 Task: Open a Modern Writer Template save the file as recommendation.docx Remove the following  from template: 'Address' Change the date  '9 June, 2023' change Dear Ms Reader to   Good Evening. Add body to the letter I am writing to inform you about an upcoming event that may be of interest to you. Our organization is hosting a seminar on [topic], and we believe it will provide valuable insights and networking opportunities. I encourage you to attend and share this invitation with others who may benefit.Add Name  'Dwight'. Insert watermark  Relience Apply Font Style in watermark Nunito; font size  123and place the watermark  Diagonally 
Action: Mouse moved to (377, 248)
Screenshot: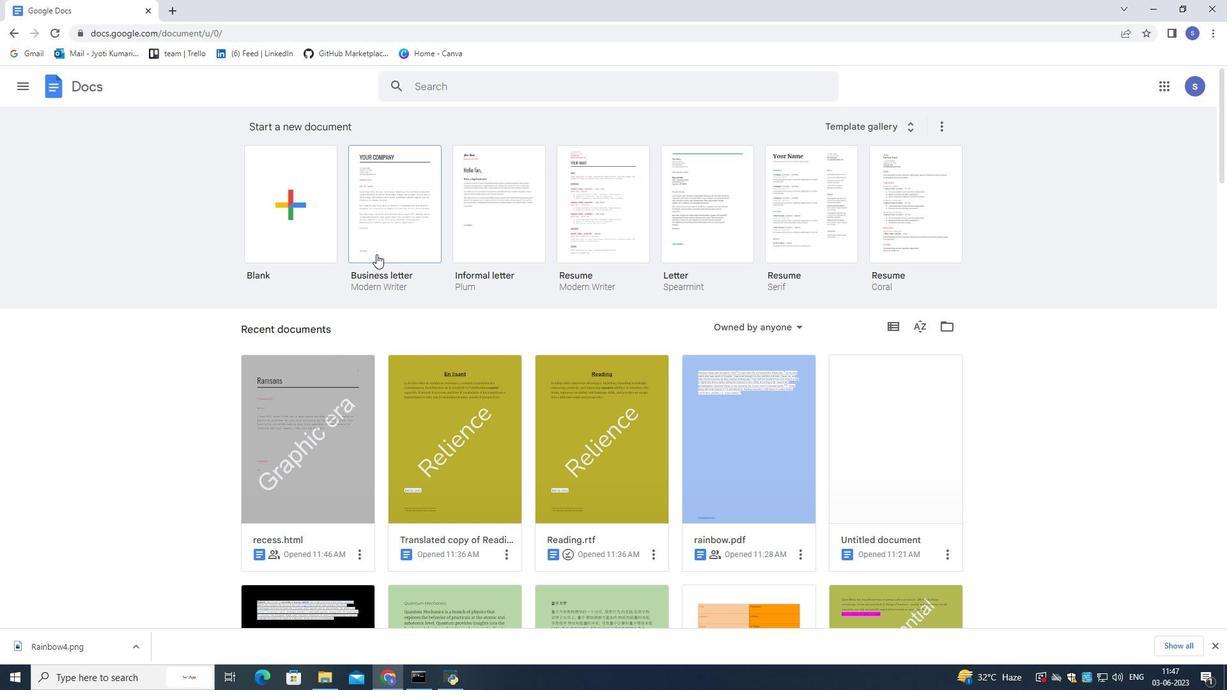 
Action: Mouse pressed left at (377, 248)
Screenshot: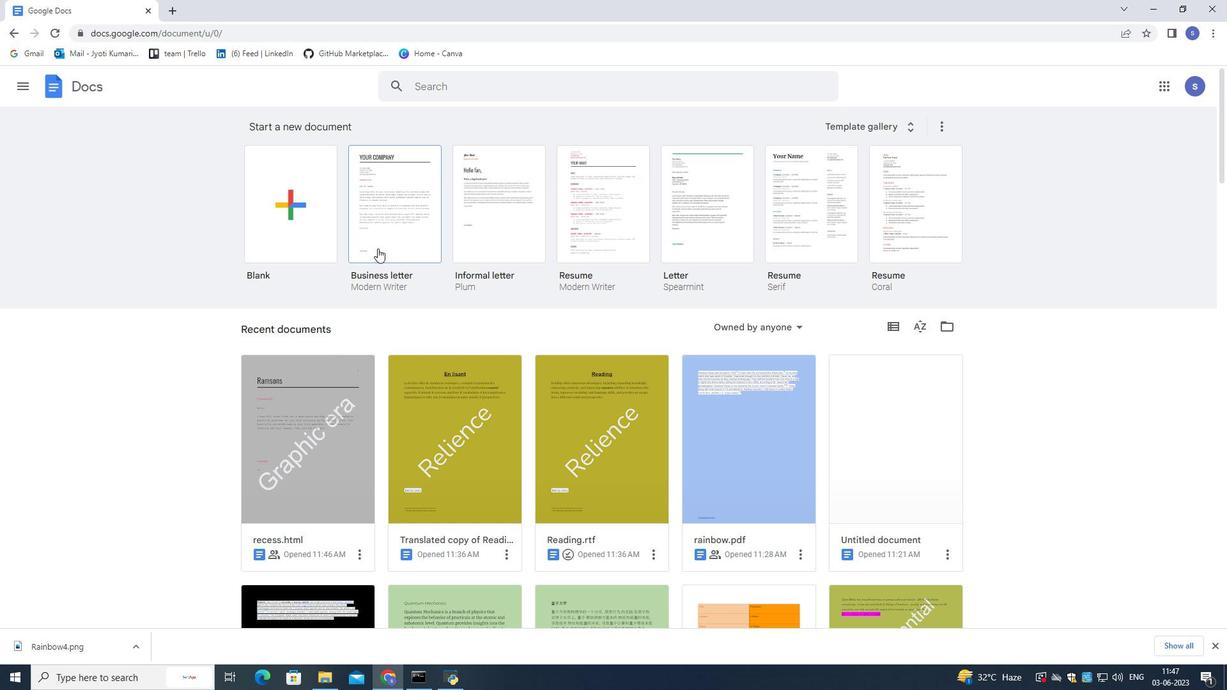 
Action: Mouse pressed left at (377, 248)
Screenshot: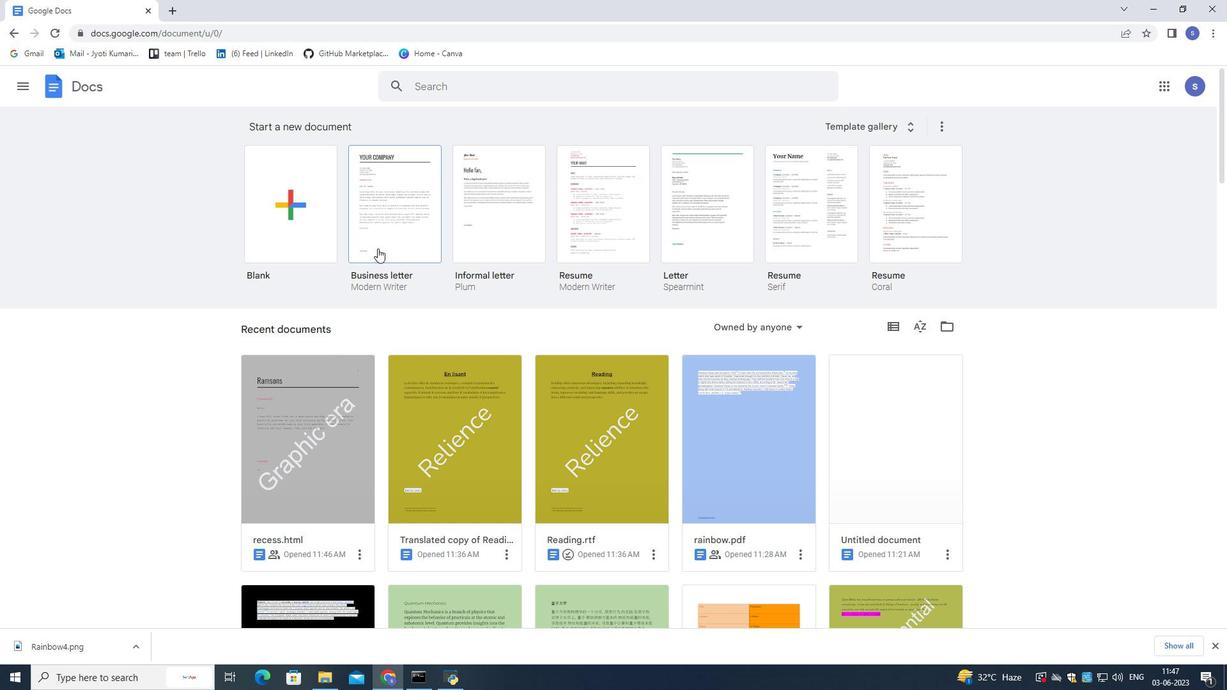 
Action: Mouse pressed left at (377, 248)
Screenshot: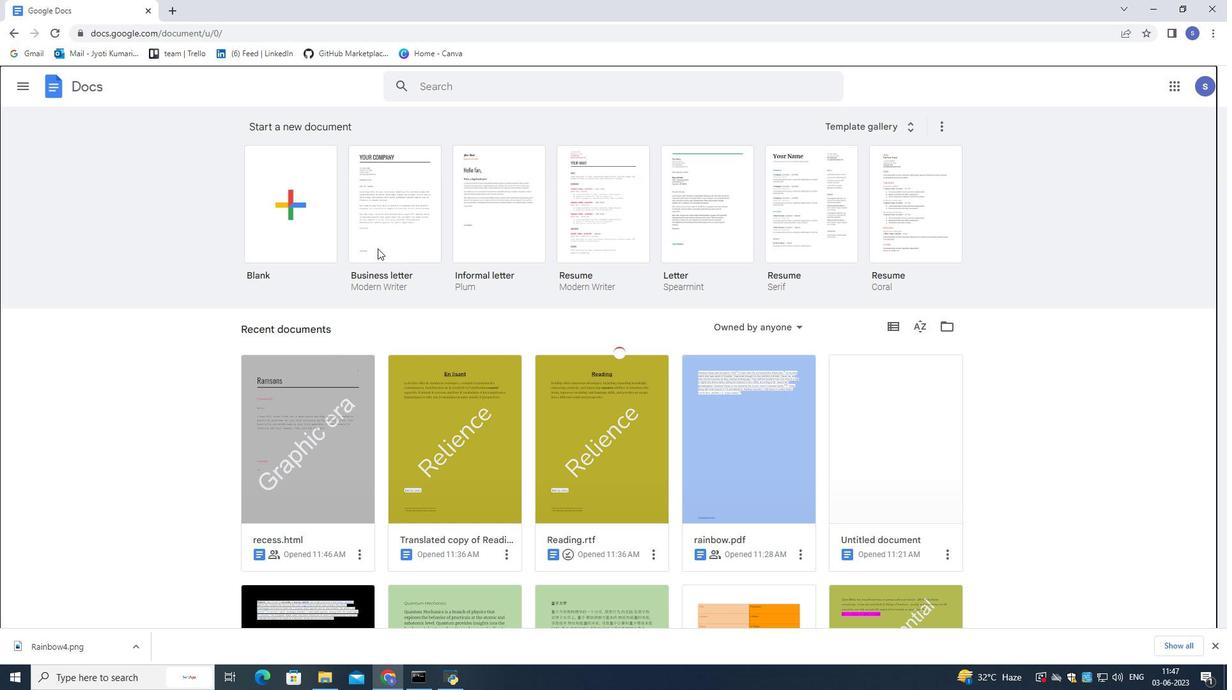 
Action: Mouse moved to (112, 79)
Screenshot: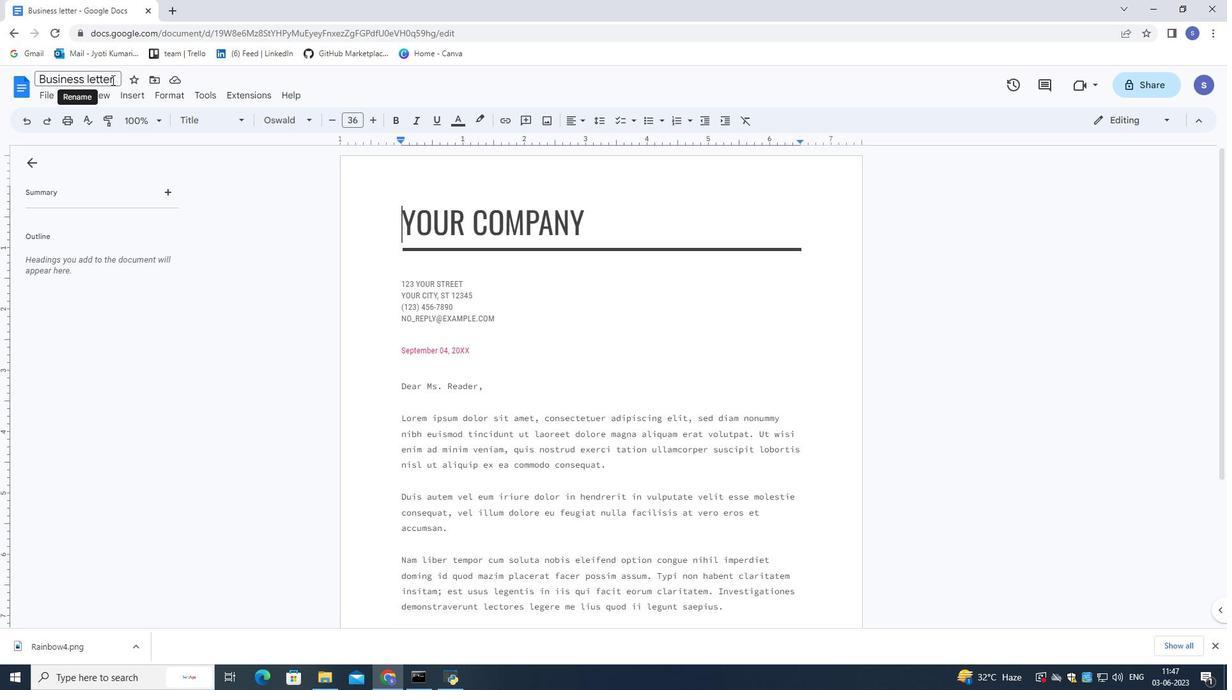 
Action: Mouse pressed left at (112, 79)
Screenshot: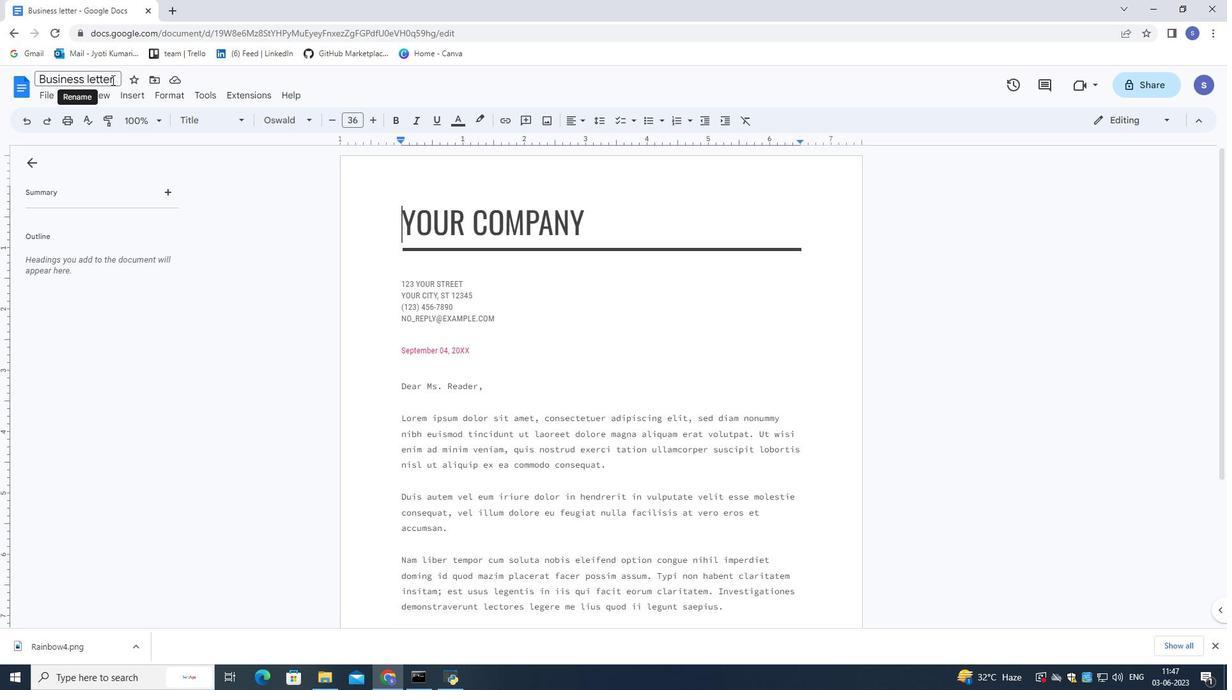 
Action: Mouse moved to (114, 81)
Screenshot: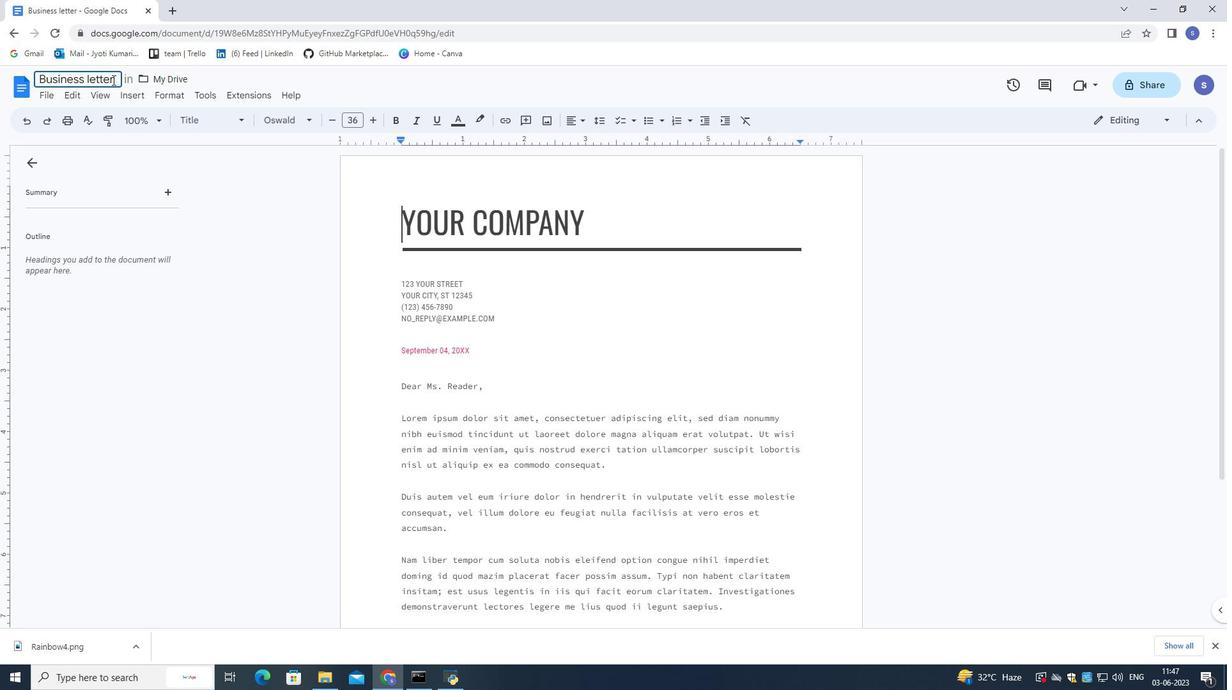 
Action: Mouse pressed left at (114, 81)
Screenshot: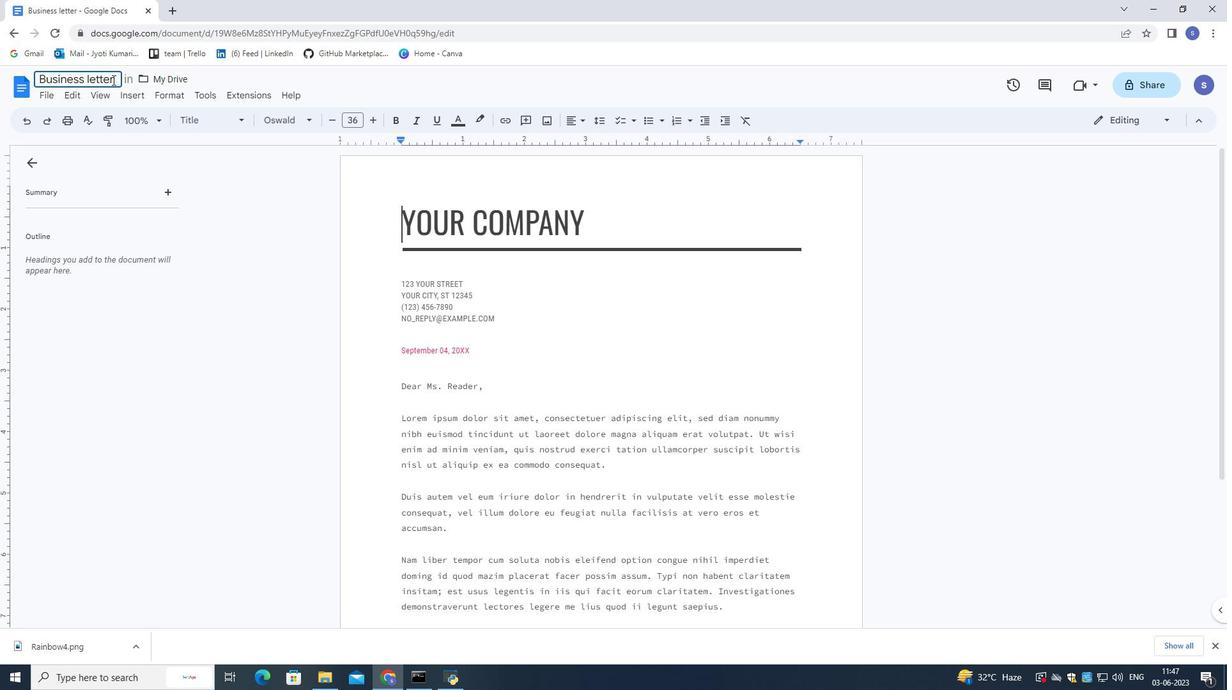 
Action: Mouse moved to (115, 82)
Screenshot: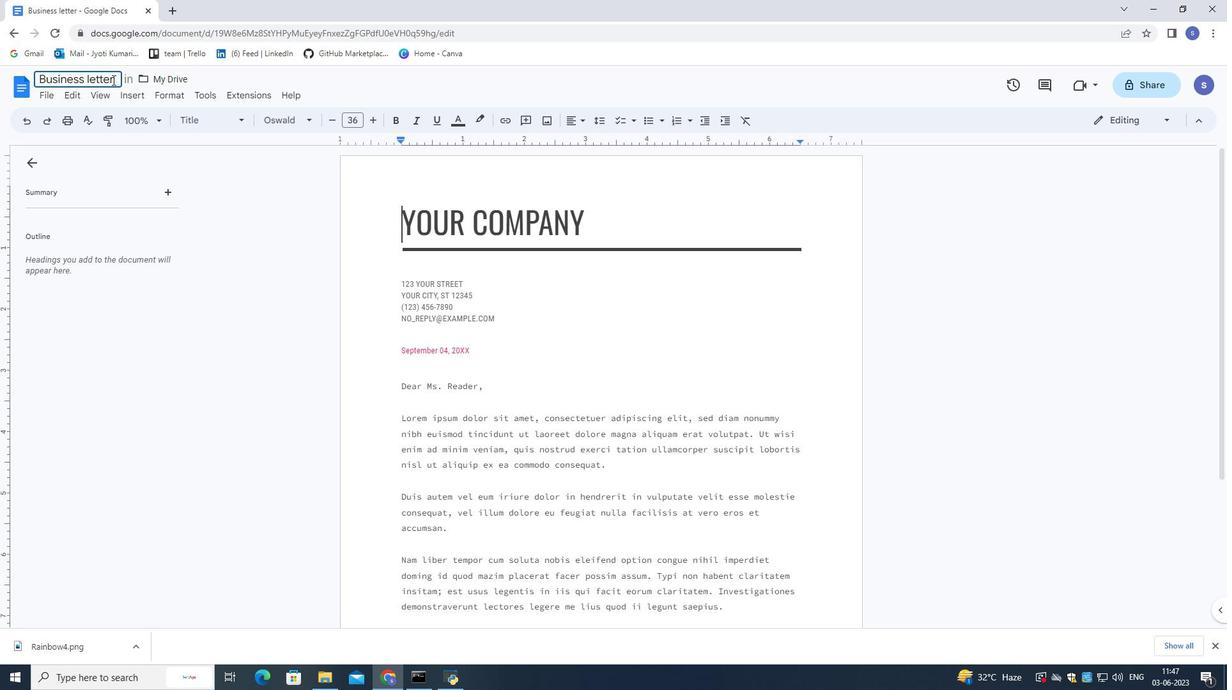 
Action: Mouse pressed left at (115, 82)
Screenshot: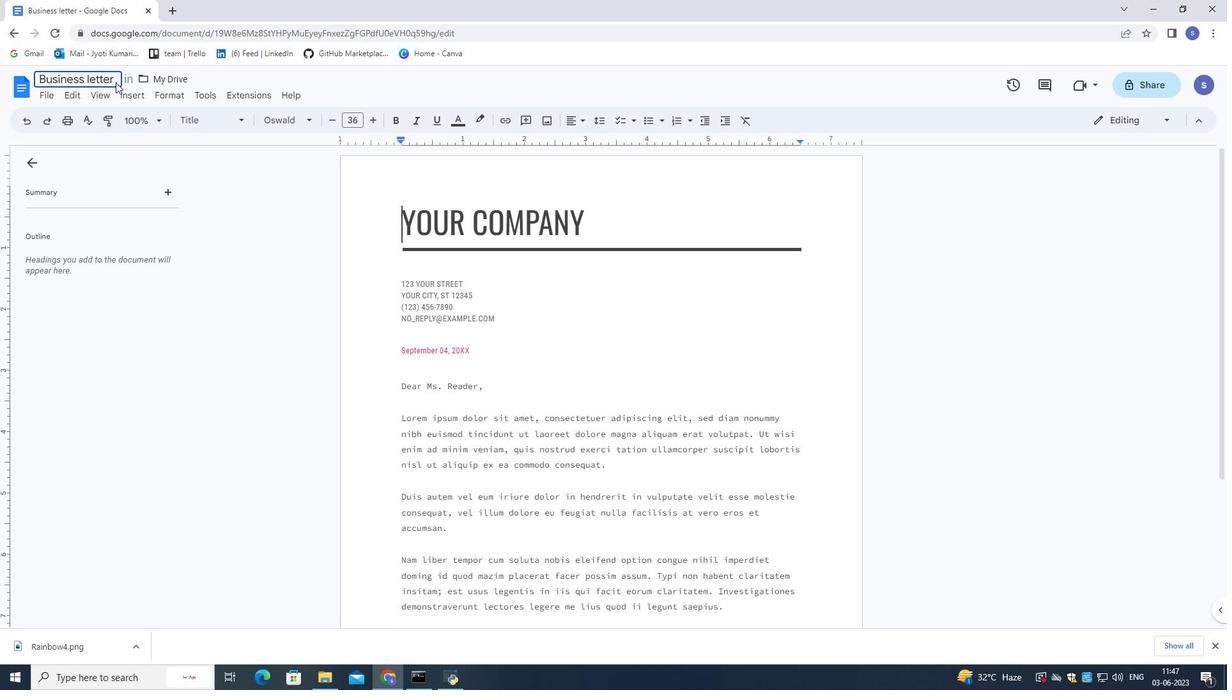 
Action: Mouse pressed left at (115, 82)
Screenshot: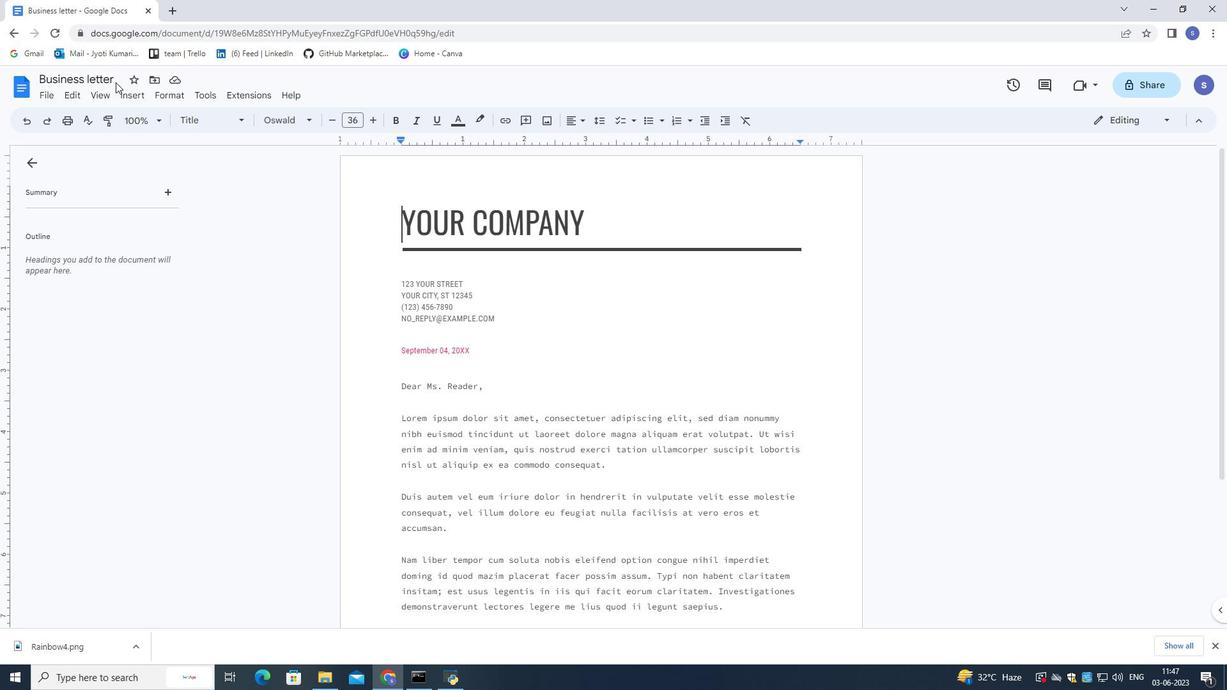 
Action: Mouse moved to (114, 79)
Screenshot: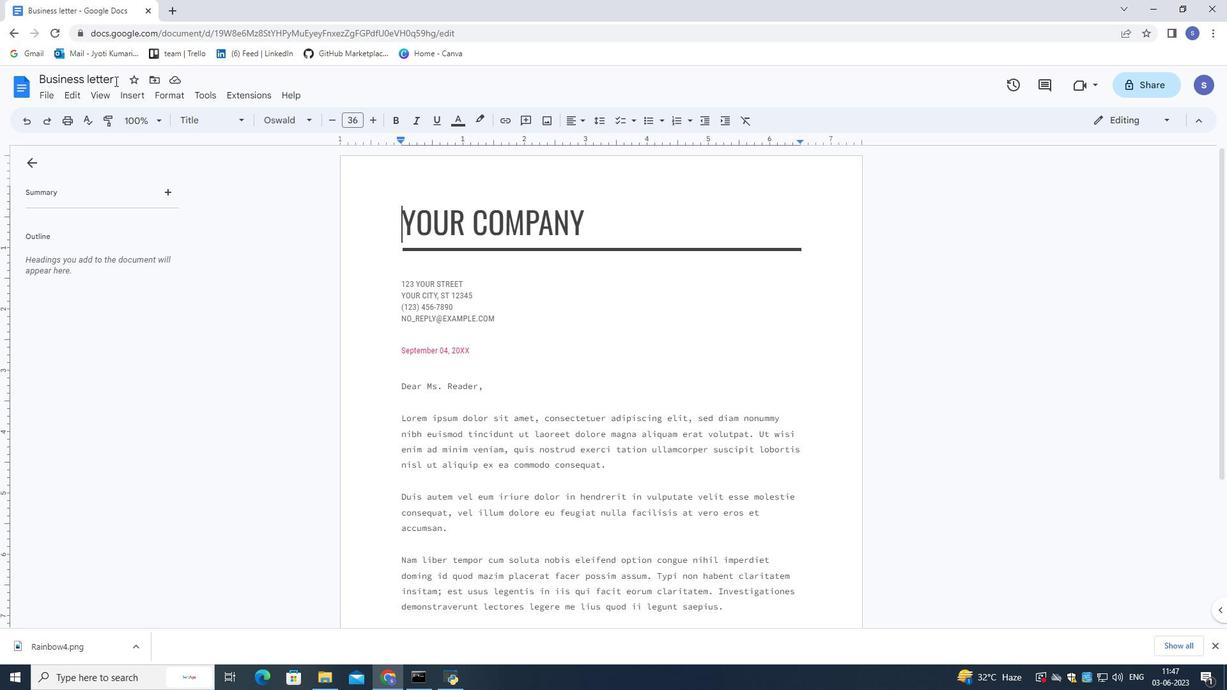 
Action: Mouse pressed left at (114, 79)
Screenshot: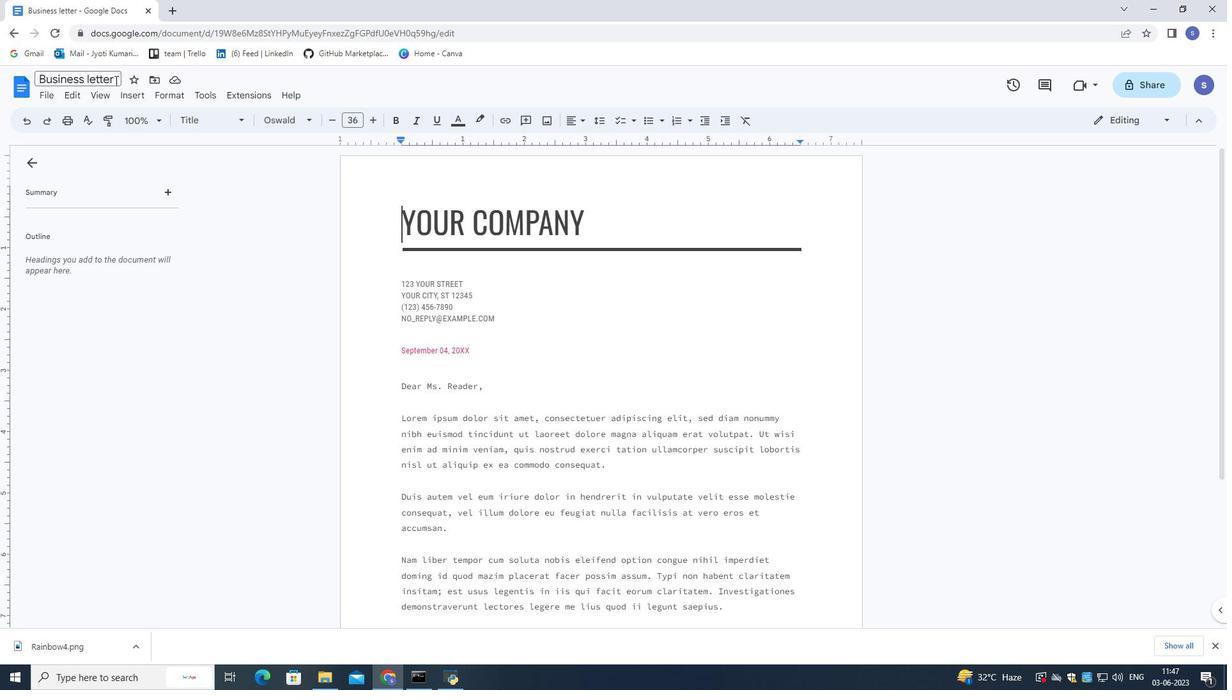 
Action: Mouse pressed left at (114, 79)
Screenshot: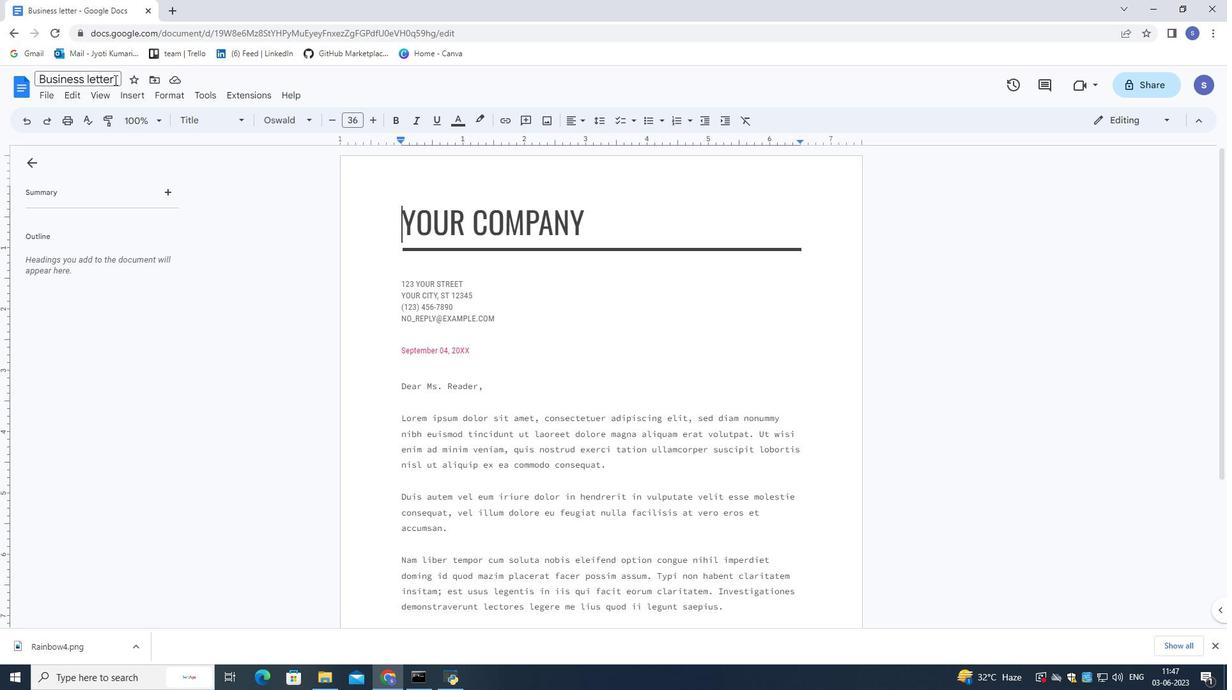 
Action: Mouse pressed left at (114, 79)
Screenshot: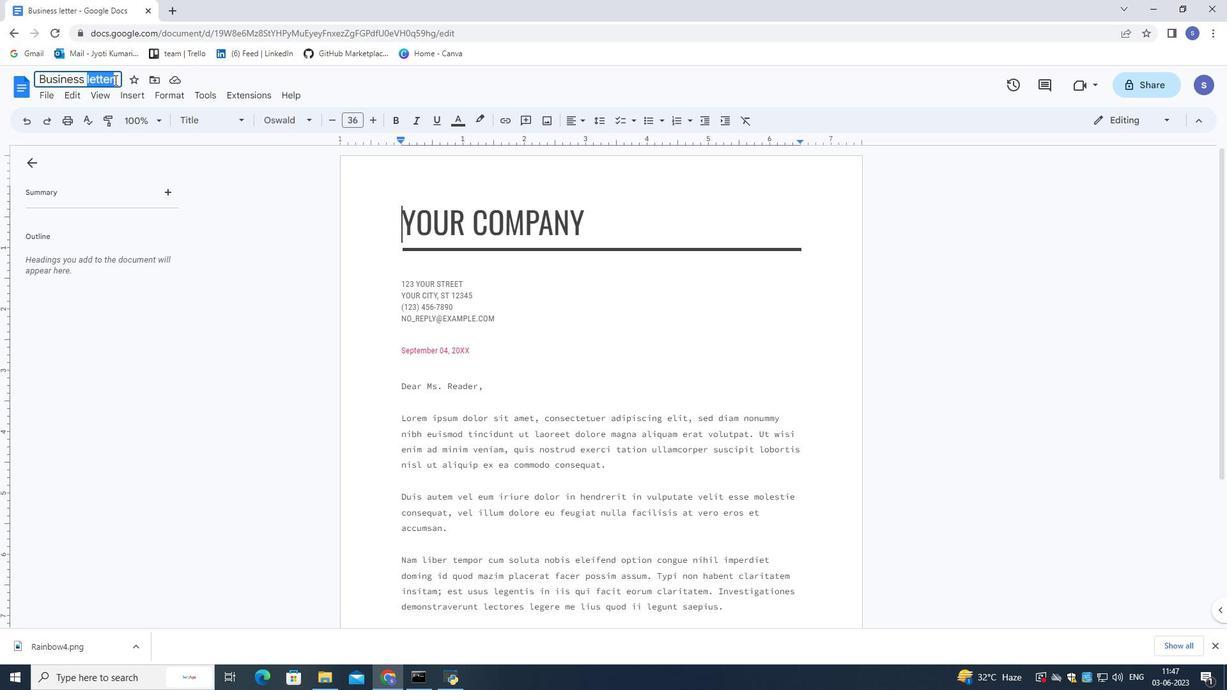 
Action: Mouse moved to (114, 78)
Screenshot: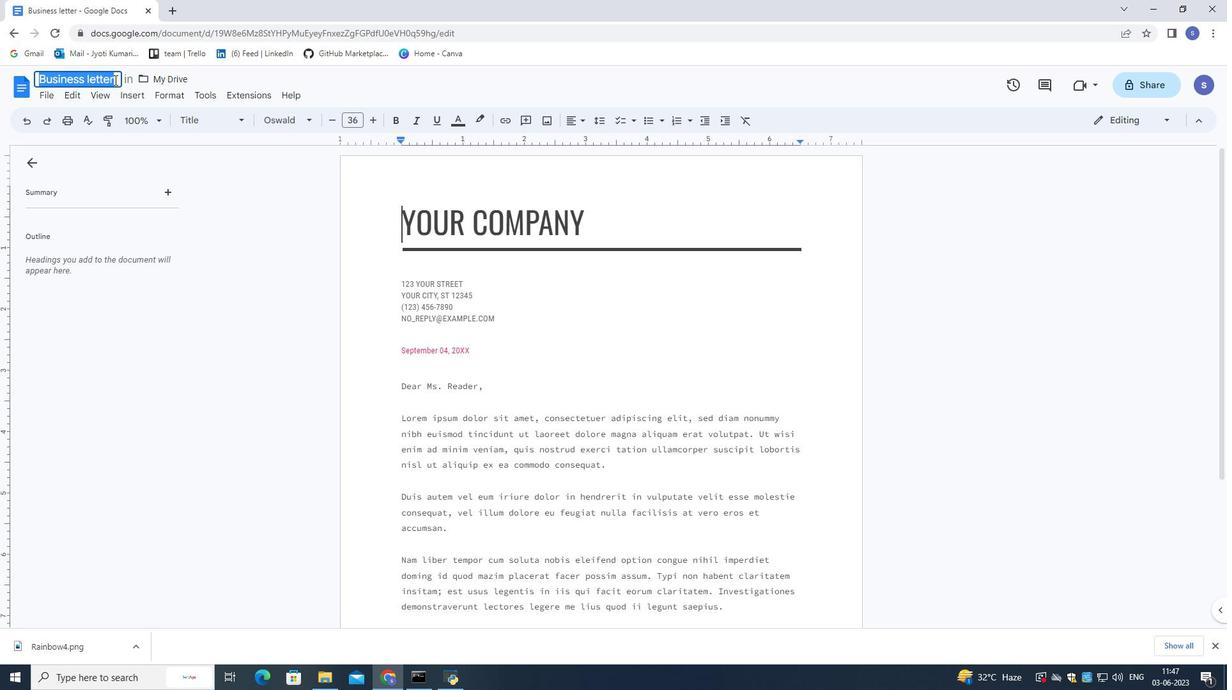 
Action: Key pressed recommendat
Screenshot: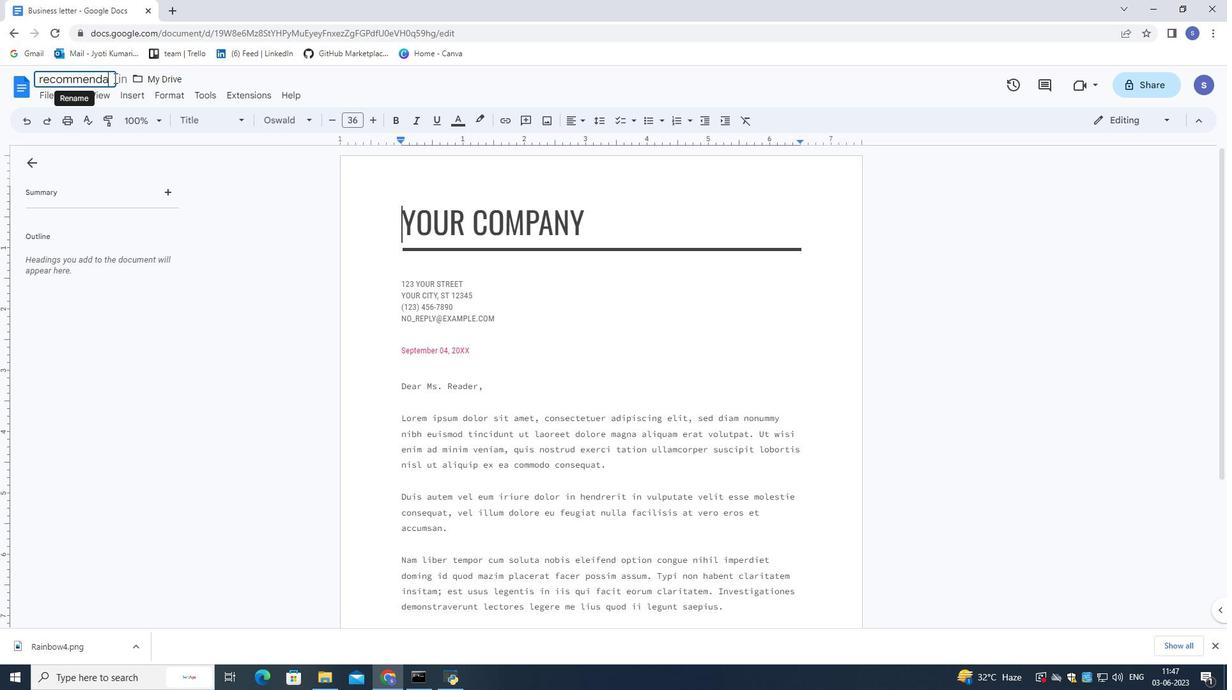 
Action: Mouse moved to (114, 77)
Screenshot: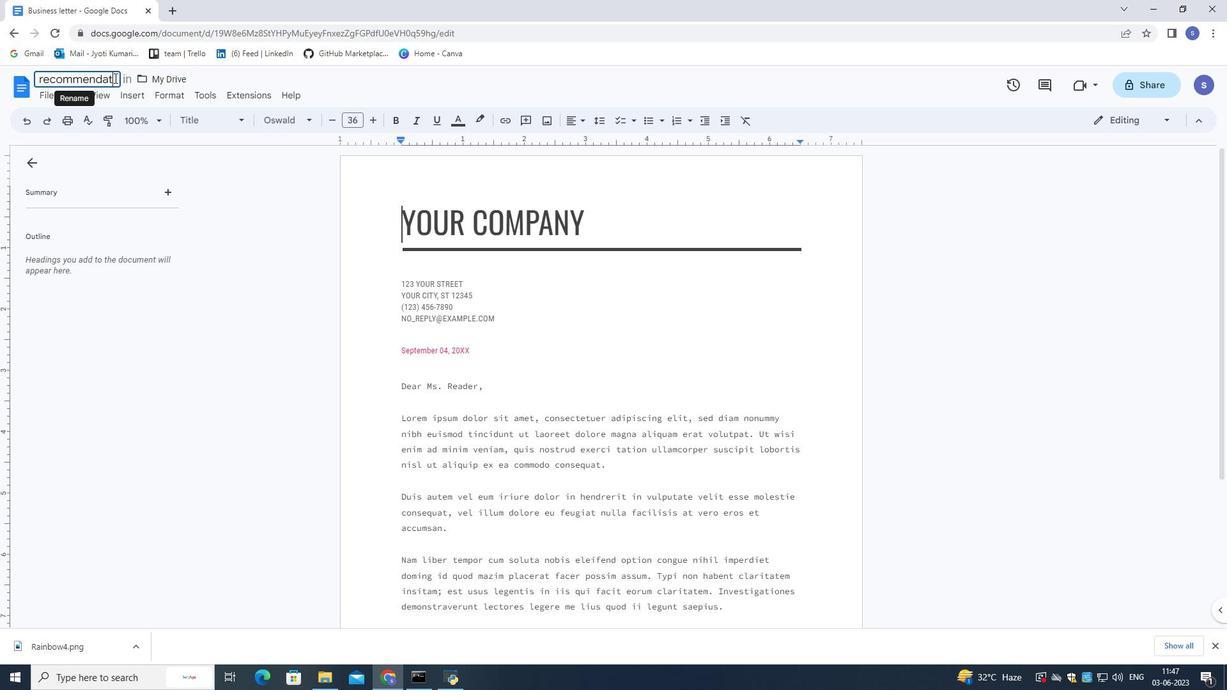 
Action: Key pressed ion.docx<Key.enter>
Screenshot: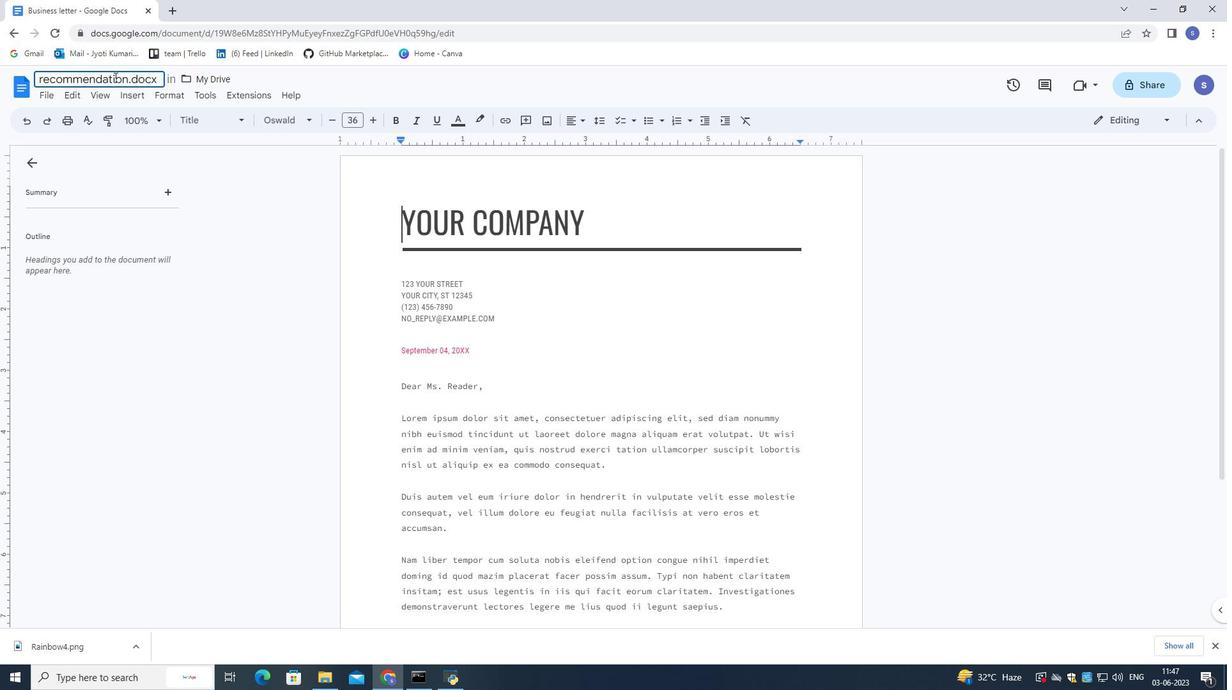 
Action: Mouse moved to (558, 312)
Screenshot: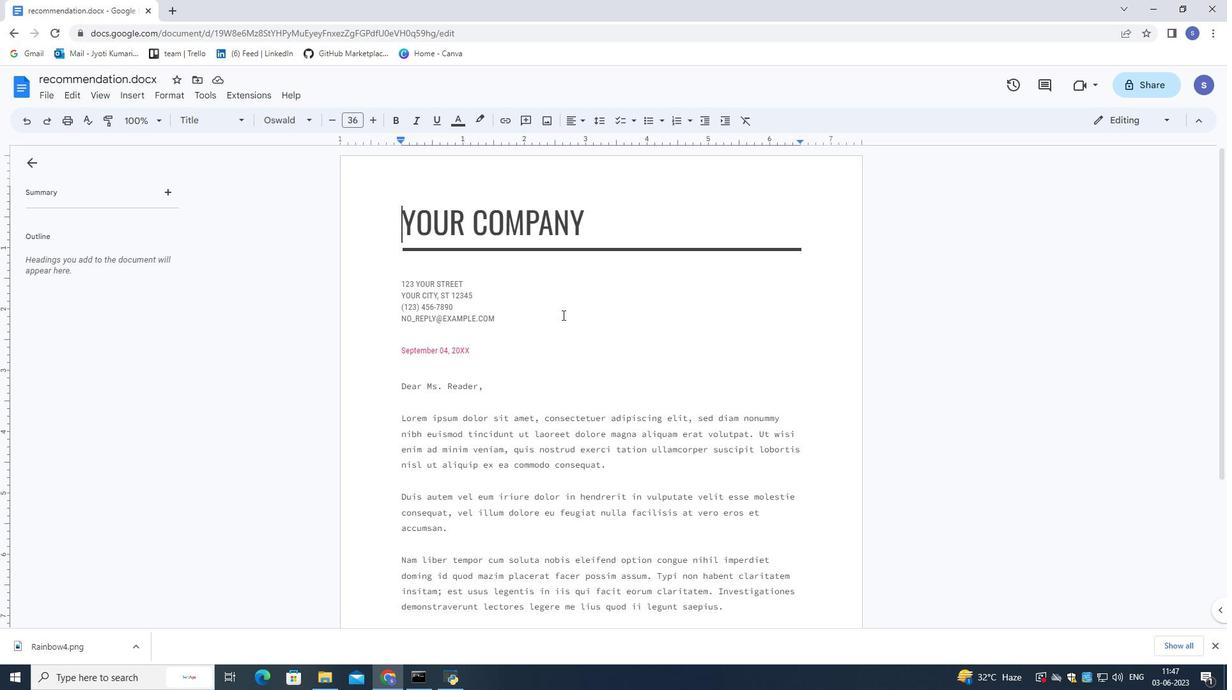 
Action: Mouse pressed left at (558, 312)
Screenshot: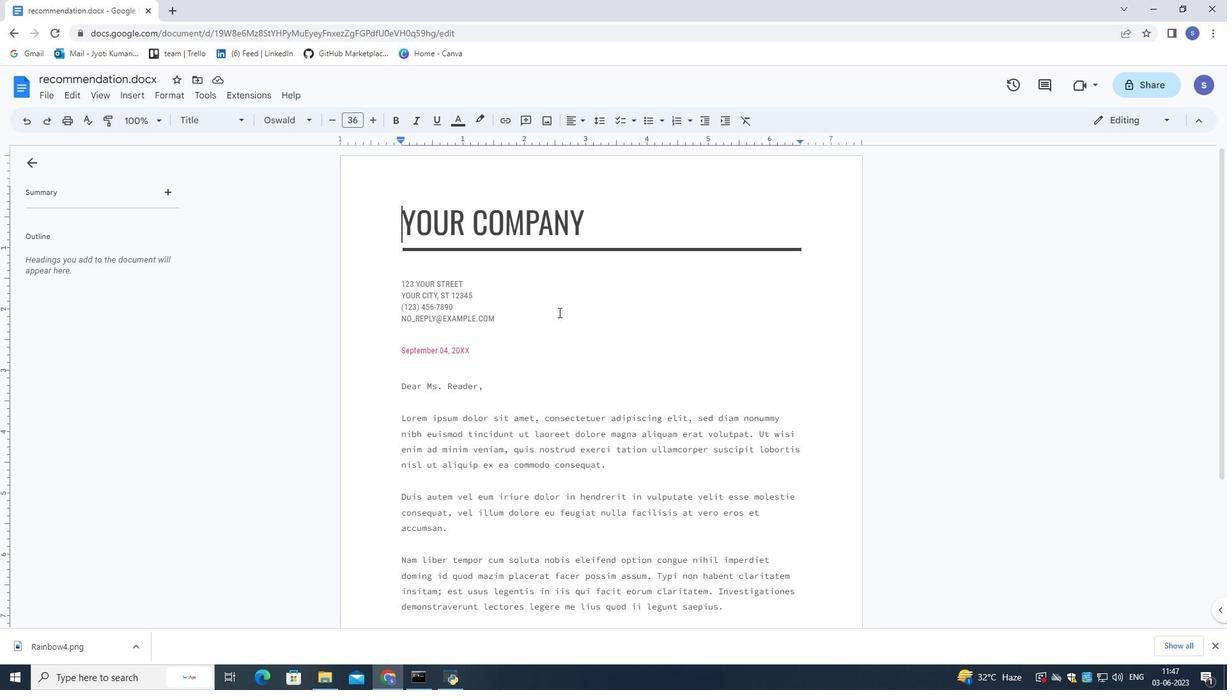 
Action: Mouse moved to (498, 321)
Screenshot: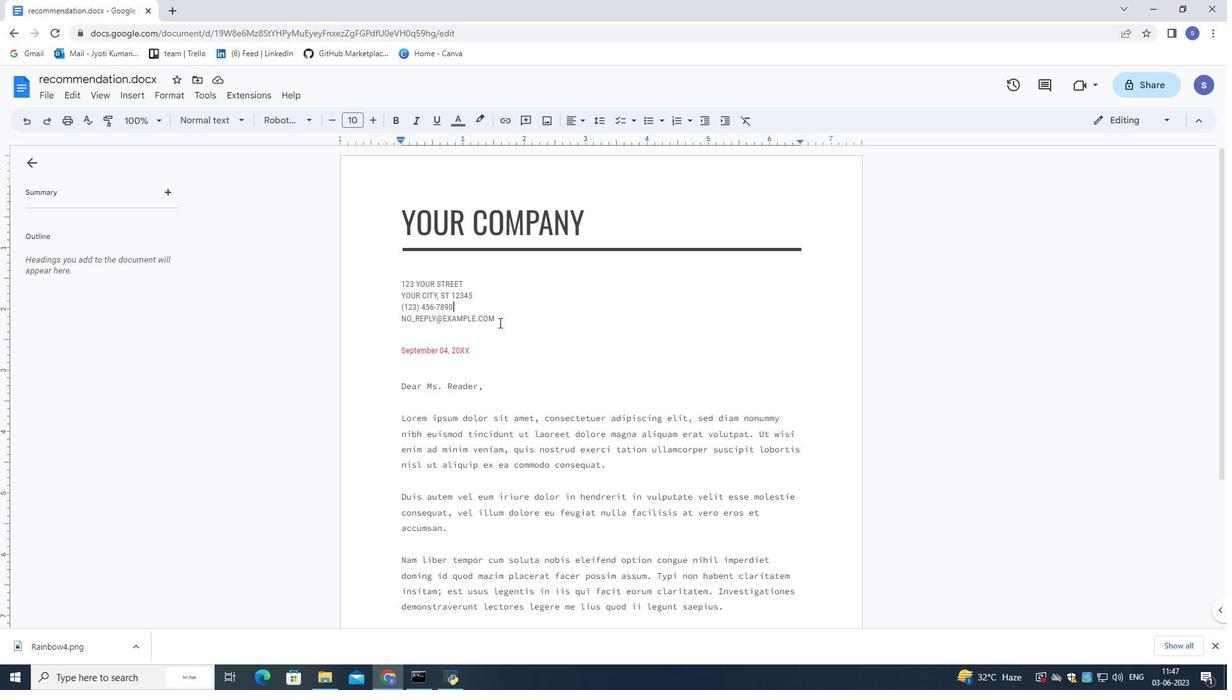 
Action: Mouse pressed left at (498, 321)
Screenshot: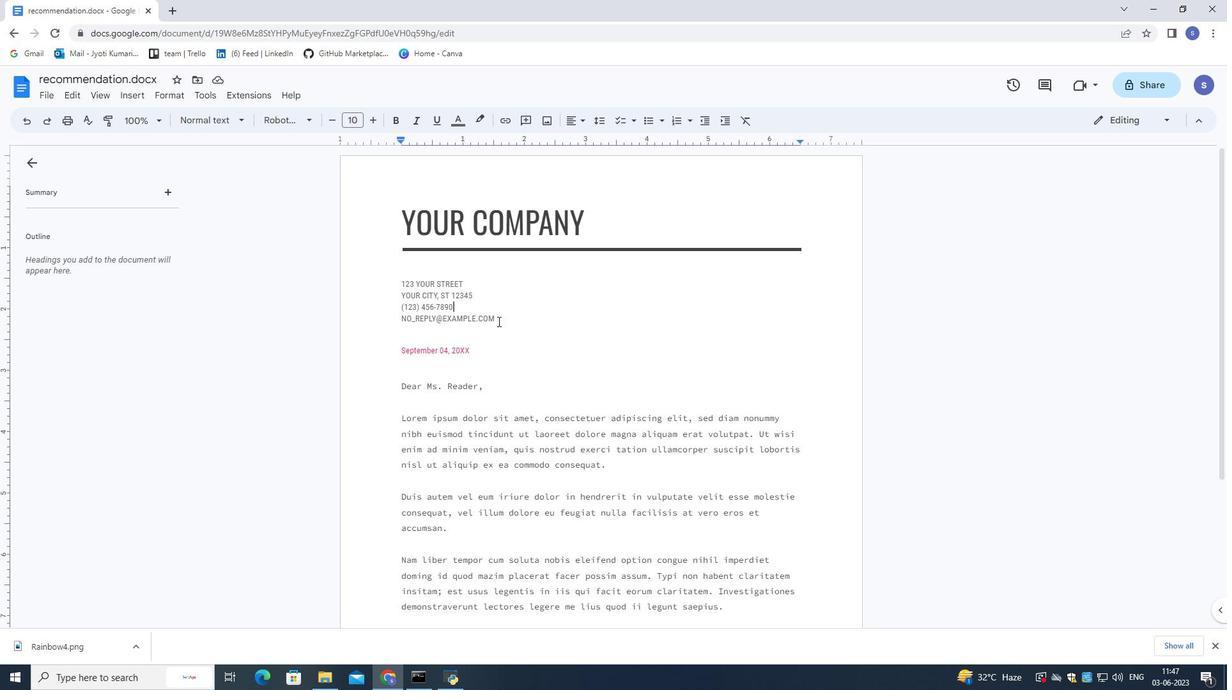 
Action: Mouse moved to (501, 322)
Screenshot: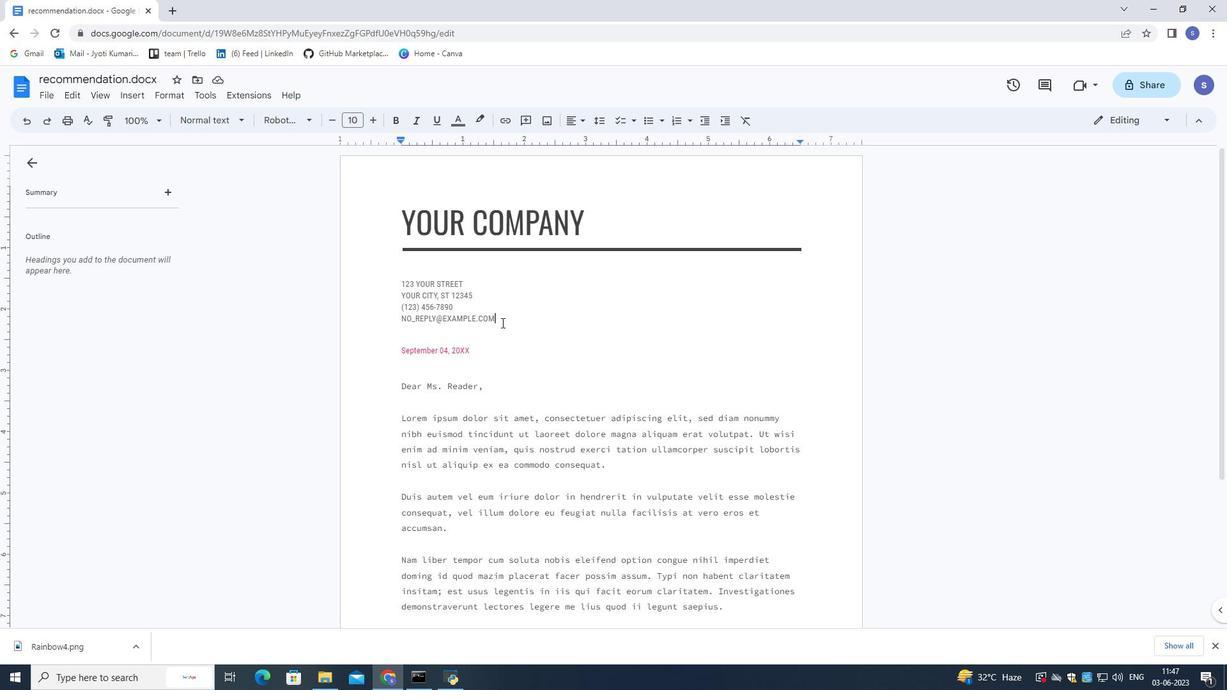 
Action: Mouse pressed left at (501, 322)
Screenshot: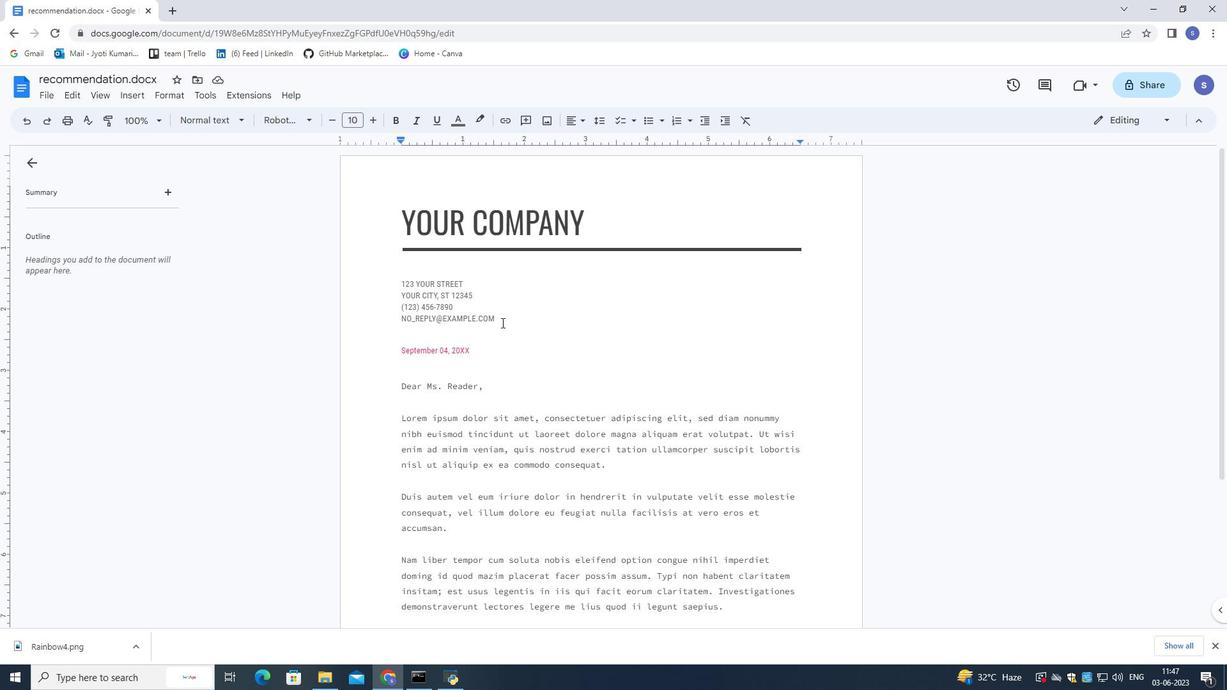 
Action: Mouse moved to (391, 281)
Screenshot: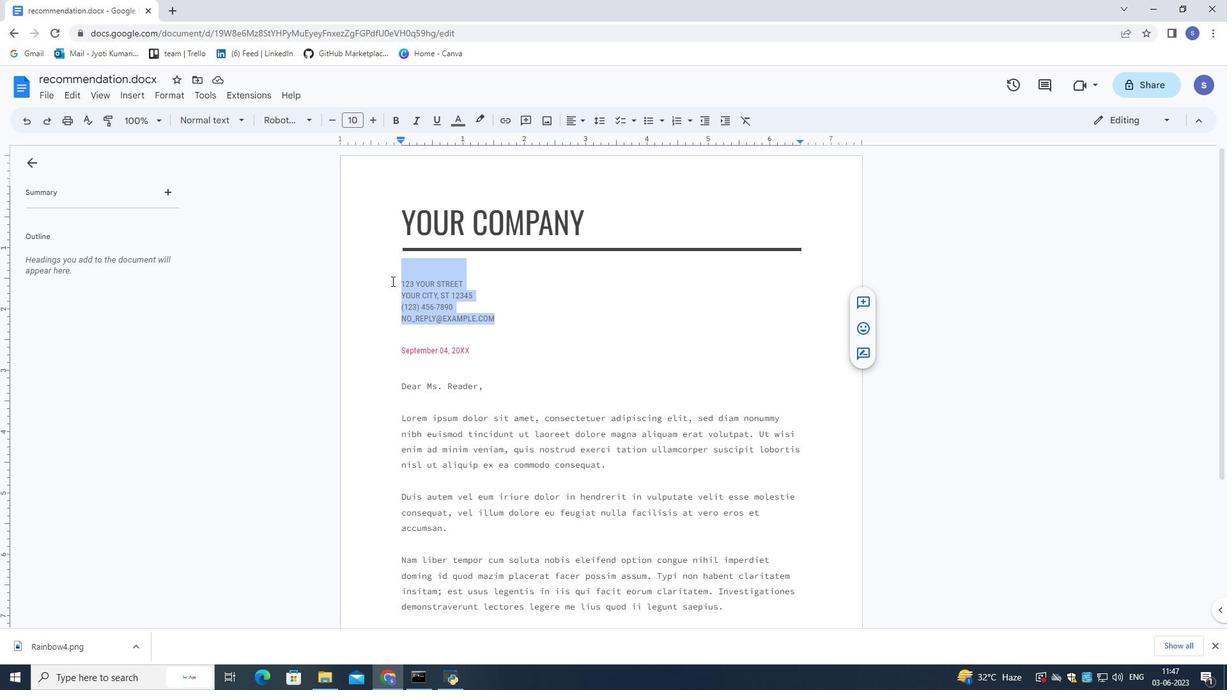 
Action: Key pressed <Key.backspace>
Screenshot: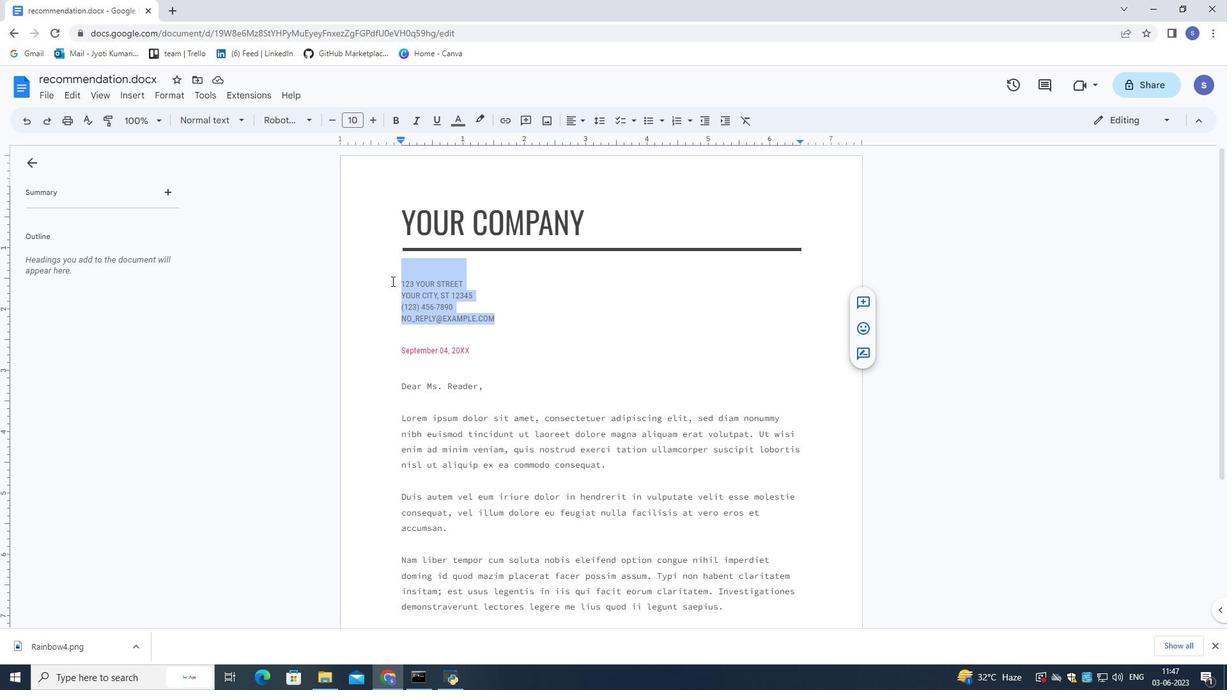 
Action: Mouse moved to (475, 294)
Screenshot: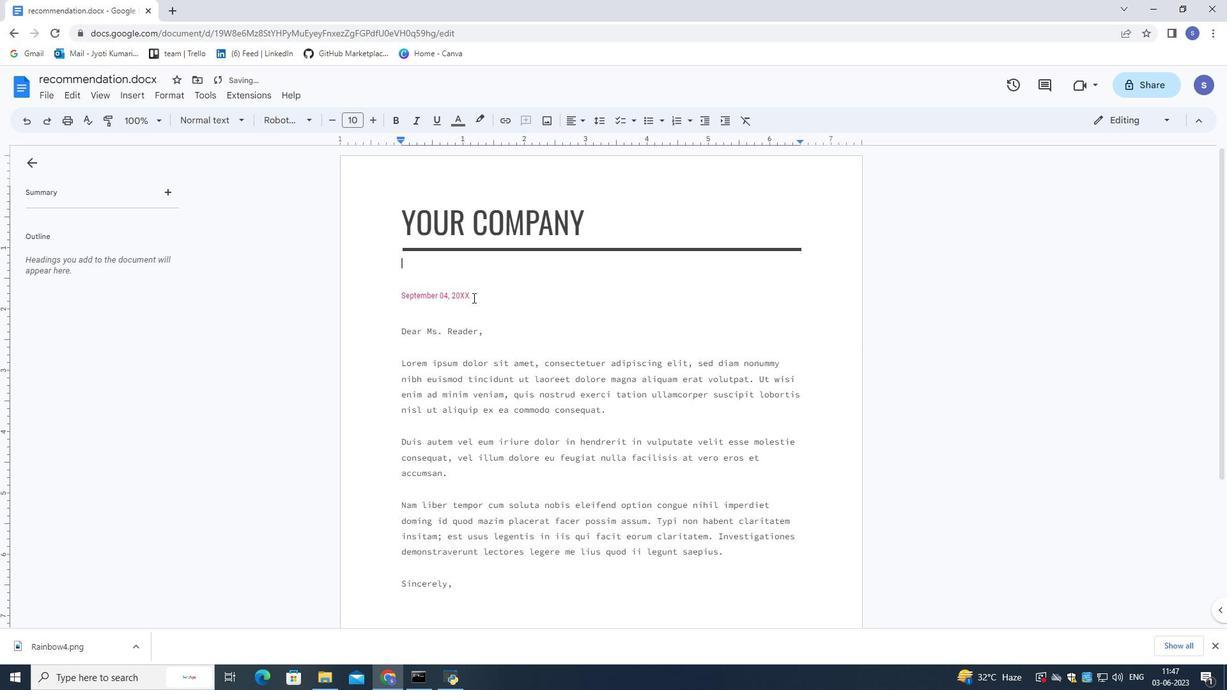 
Action: Mouse pressed left at (475, 294)
Screenshot: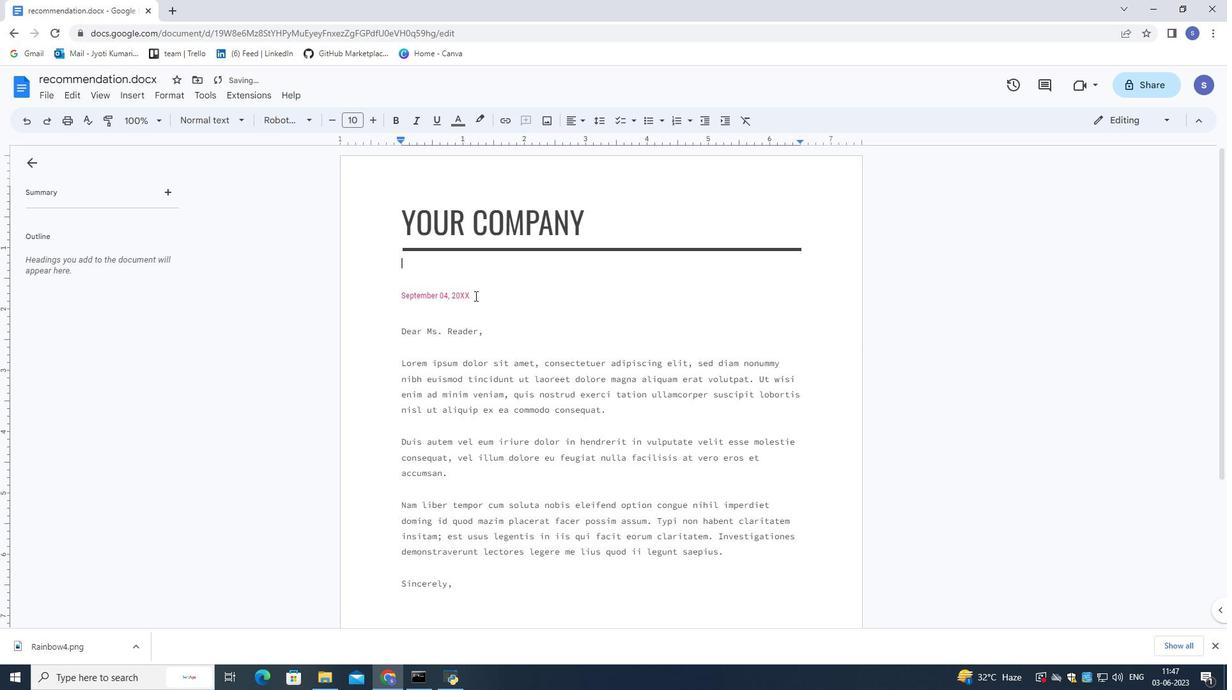 
Action: Mouse moved to (365, 297)
Screenshot: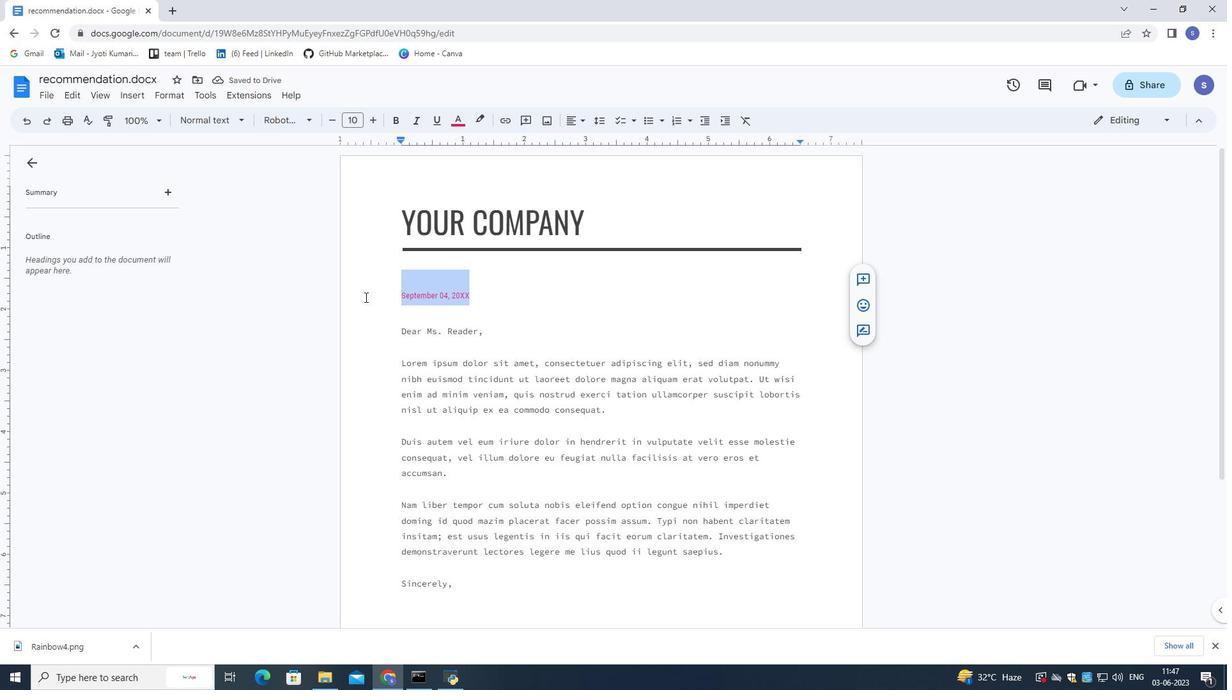 
Action: Key pressed 9<Key.space><Key.shift>June,<Key.space>2023
Screenshot: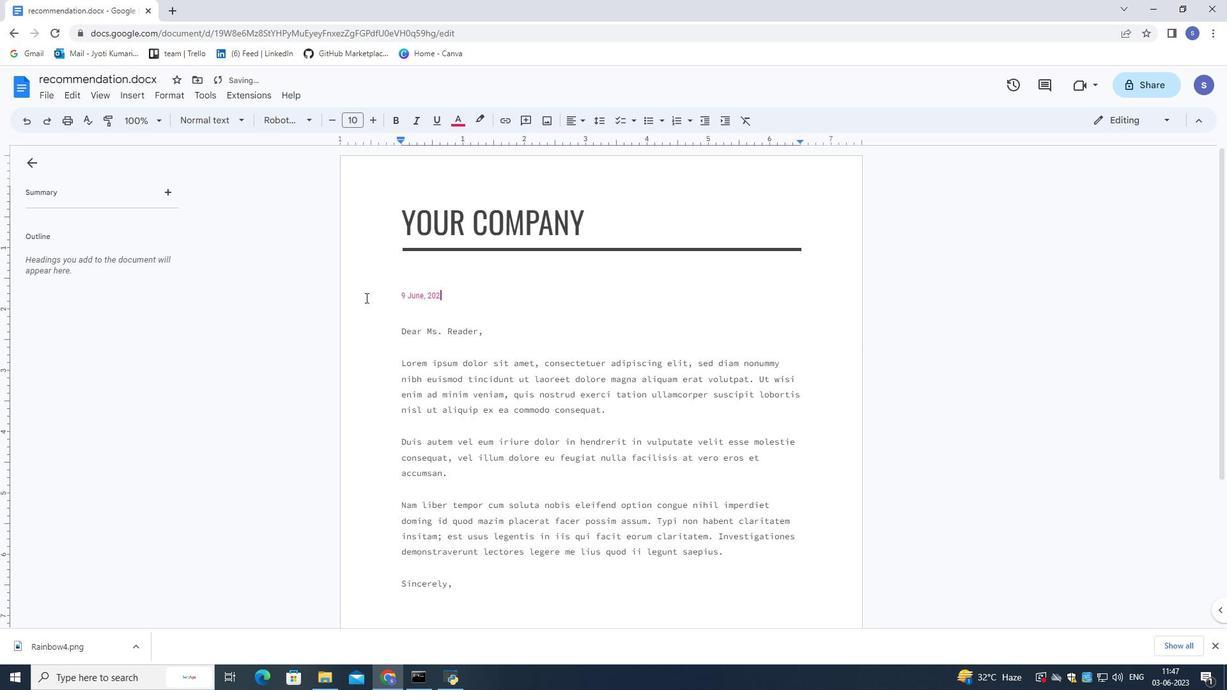 
Action: Mouse moved to (499, 331)
Screenshot: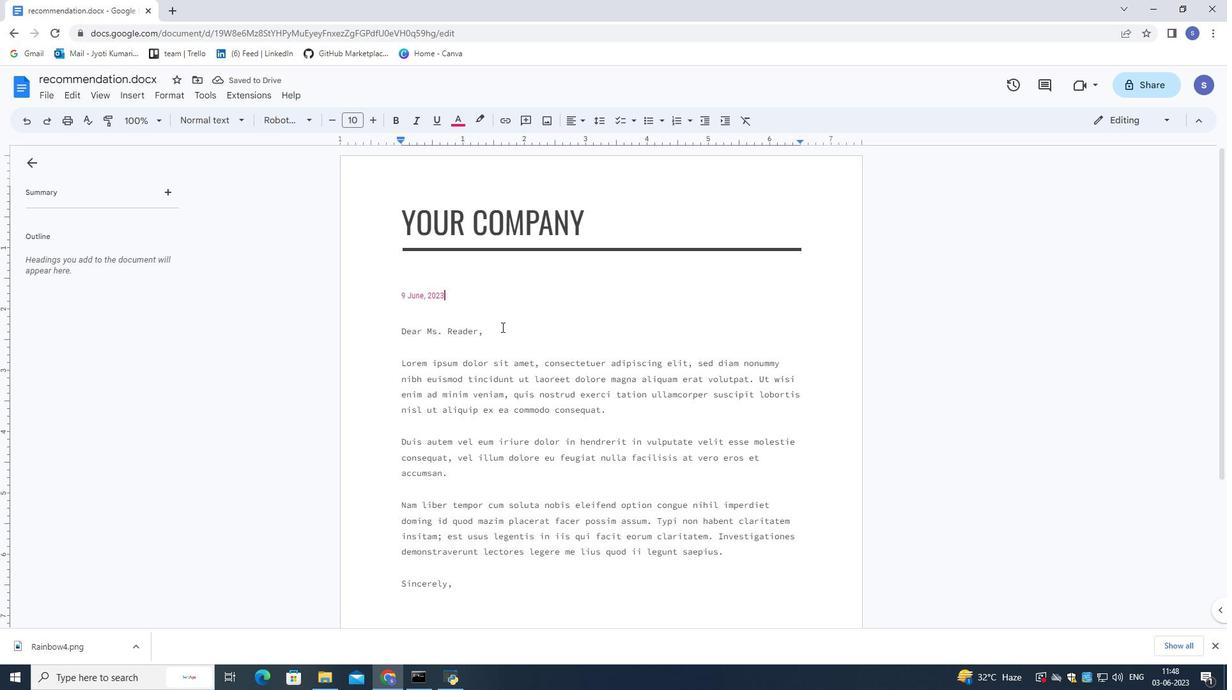 
Action: Mouse pressed left at (499, 331)
Screenshot: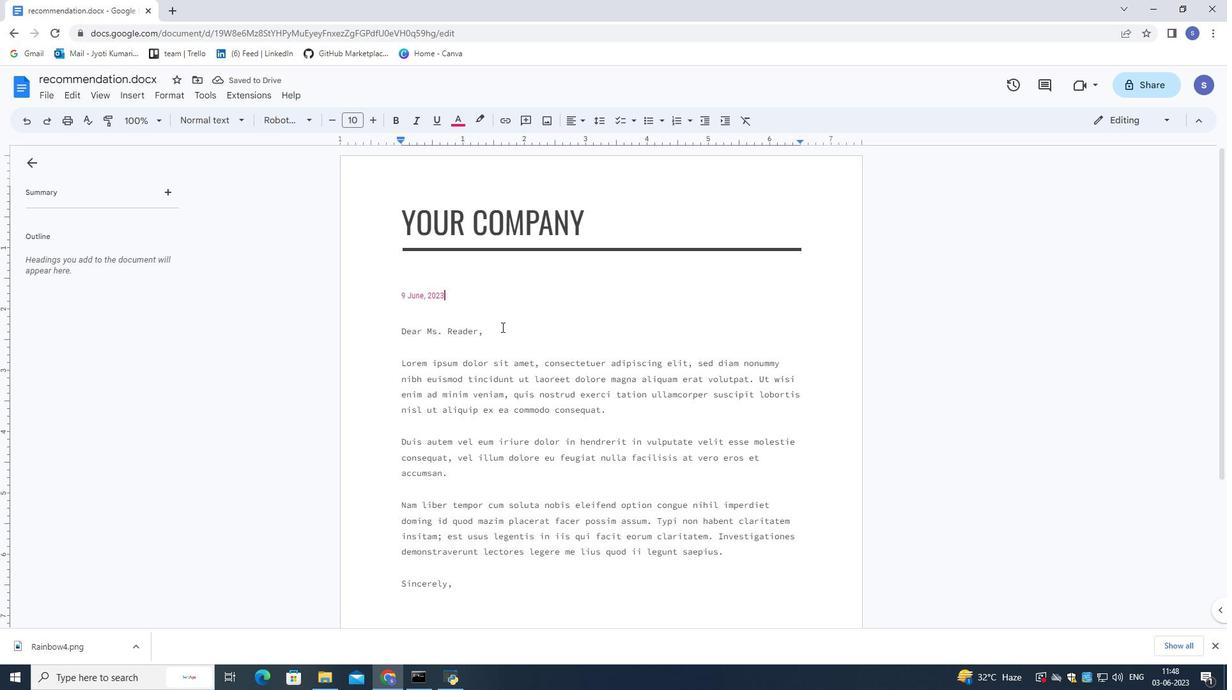 
Action: Mouse moved to (391, 335)
Screenshot: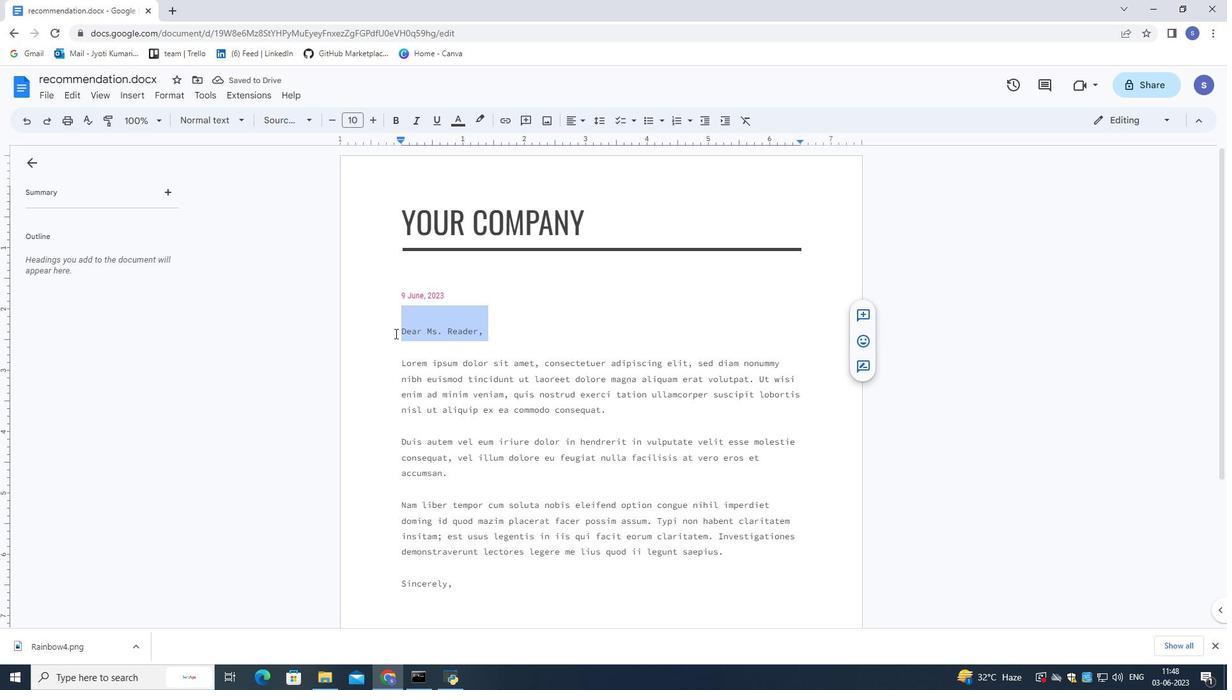 
Action: Key pressed <Key.shift>Good<Key.space><Key.shift>Evening,
Screenshot: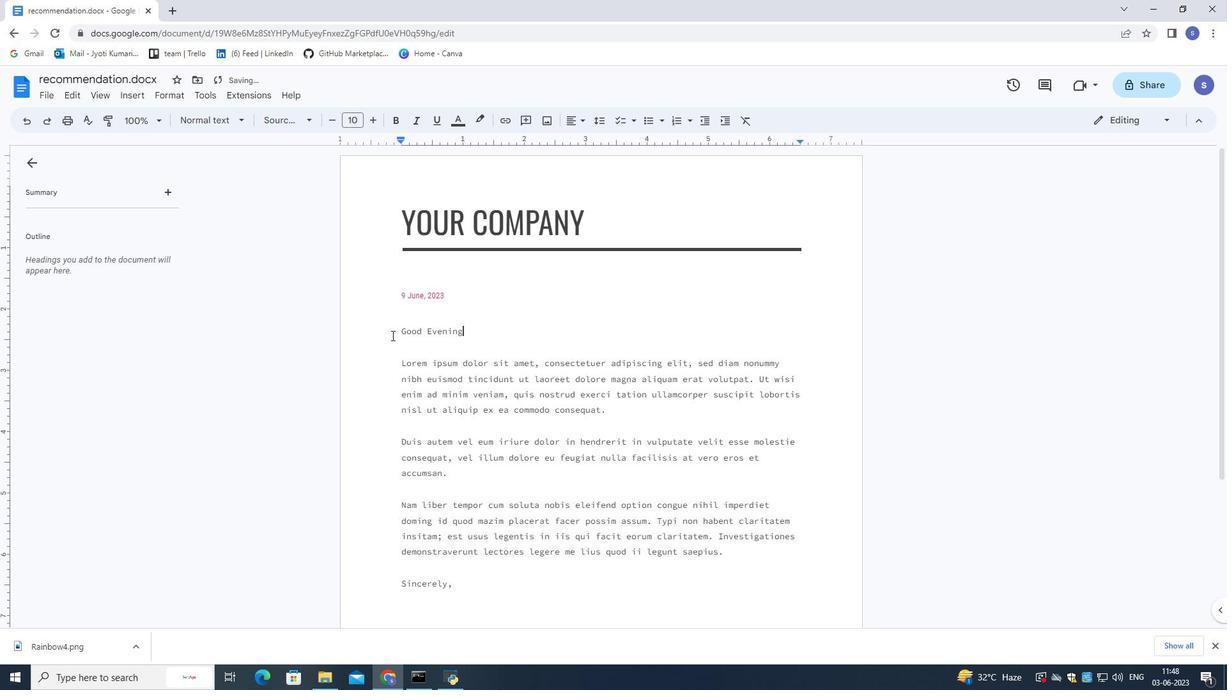 
Action: Mouse moved to (456, 588)
Screenshot: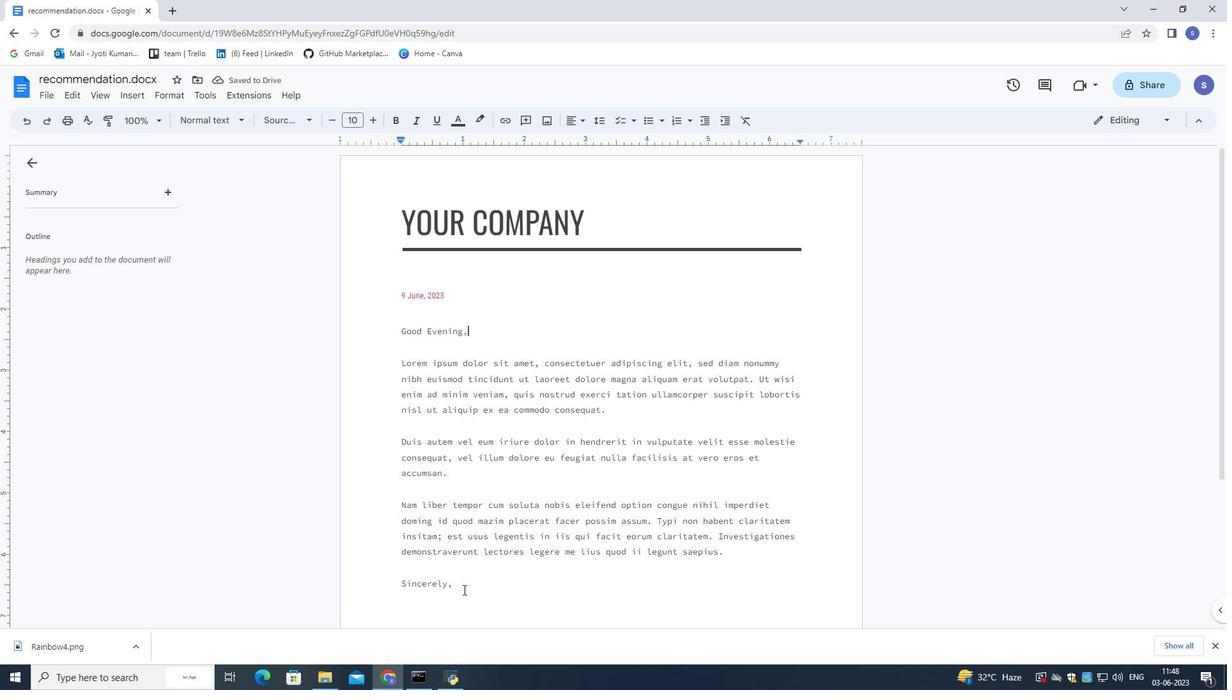 
Action: Mouse pressed left at (456, 588)
Screenshot: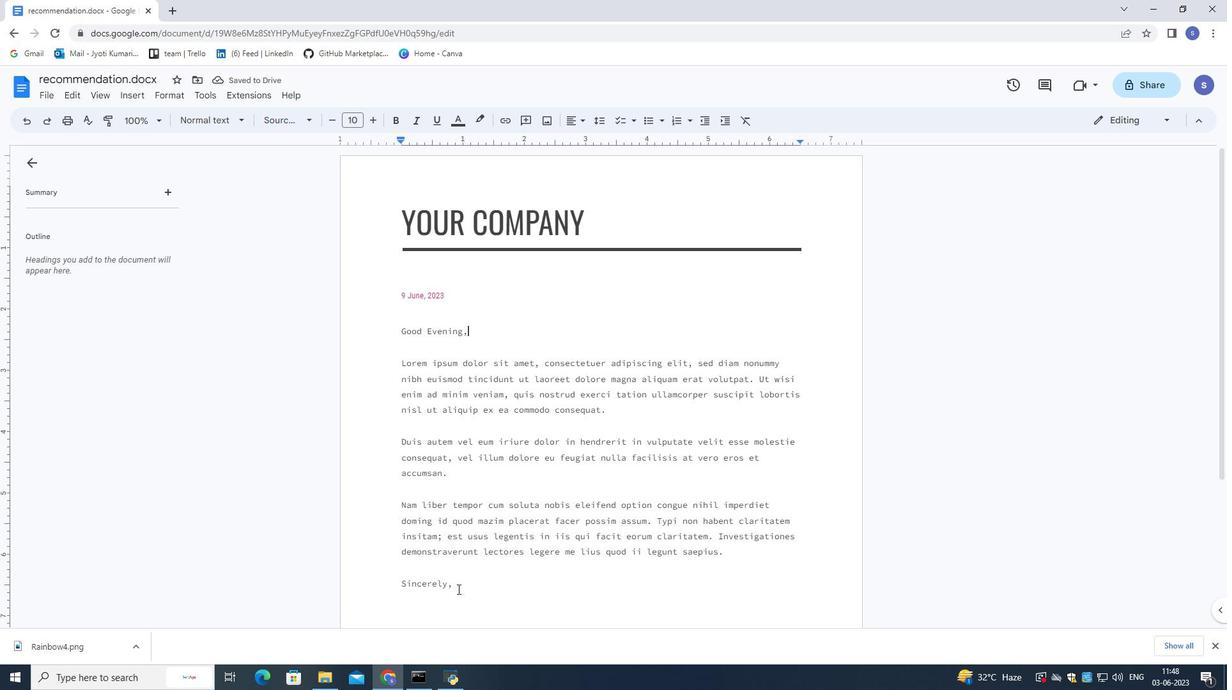 
Action: Mouse moved to (394, 382)
Screenshot: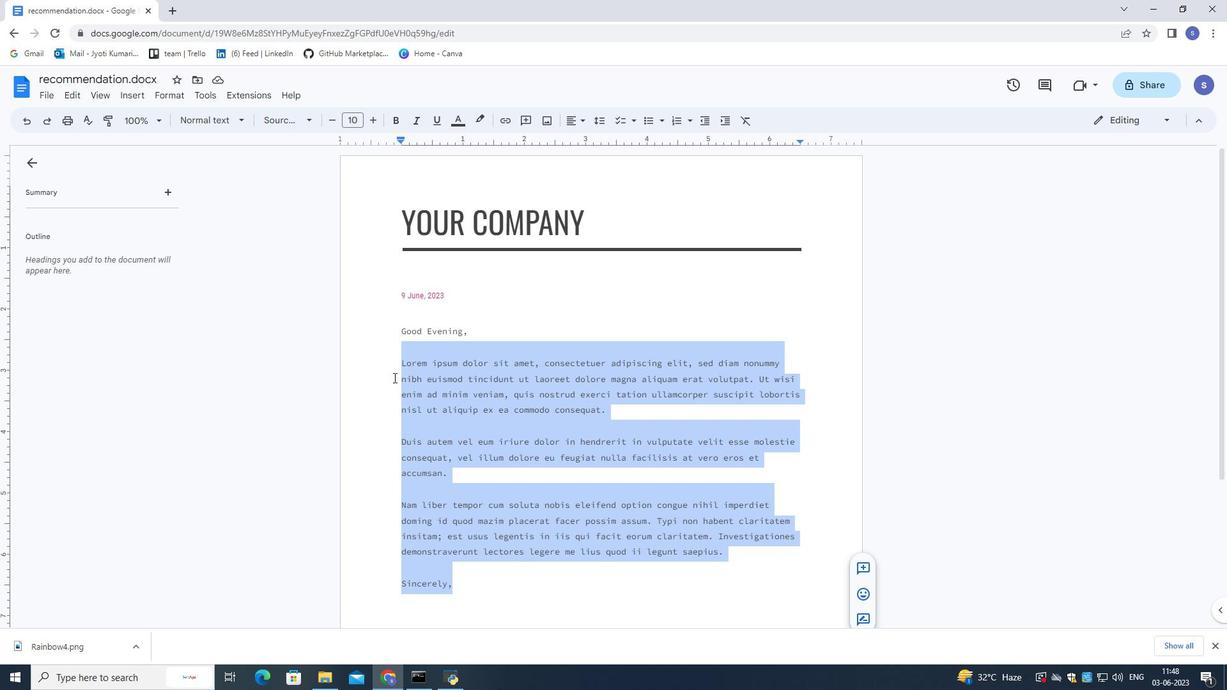 
Action: Key pressed <Key.shift>I<Key.space>am<Key.space>writing<Key.space>to<Key.space>inform<Key.space>you<Key.space>about<Key.space>an<Key.space>upcoming<Key.space>event<Key.space>that<Key.space>may<Key.space>be<Key.space>f<Key.backspace>of<Key.space>interest<Key.space>to<Key.space>you.<Key.space><Key.shift>Our<Key.space>organization<Key.space>is<Key.space>hosting<Key.space>a<Key.space>seminar<Key.space>on<Key.space>[<Key.space>topic]<Key.space>,<Key.space>and<Key.space>we<Key.space>believe<Key.space>it<Key.space>will<Key.space>provide<Key.space>valuable<Key.space>insights<Key.space>and<Key.space>networking<Key.space>opportunity<Key.space>.<Key.space><Key.shift>I<Key.space>encourage<Key.space>you<Key.space>to<Key.space>attend<Key.space>and<Key.space>share<Key.space>this<Key.space>invitation<Key.space>with<Key.space>others<Key.space>who<Key.space>may<Key.space>benefit.
Screenshot: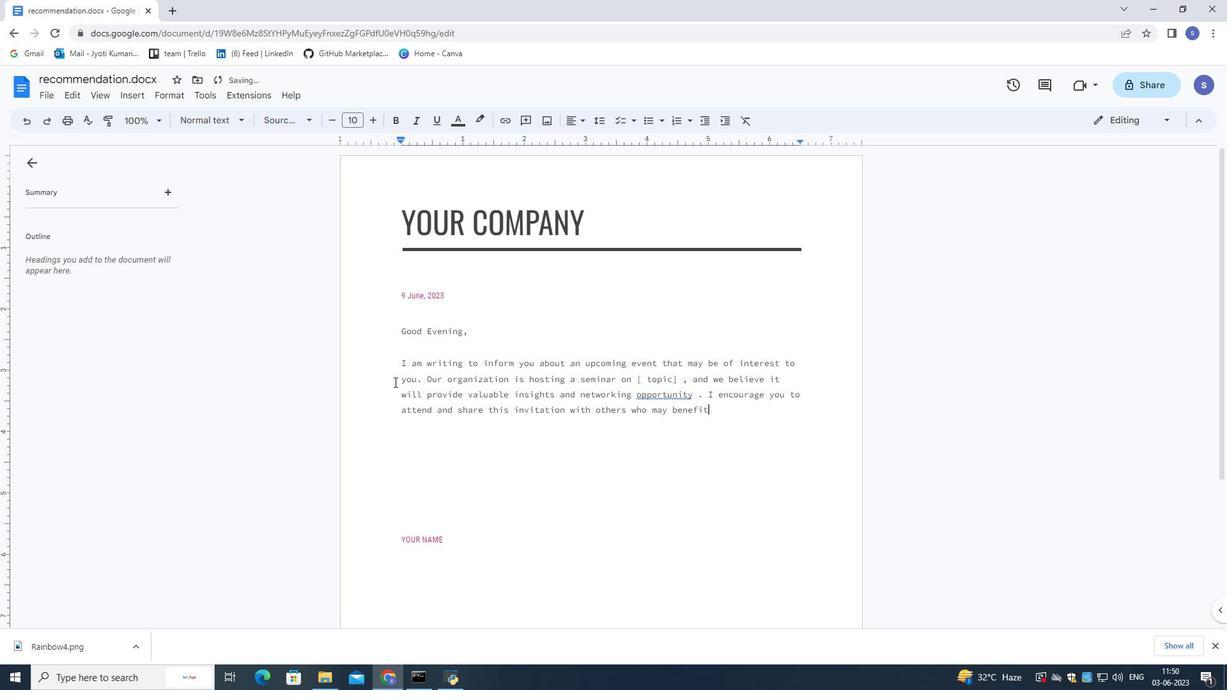 
Action: Mouse moved to (657, 393)
Screenshot: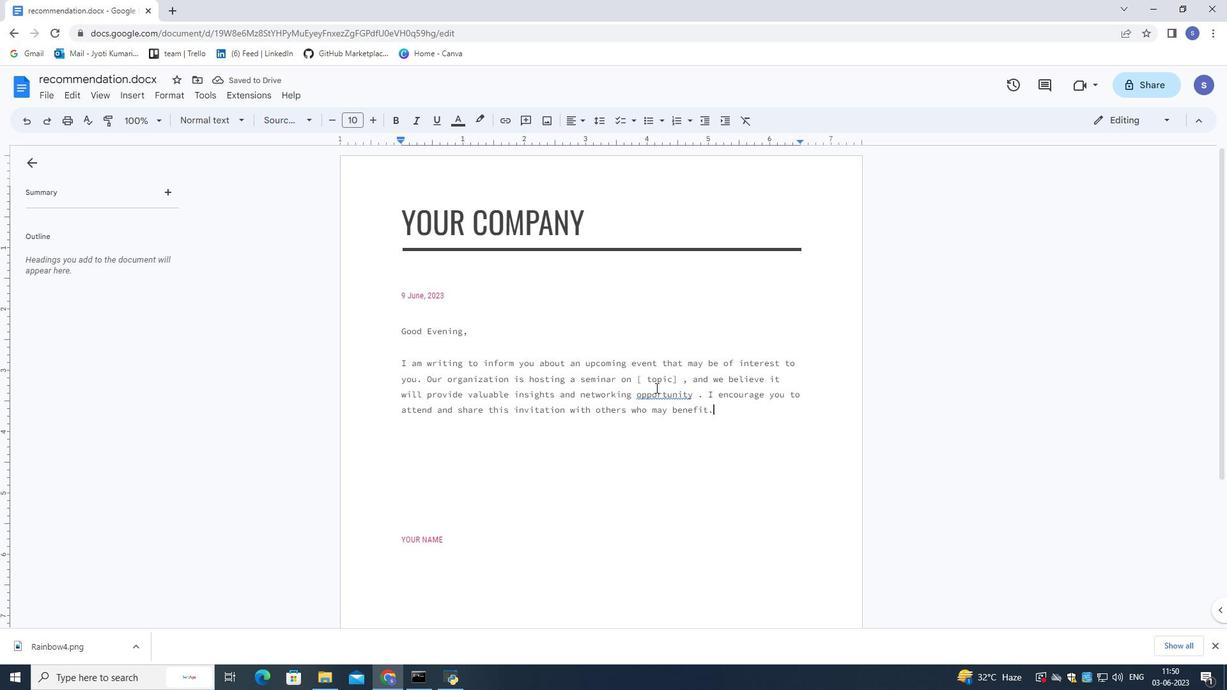 
Action: Mouse pressed left at (657, 393)
Screenshot: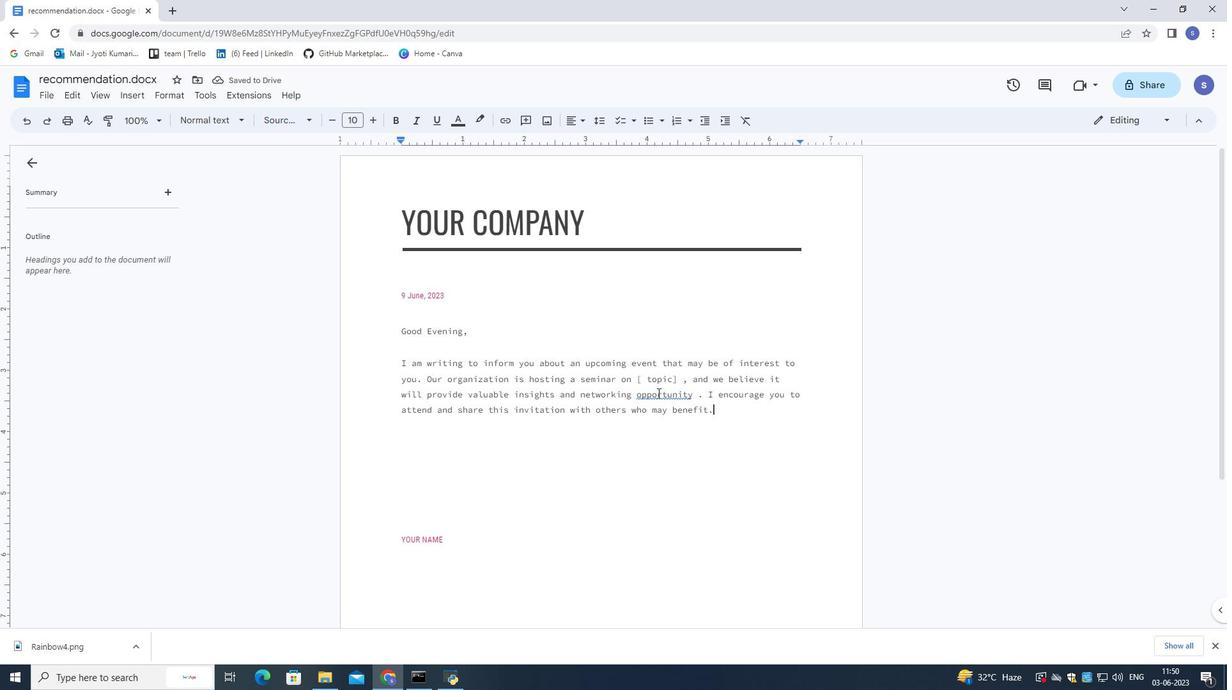 
Action: Mouse moved to (666, 384)
Screenshot: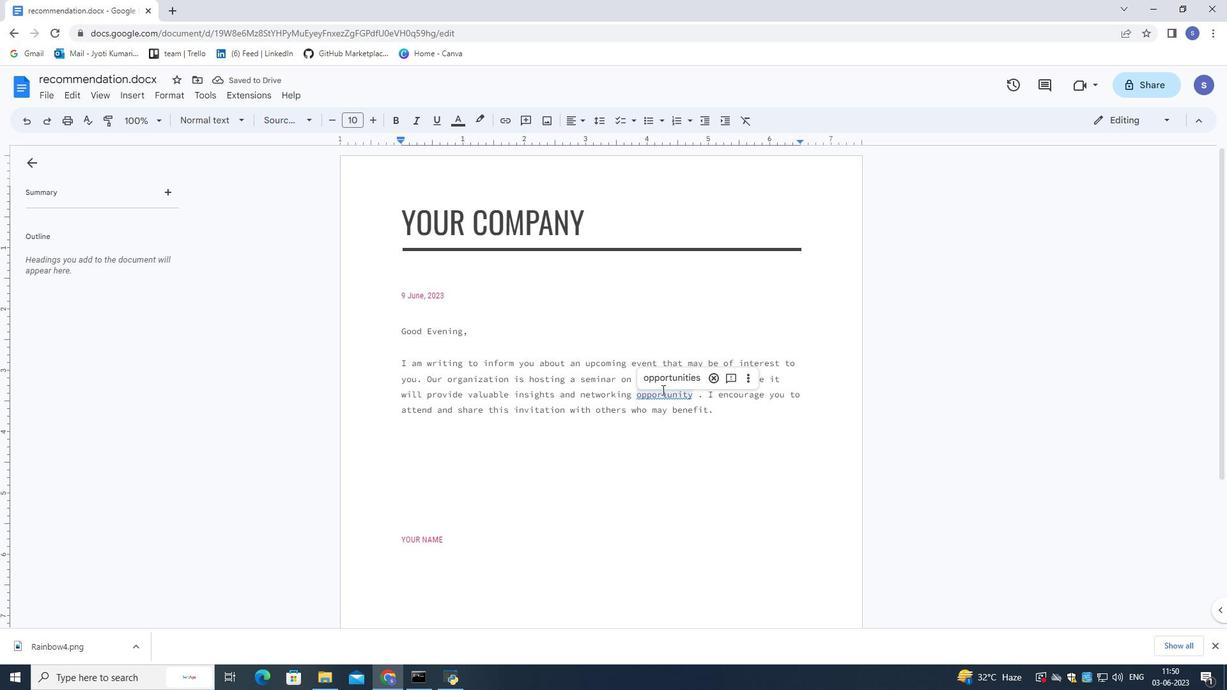 
Action: Mouse pressed left at (666, 384)
Screenshot: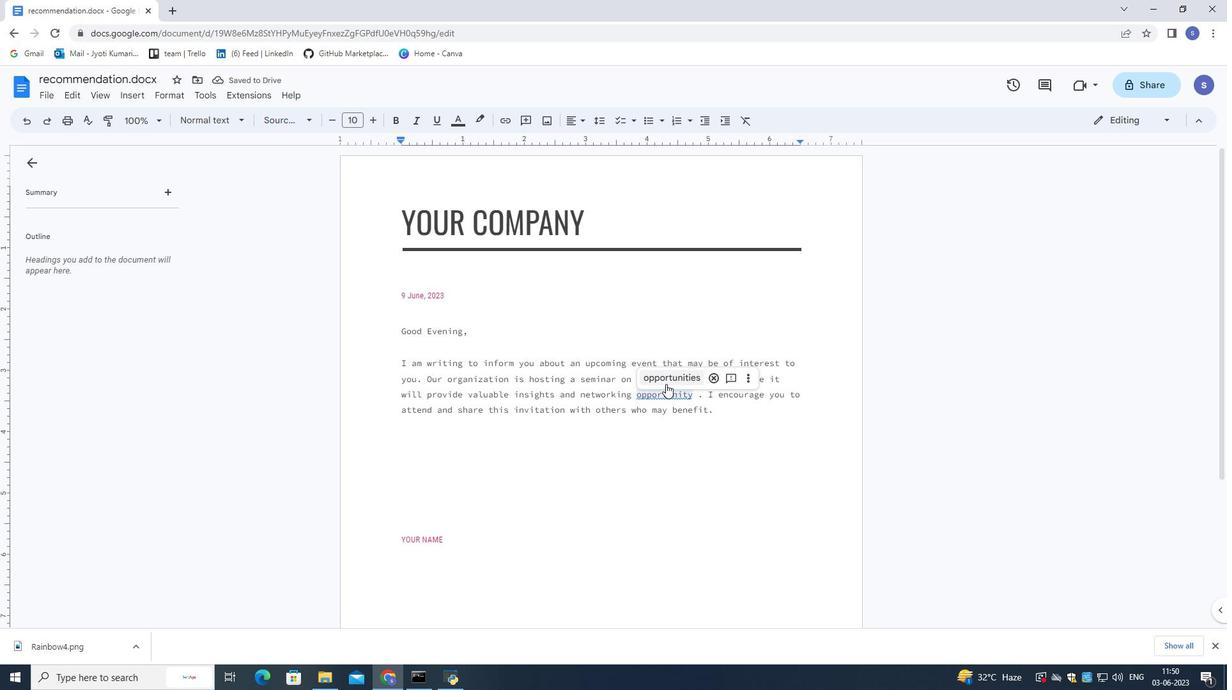 
Action: Mouse moved to (748, 413)
Screenshot: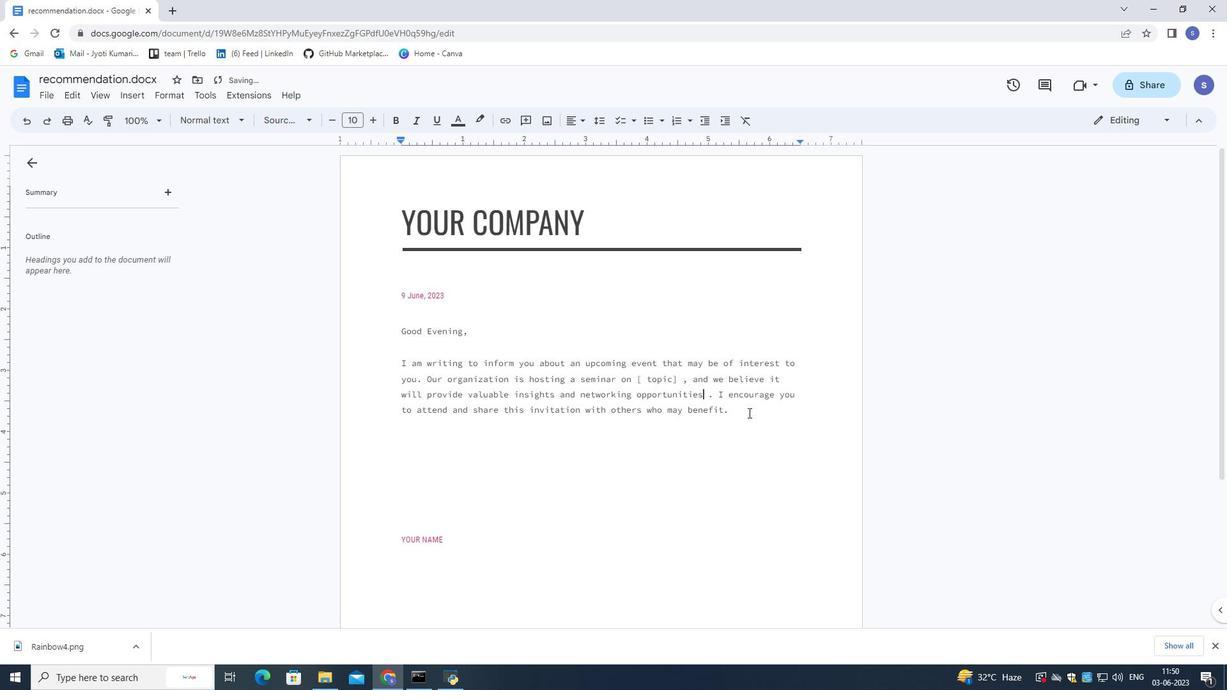 
Action: Mouse pressed left at (748, 413)
Screenshot: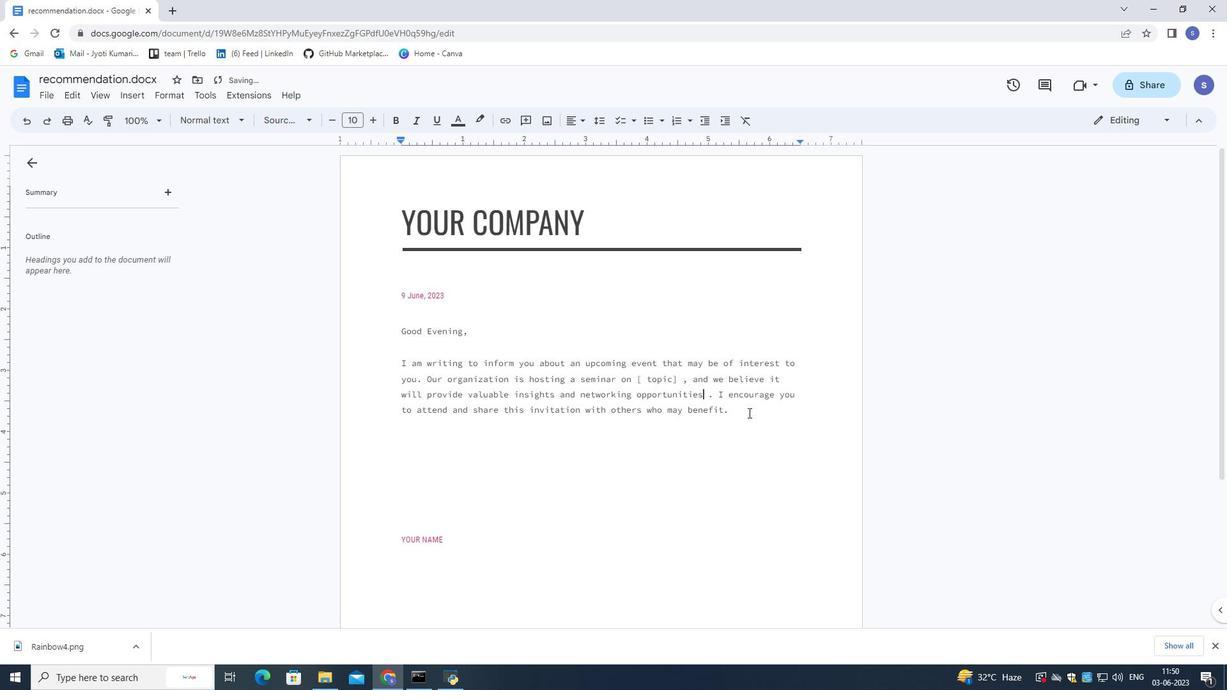 
Action: Mouse moved to (451, 540)
Screenshot: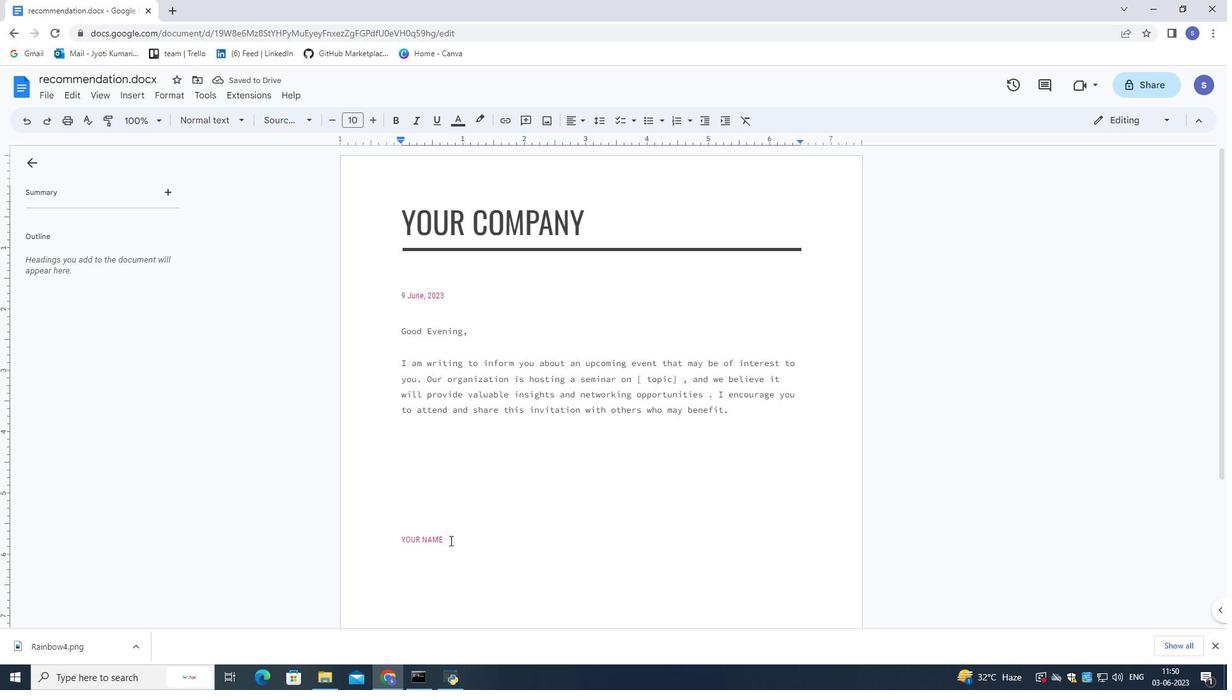 
Action: Mouse pressed left at (451, 540)
Screenshot: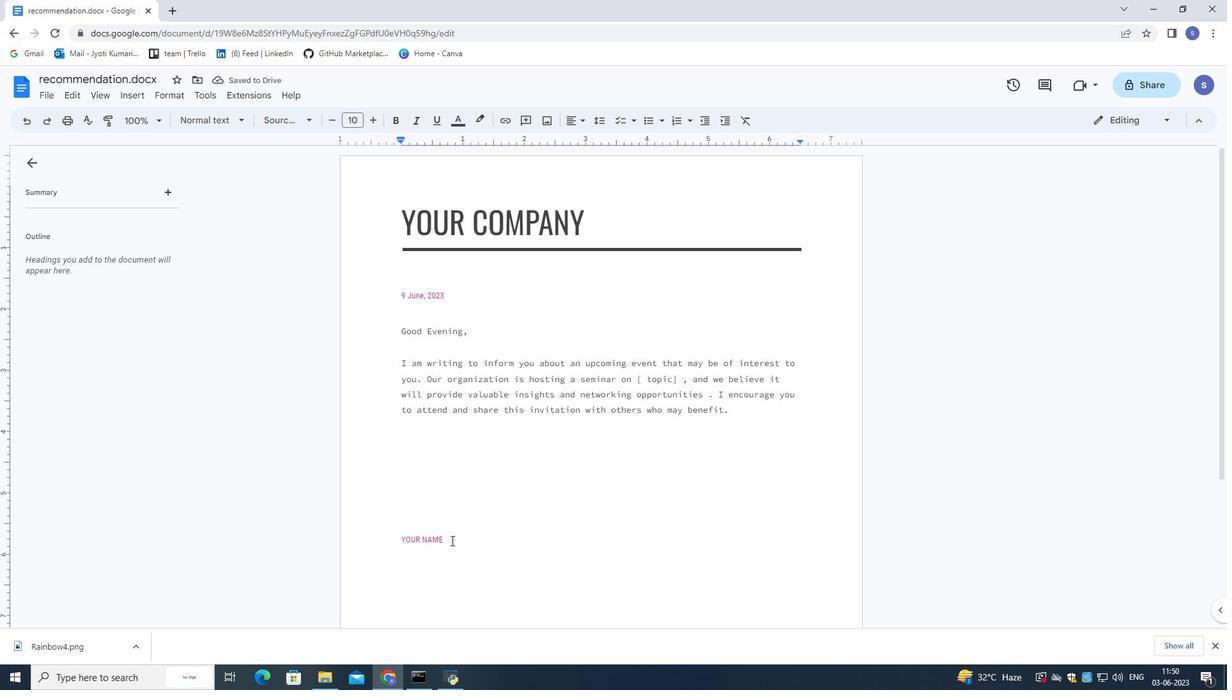 
Action: Mouse moved to (470, 549)
Screenshot: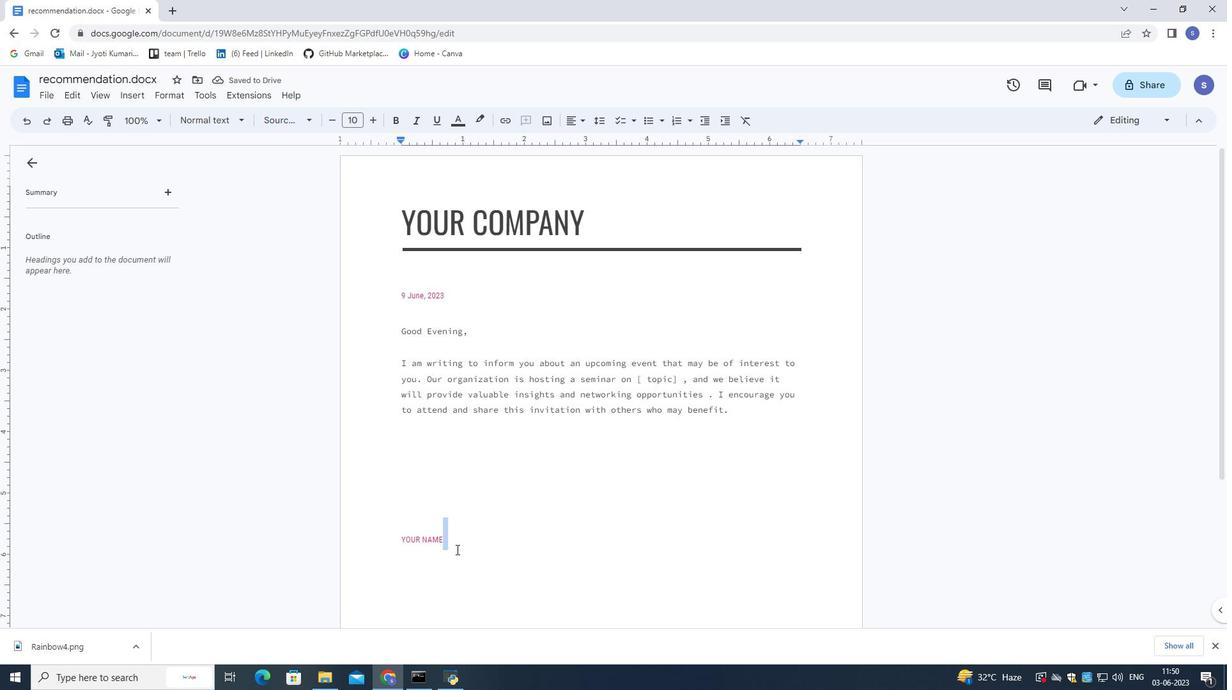 
Action: Key pressed <Key.enter>
Screenshot: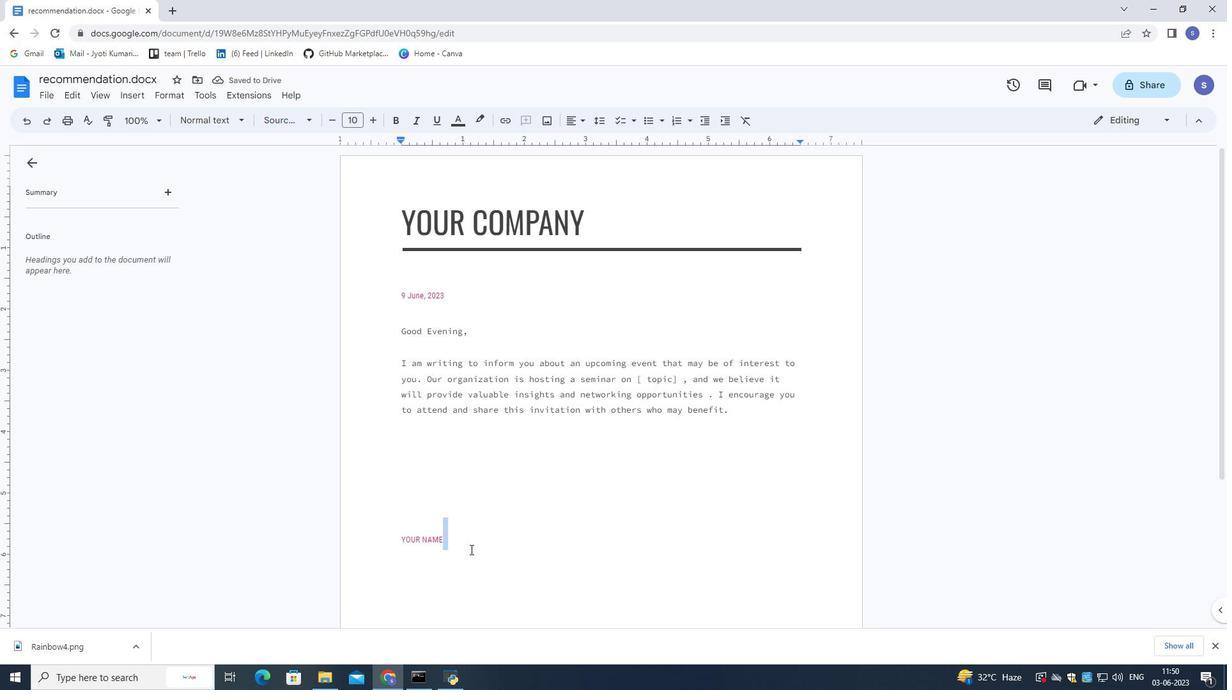 
Action: Mouse moved to (471, 549)
Screenshot: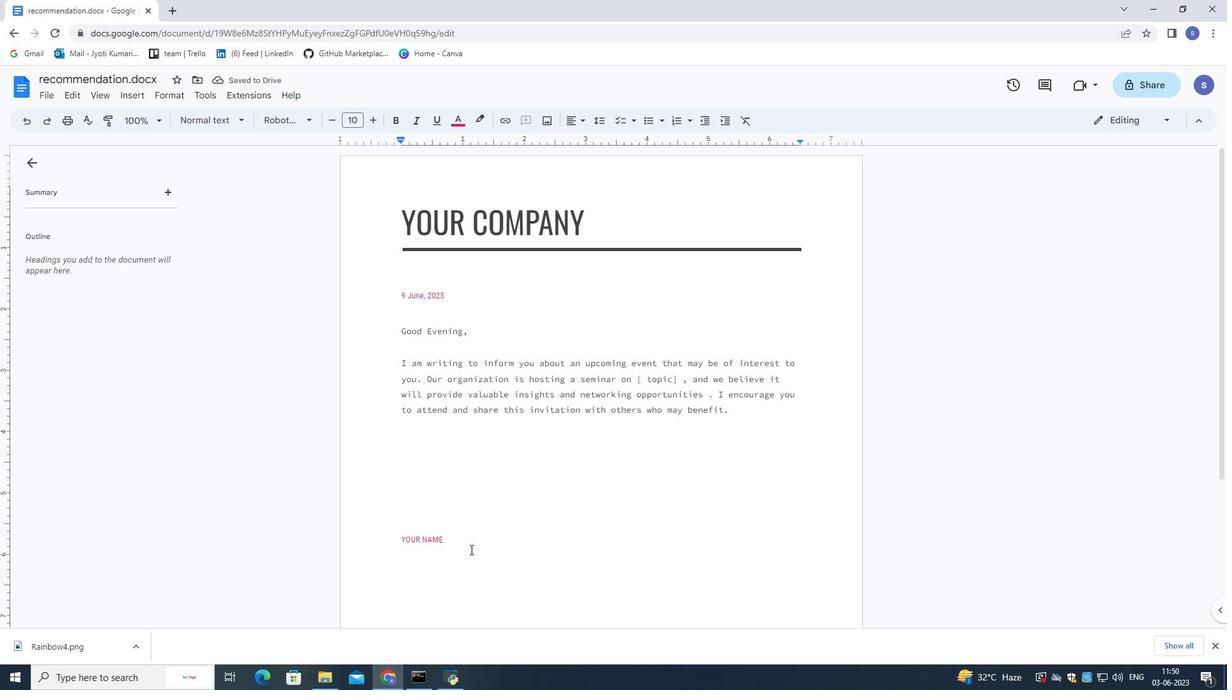 
Action: Key pressed <Key.shift><Key.shift><Key.shift><Key.shift><Key.shift><Key.shift>dwight<Key.left><Key.left><Key.left><Key.left><Key.left><Key.left><Key.right><Key.backspace><Key.shift>D<Key.right><Key.right><Key.right><Key.right><Key.right><Key.right><Key.right><Key.right><Key.right><Key.right>
Screenshot: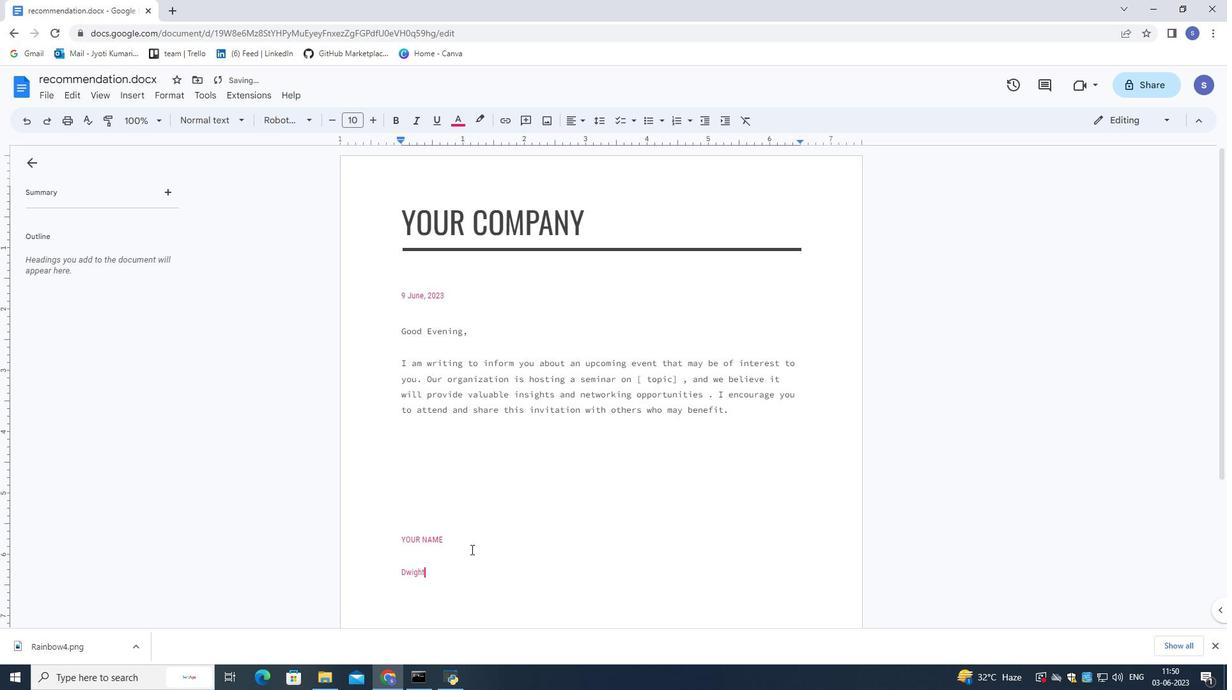 
Action: Mouse moved to (143, 93)
Screenshot: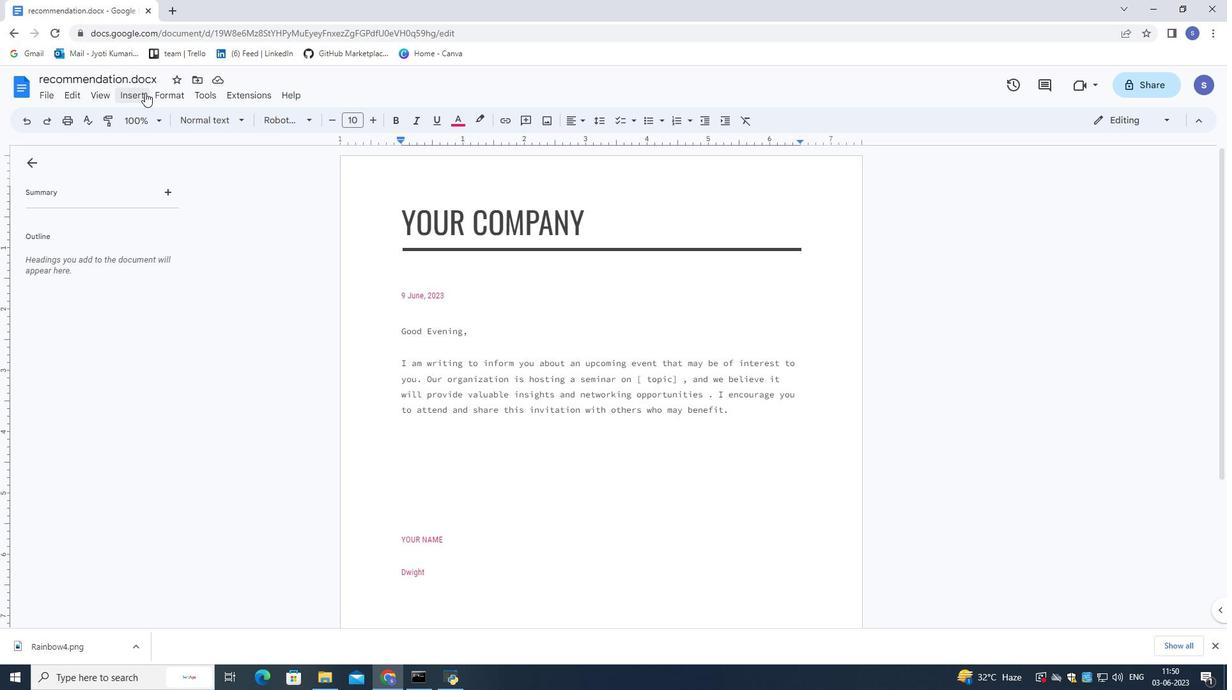 
Action: Mouse pressed left at (143, 93)
Screenshot: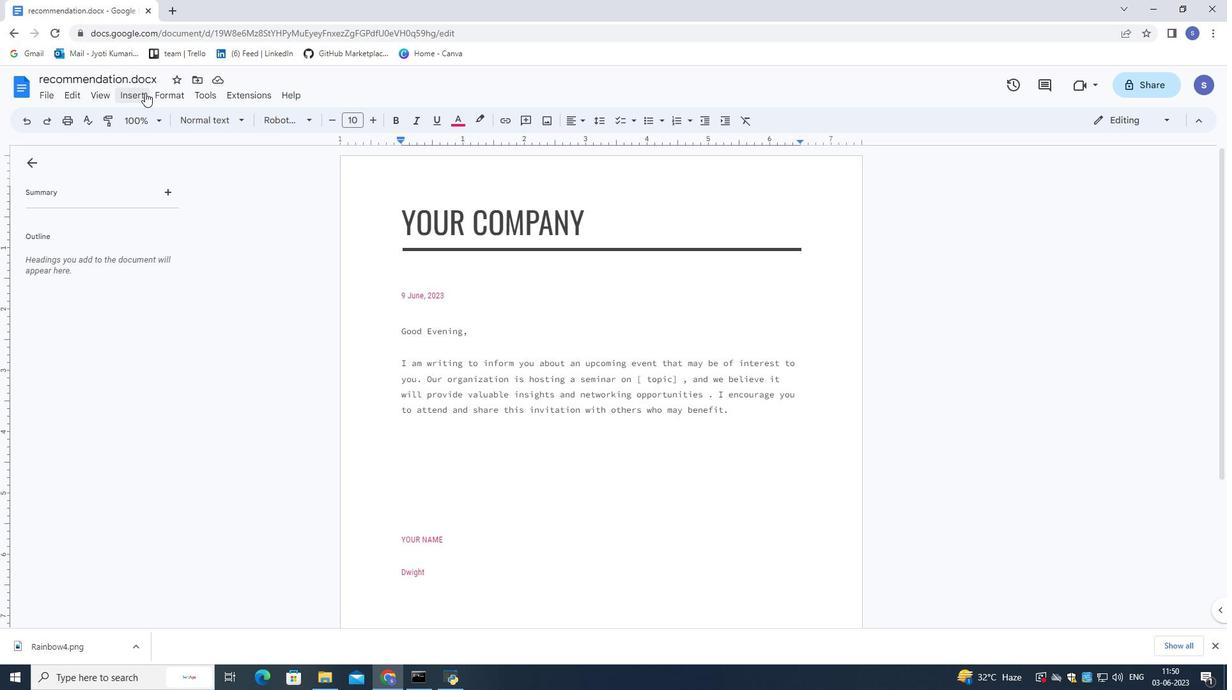 
Action: Mouse moved to (187, 392)
Screenshot: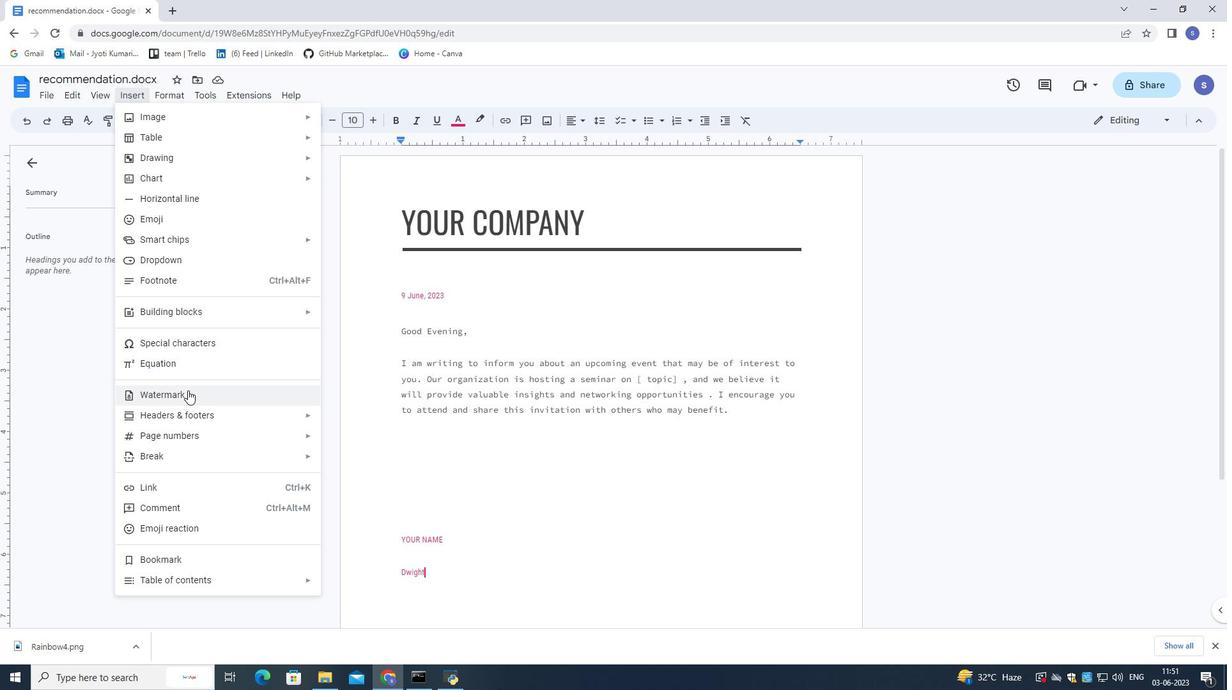 
Action: Mouse pressed left at (187, 392)
Screenshot: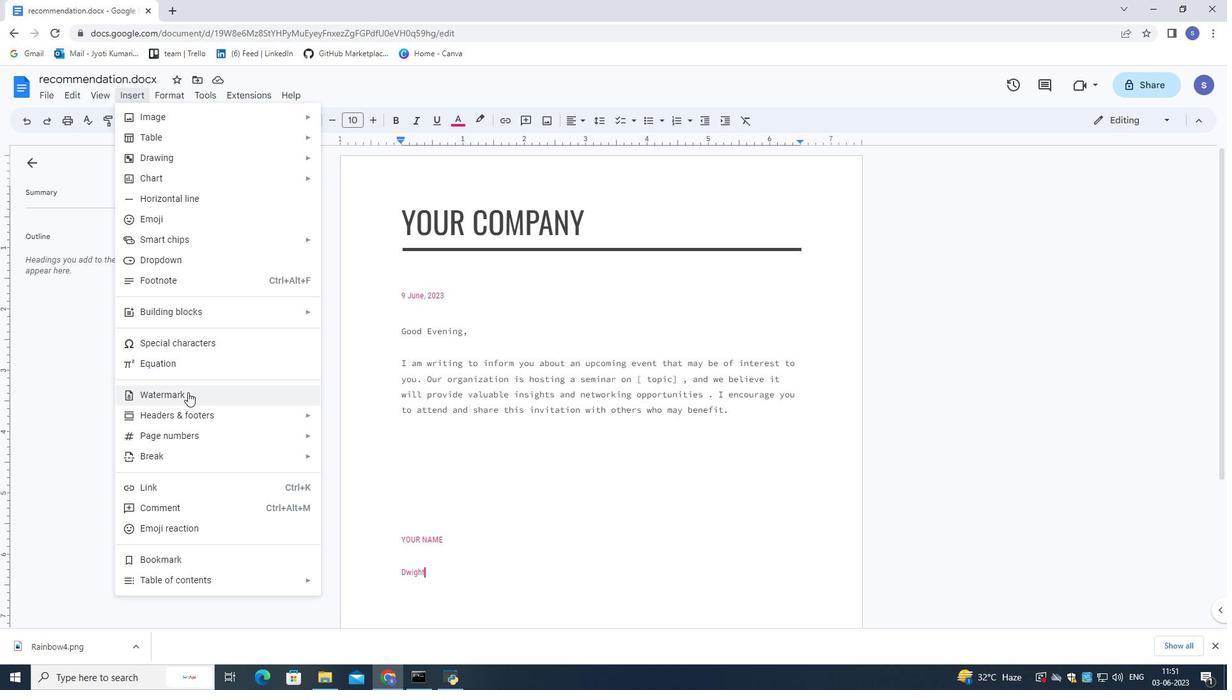
Action: Mouse moved to (1170, 161)
Screenshot: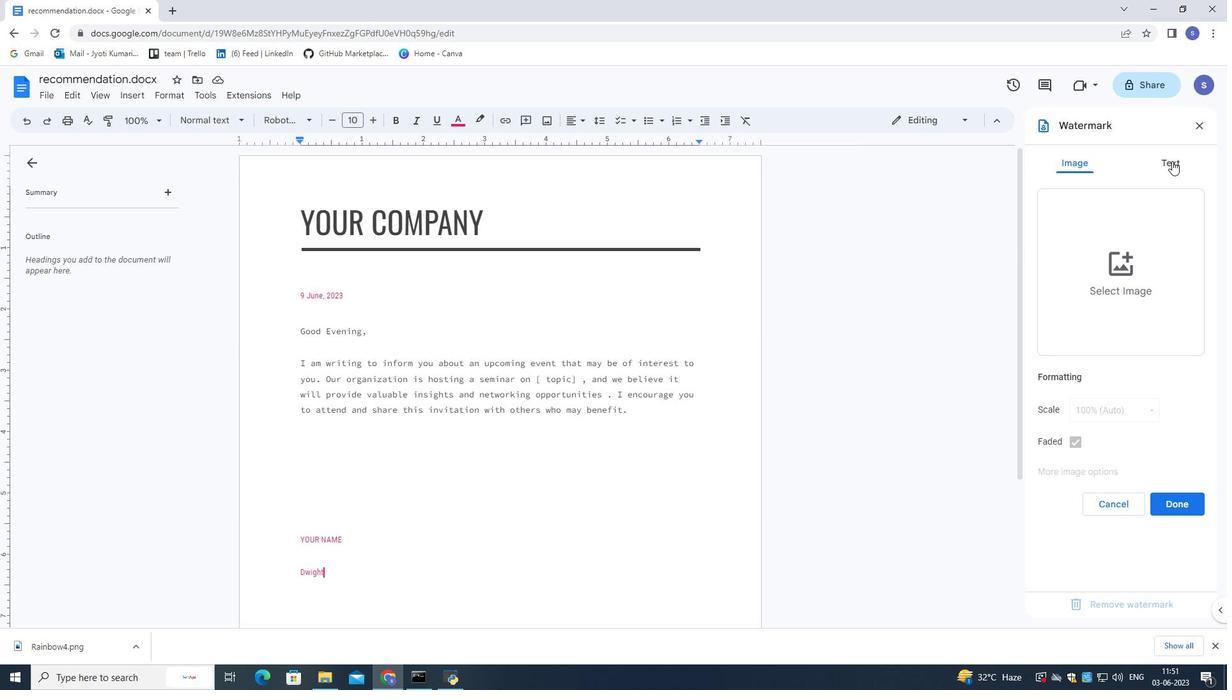 
Action: Mouse pressed left at (1170, 161)
Screenshot: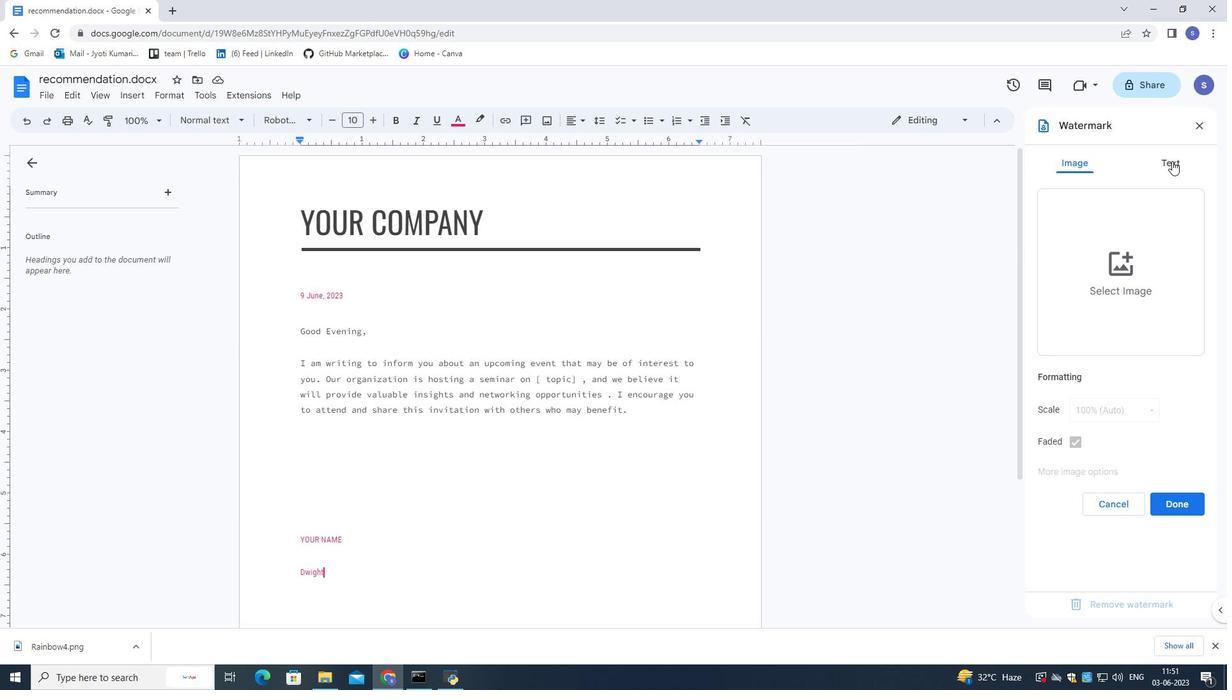 
Action: Mouse moved to (1157, 193)
Screenshot: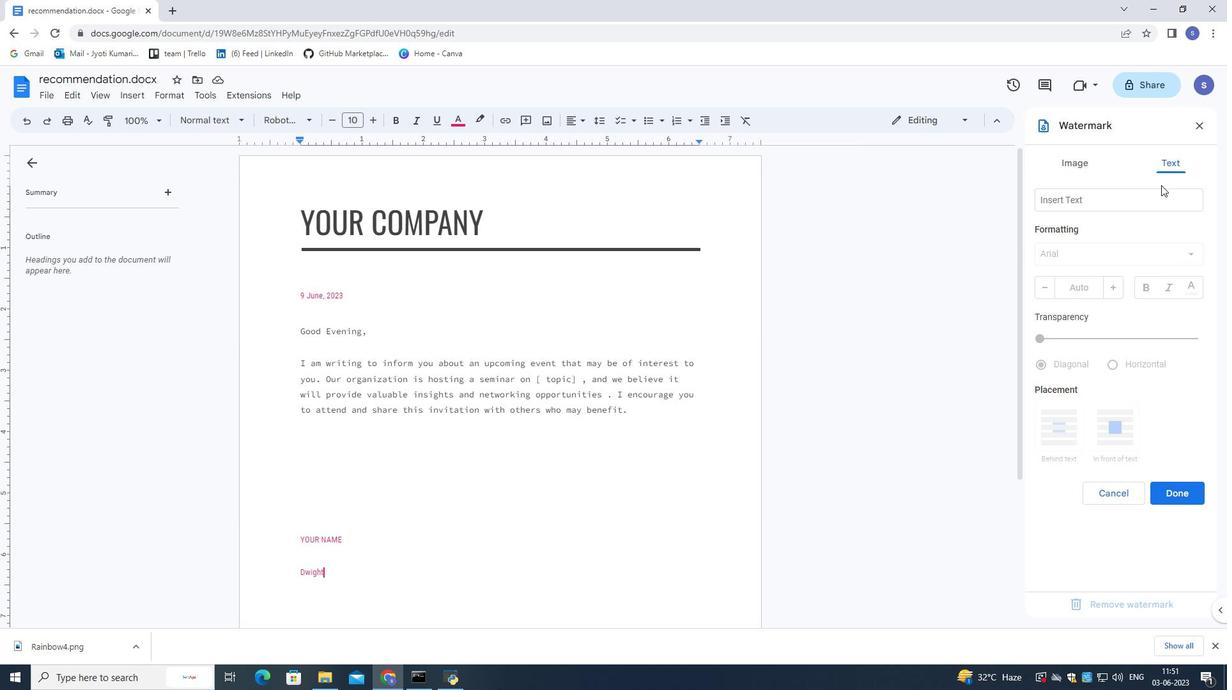 
Action: Mouse pressed left at (1157, 193)
Screenshot: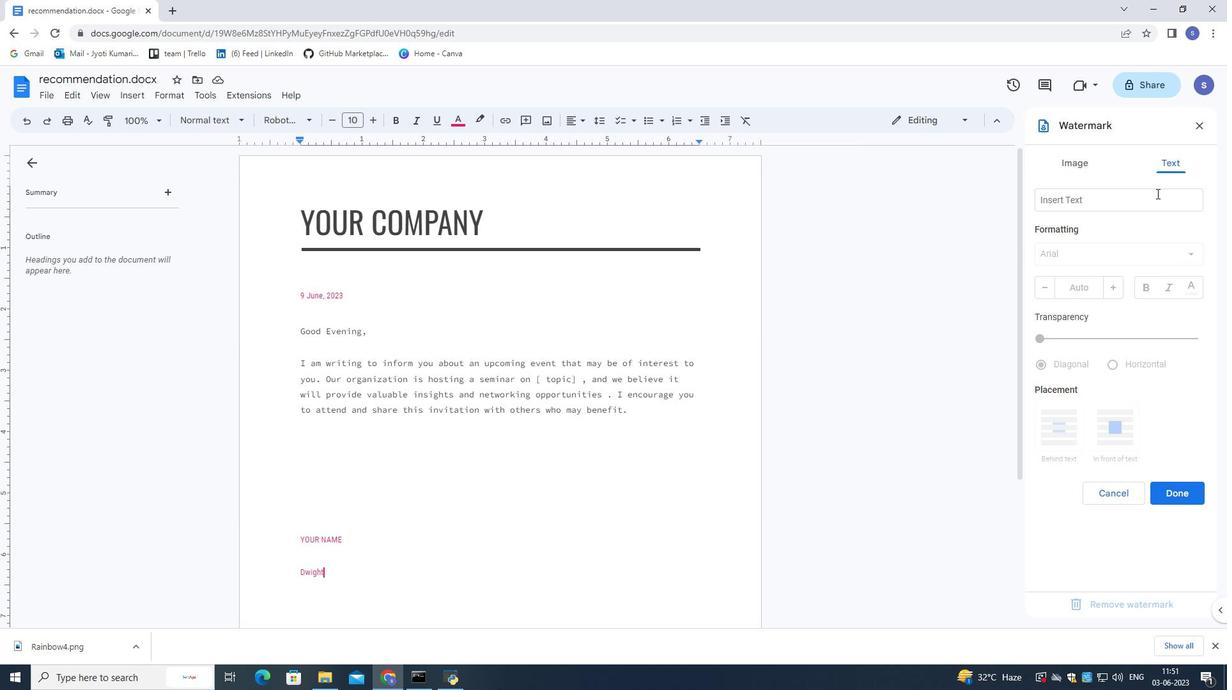 
Action: Mouse moved to (1142, 200)
Screenshot: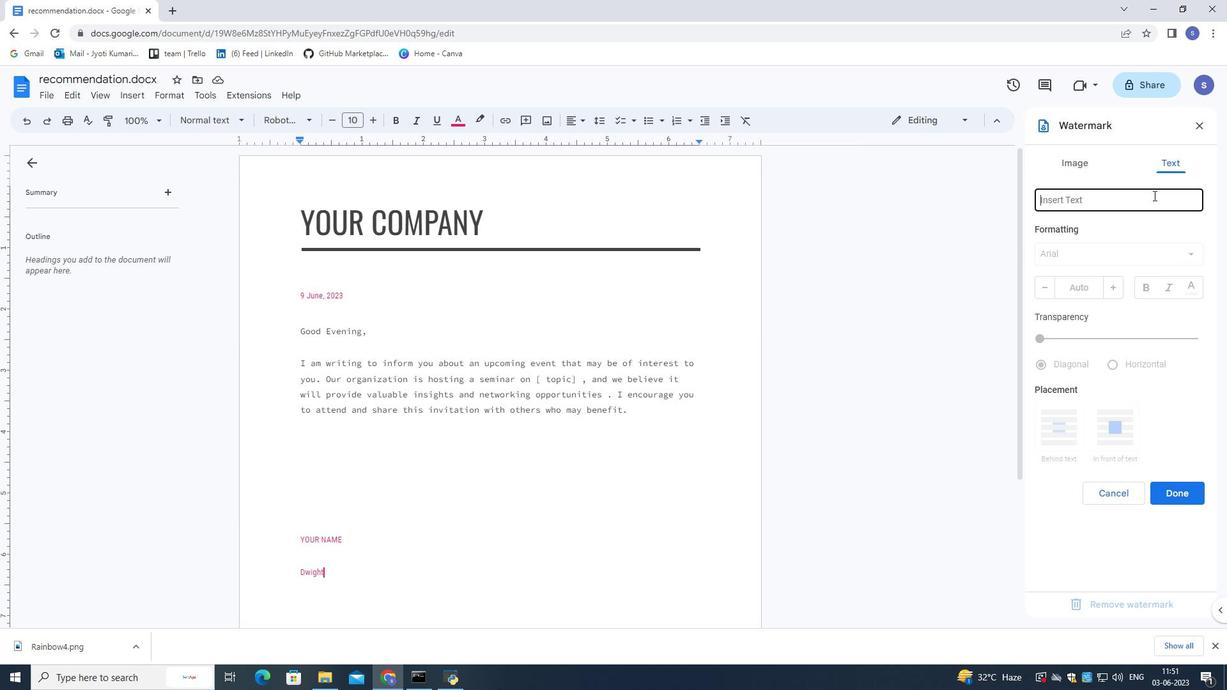 
Action: Key pressed <Key.shift>Relience
Screenshot: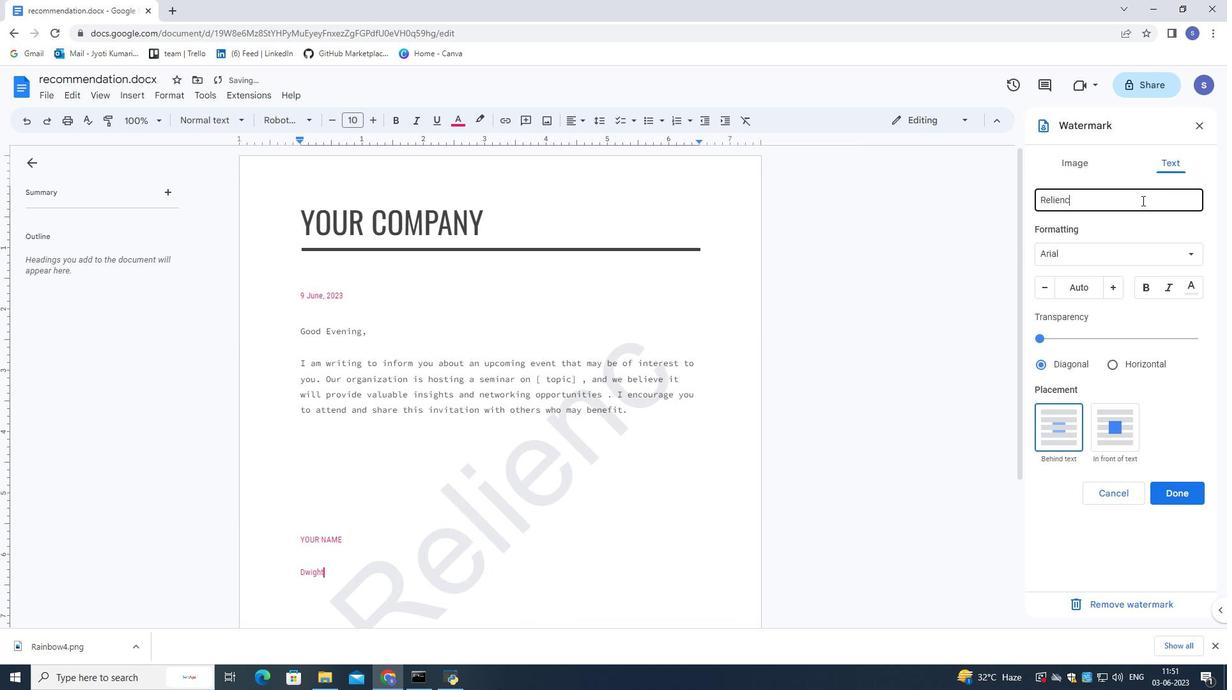 
Action: Mouse moved to (1113, 289)
Screenshot: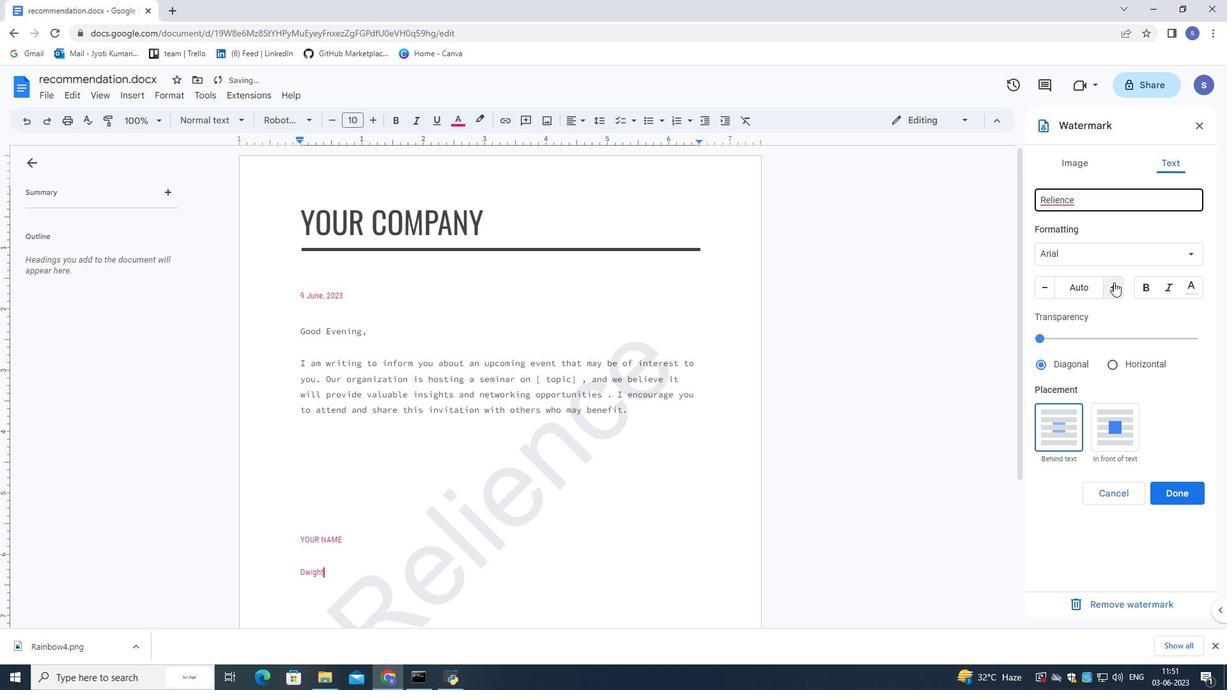 
Action: Mouse pressed left at (1113, 289)
Screenshot: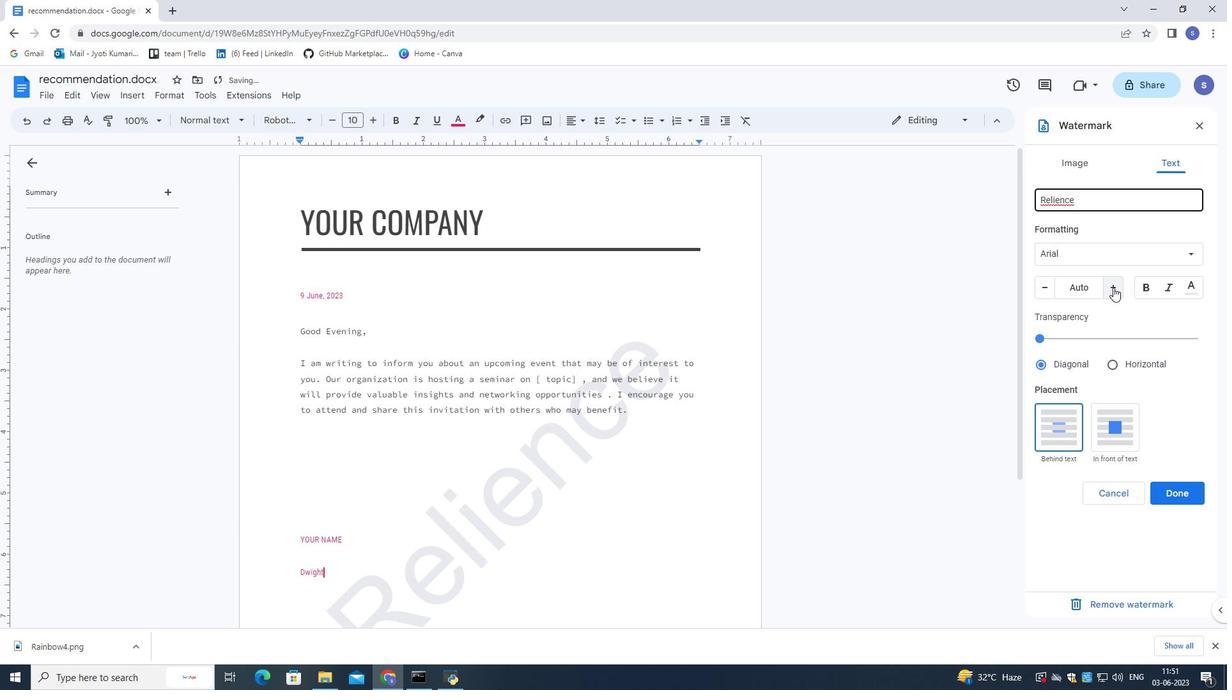 
Action: Mouse moved to (1044, 294)
Screenshot: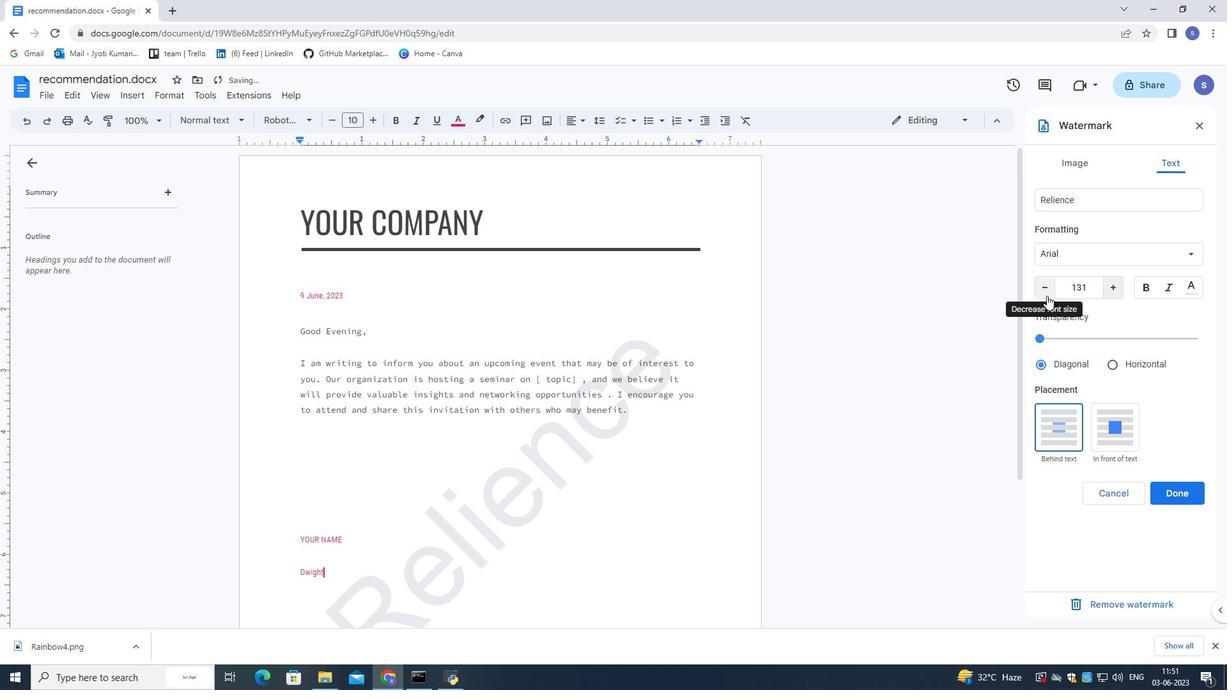 
Action: Mouse pressed left at (1044, 294)
Screenshot: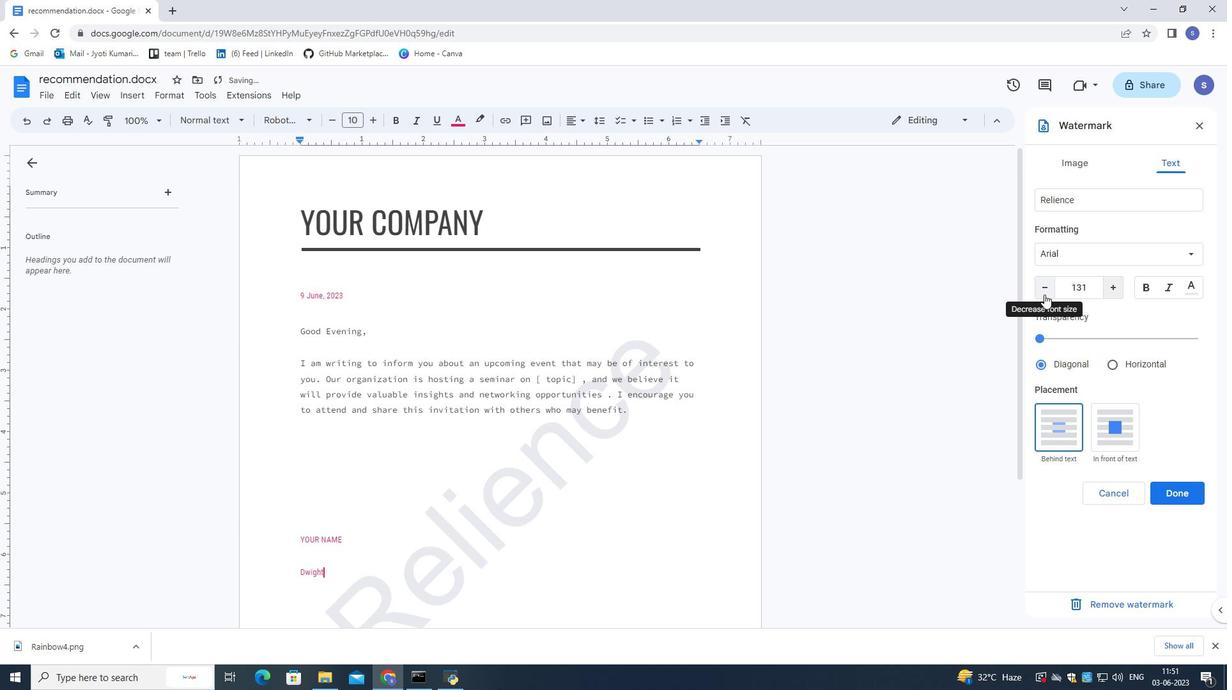 
Action: Mouse pressed left at (1044, 294)
Screenshot: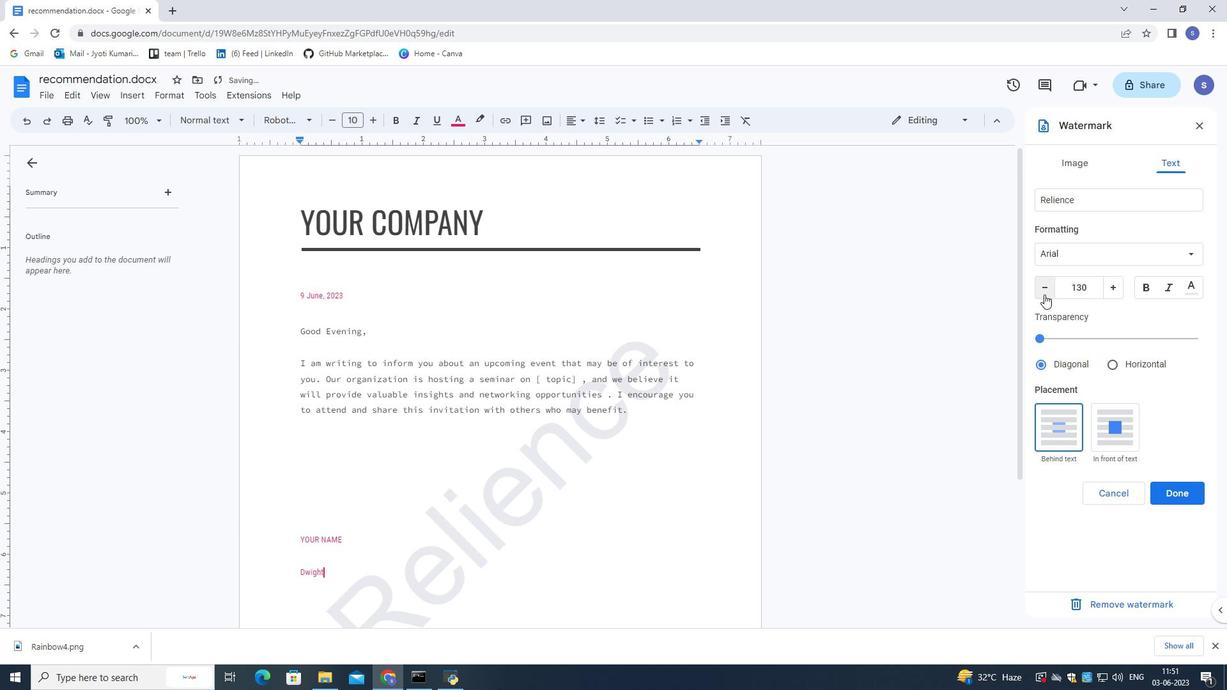 
Action: Mouse pressed left at (1044, 294)
Screenshot: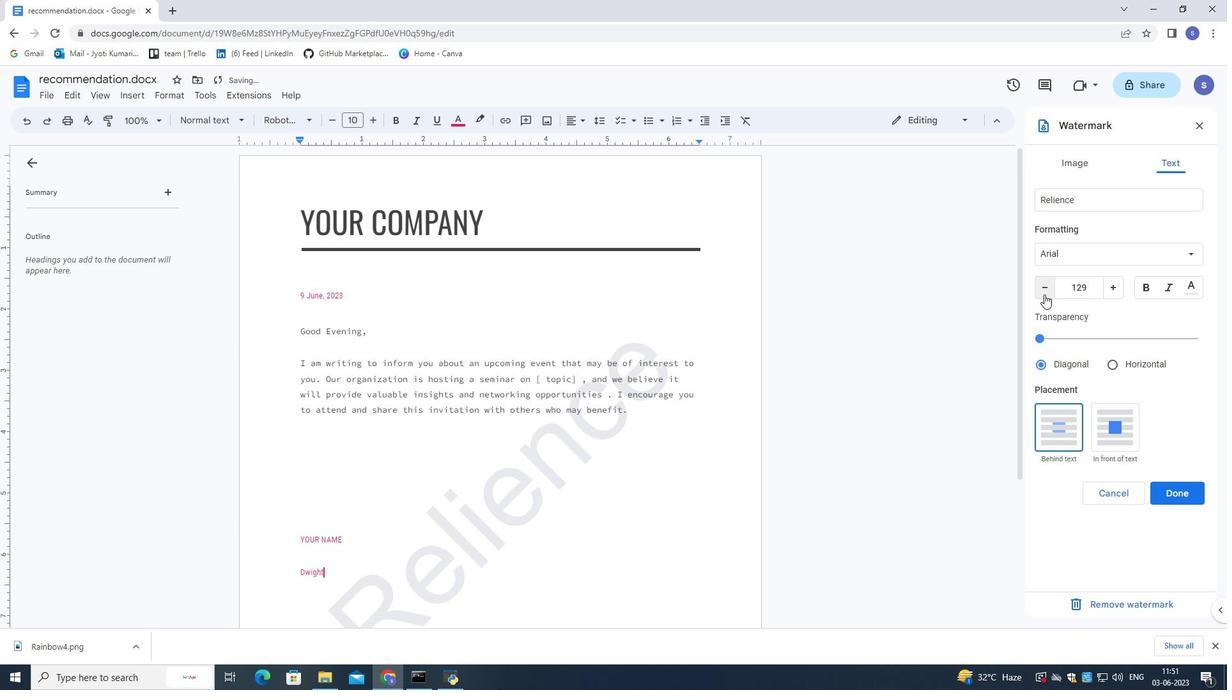 
Action: Mouse pressed left at (1044, 294)
Screenshot: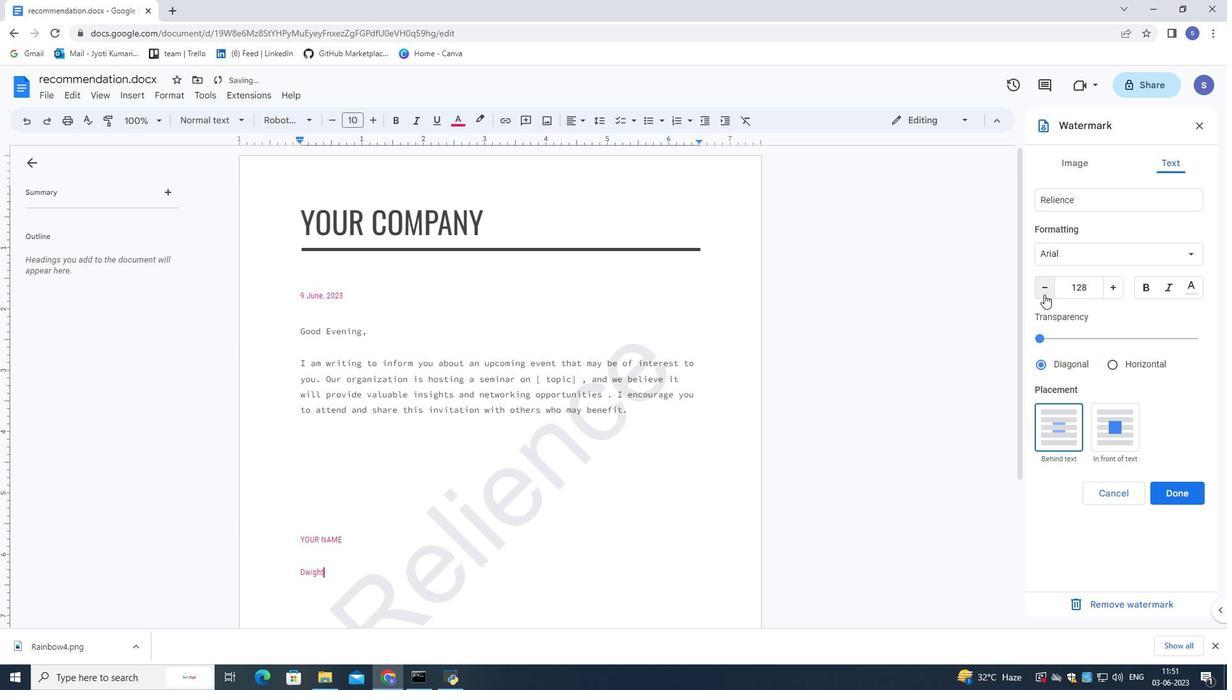 
Action: Mouse pressed left at (1044, 294)
Screenshot: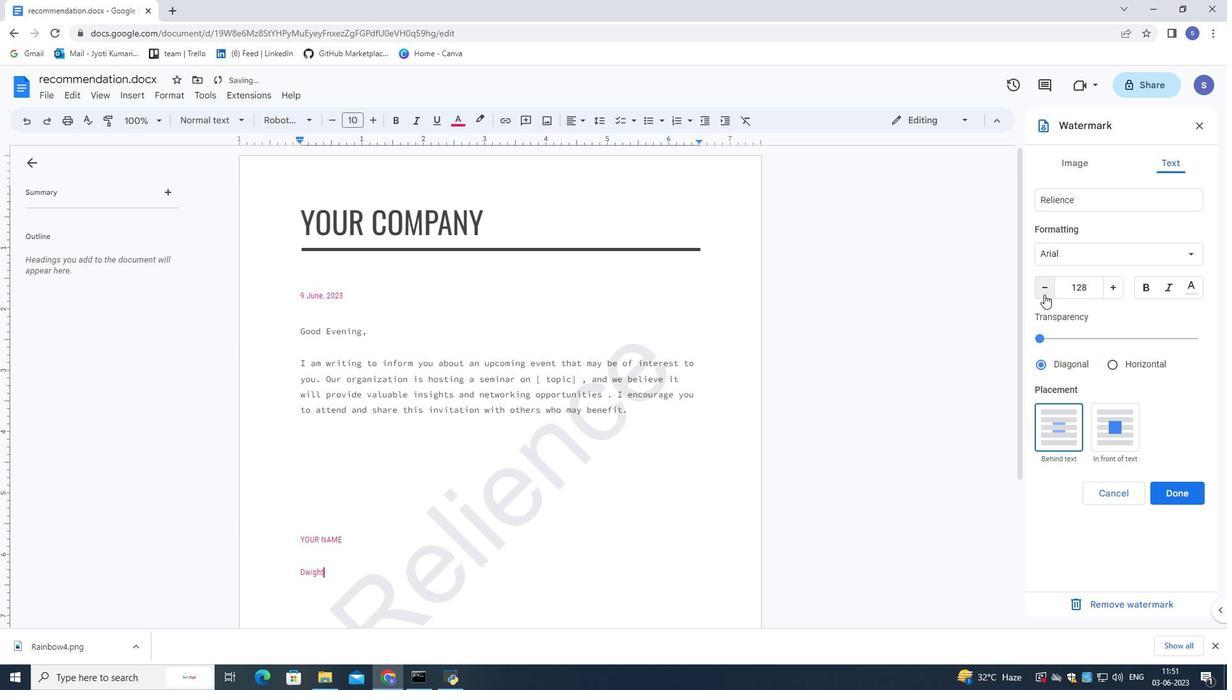 
Action: Mouse pressed left at (1044, 294)
Screenshot: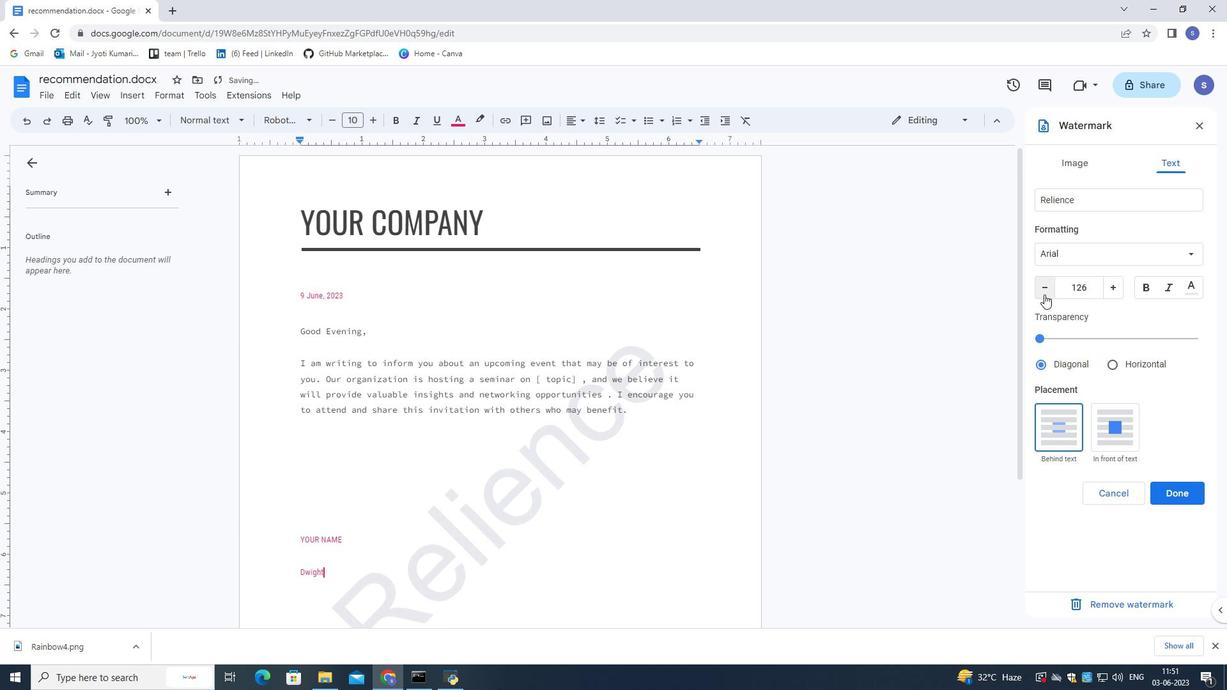 
Action: Mouse pressed left at (1044, 294)
Screenshot: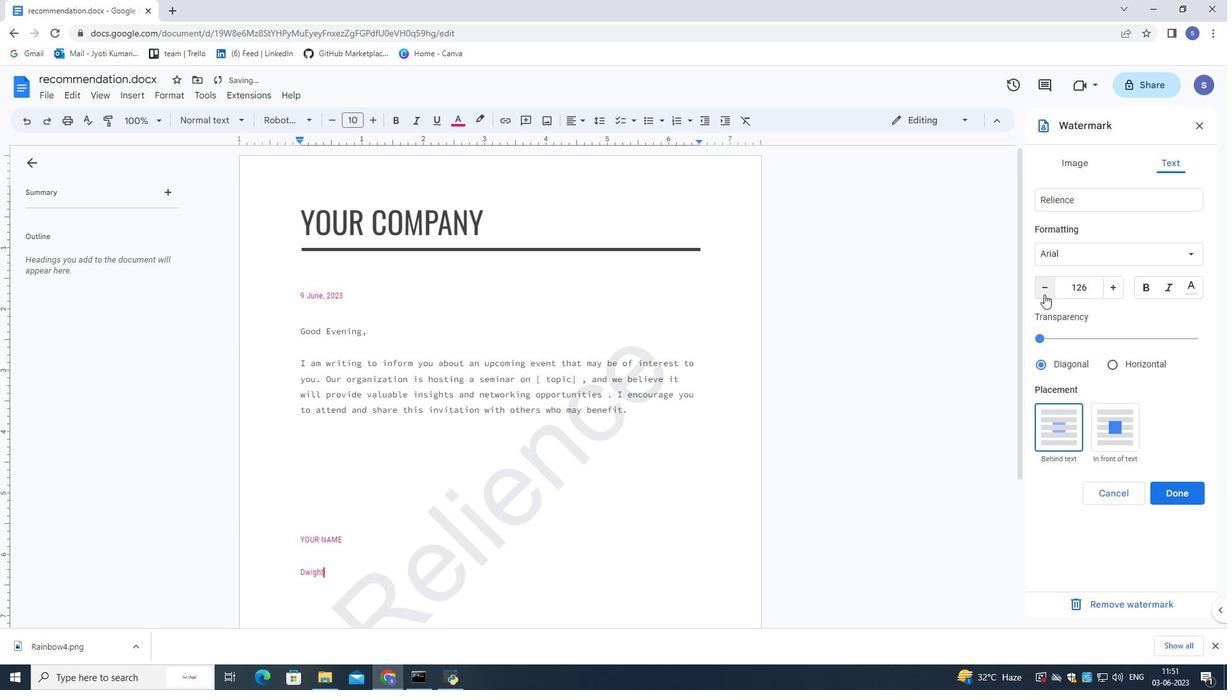 
Action: Mouse pressed left at (1044, 294)
Screenshot: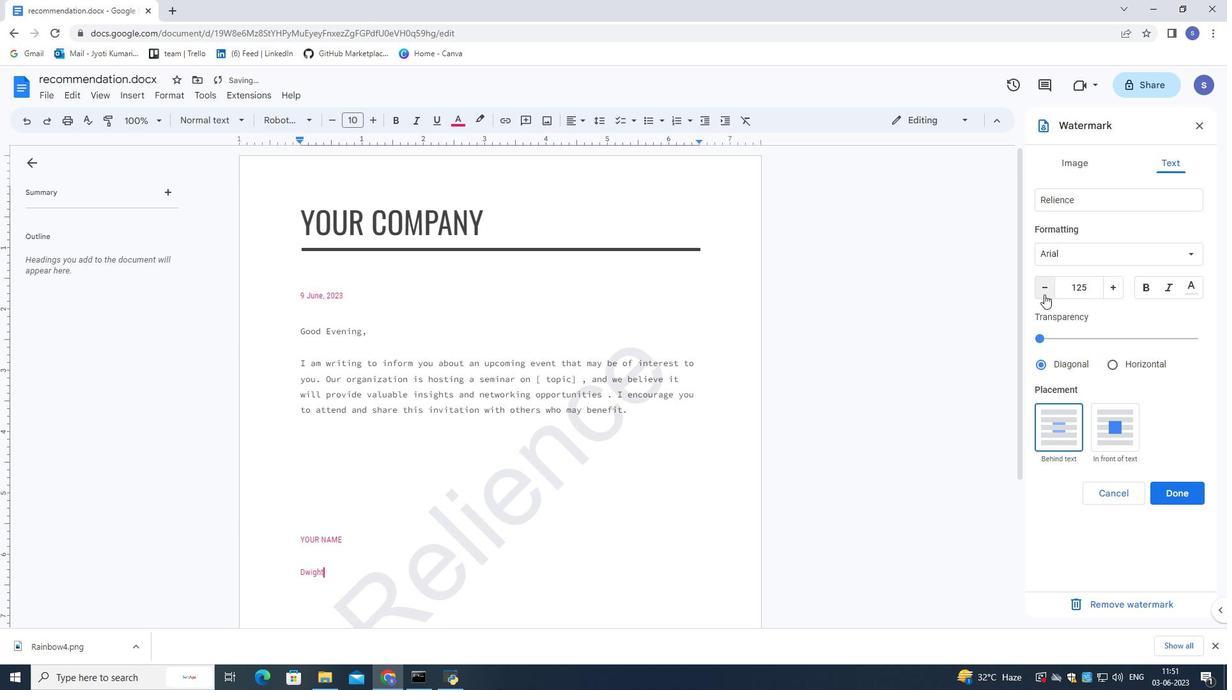 
Action: Mouse moved to (1065, 364)
Screenshot: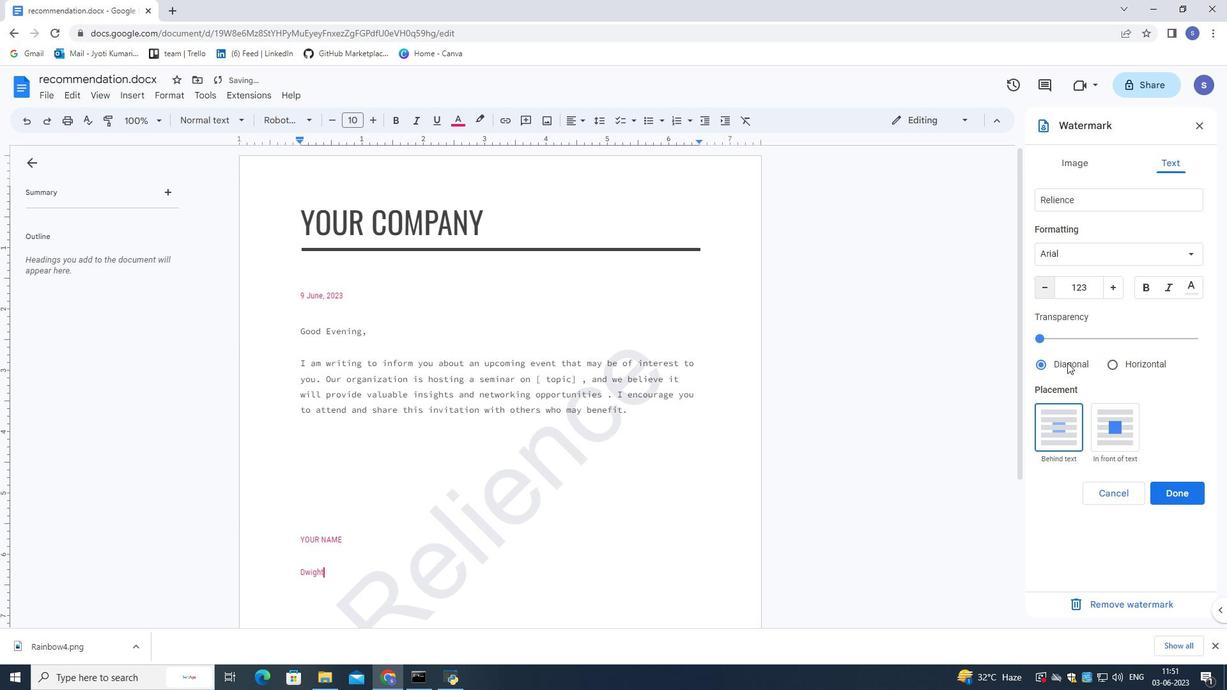 
Action: Mouse pressed left at (1065, 364)
Screenshot: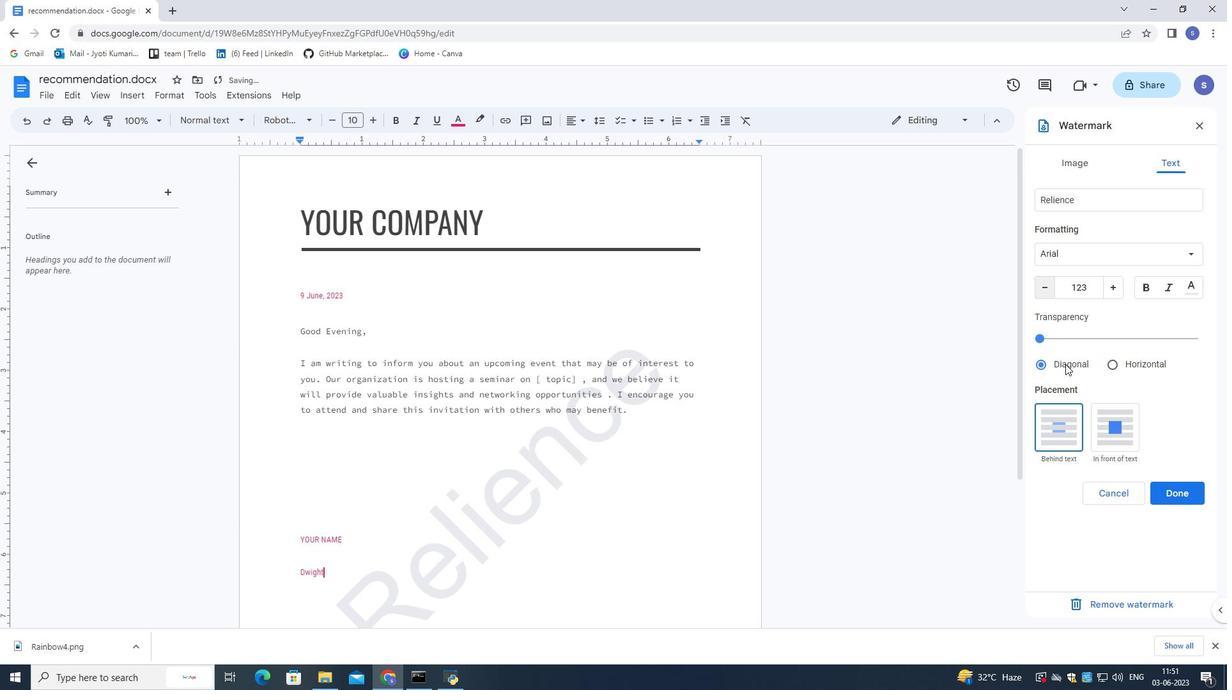 
Action: Mouse moved to (1103, 249)
Screenshot: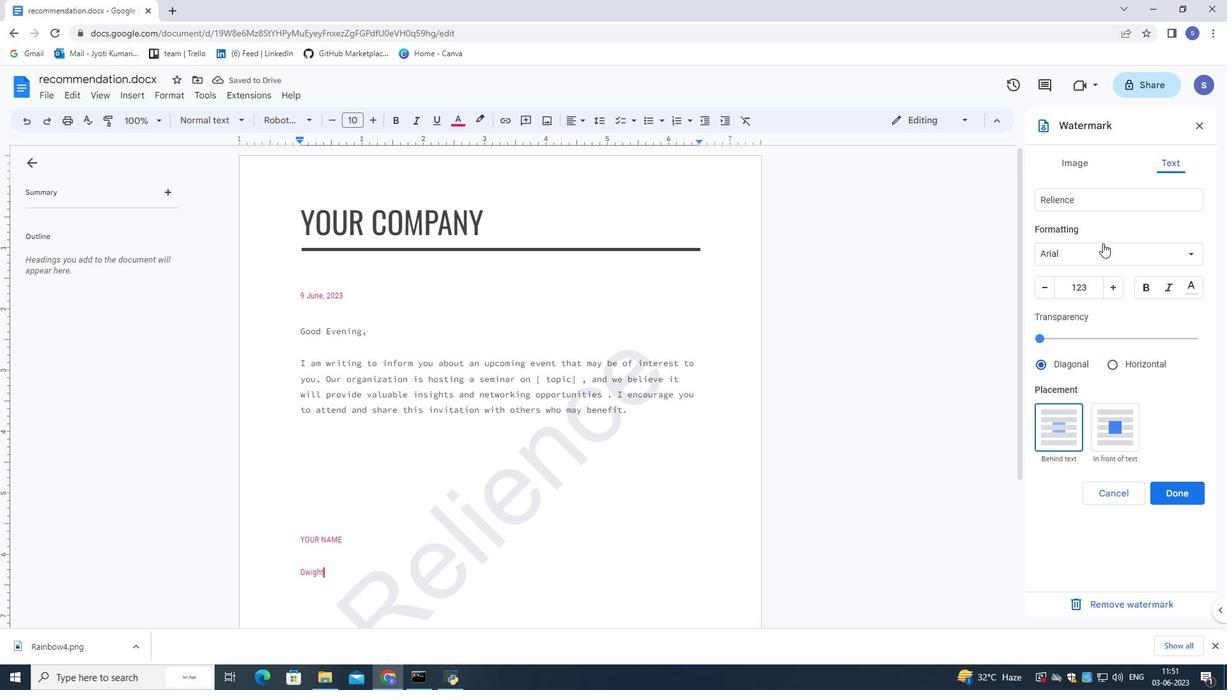 
Action: Mouse pressed left at (1103, 249)
Screenshot: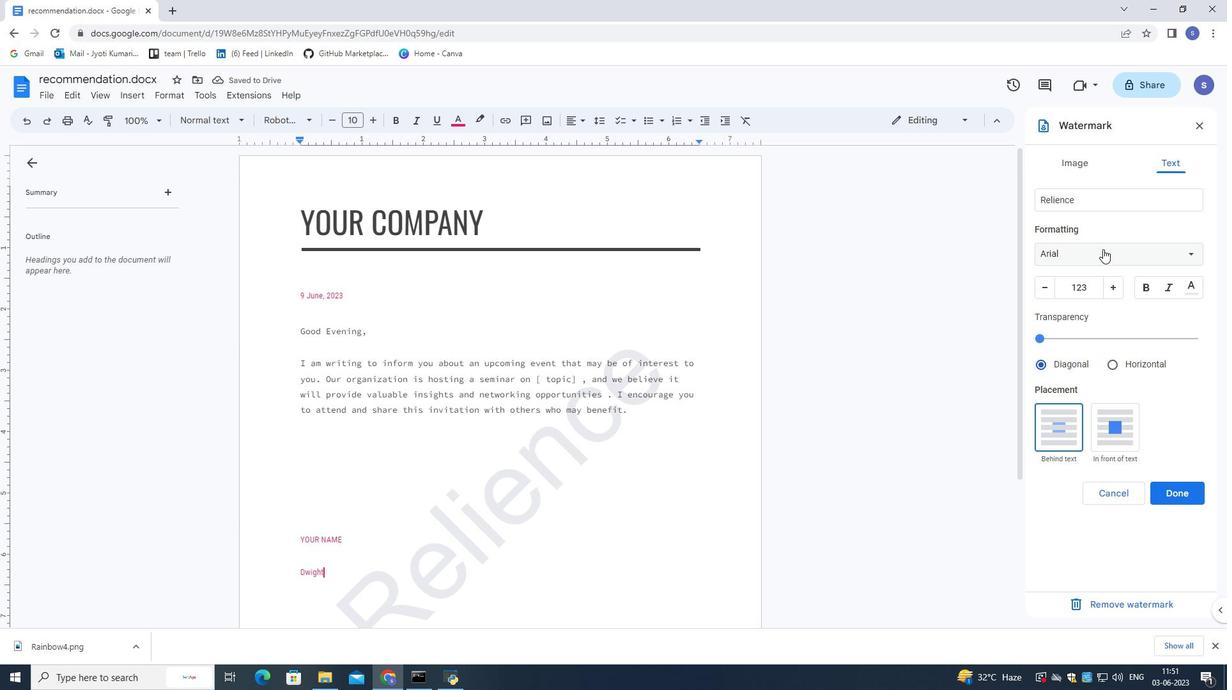 
Action: Mouse moved to (1095, 564)
Screenshot: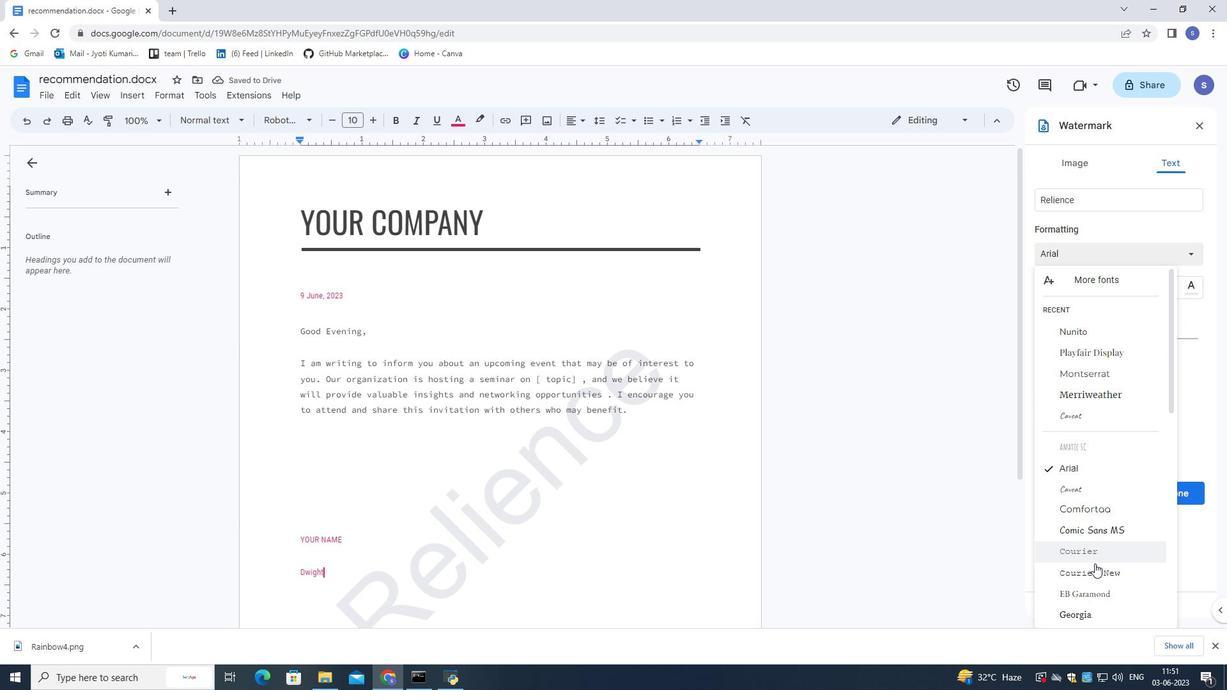 
Action: Mouse scrolled (1095, 563) with delta (0, 0)
Screenshot: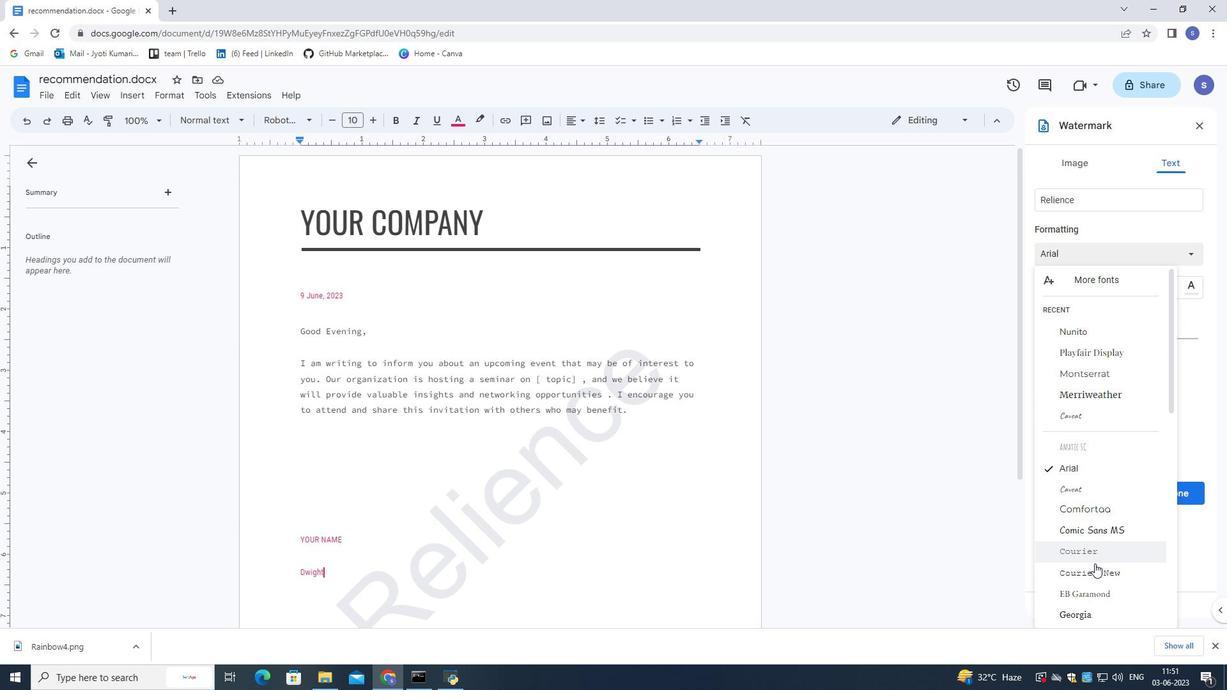 
Action: Mouse scrolled (1095, 565) with delta (0, 0)
Screenshot: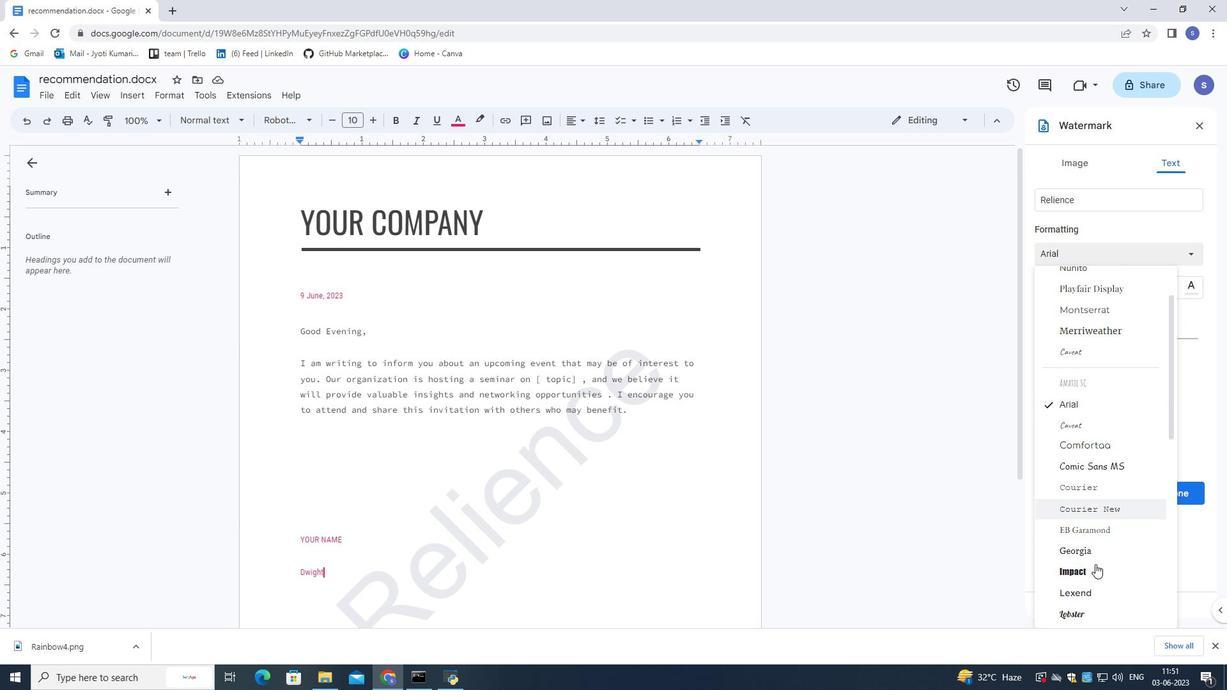 
Action: Mouse scrolled (1095, 565) with delta (0, 0)
Screenshot: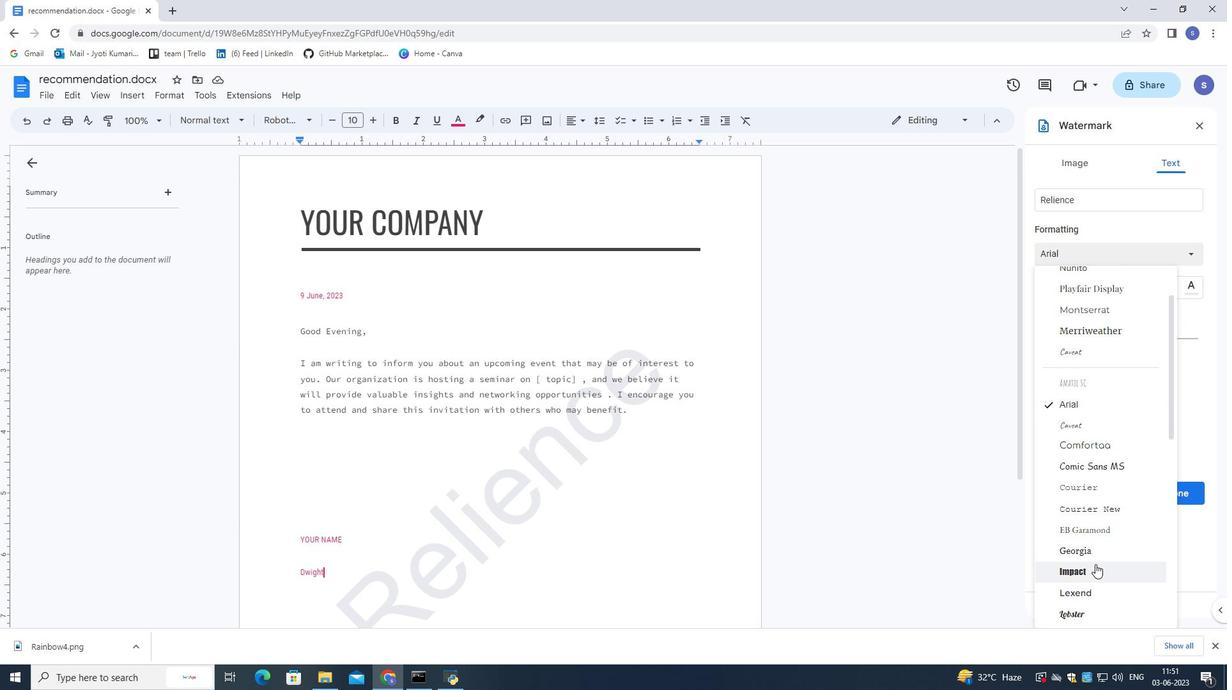 
Action: Mouse moved to (1084, 326)
Screenshot: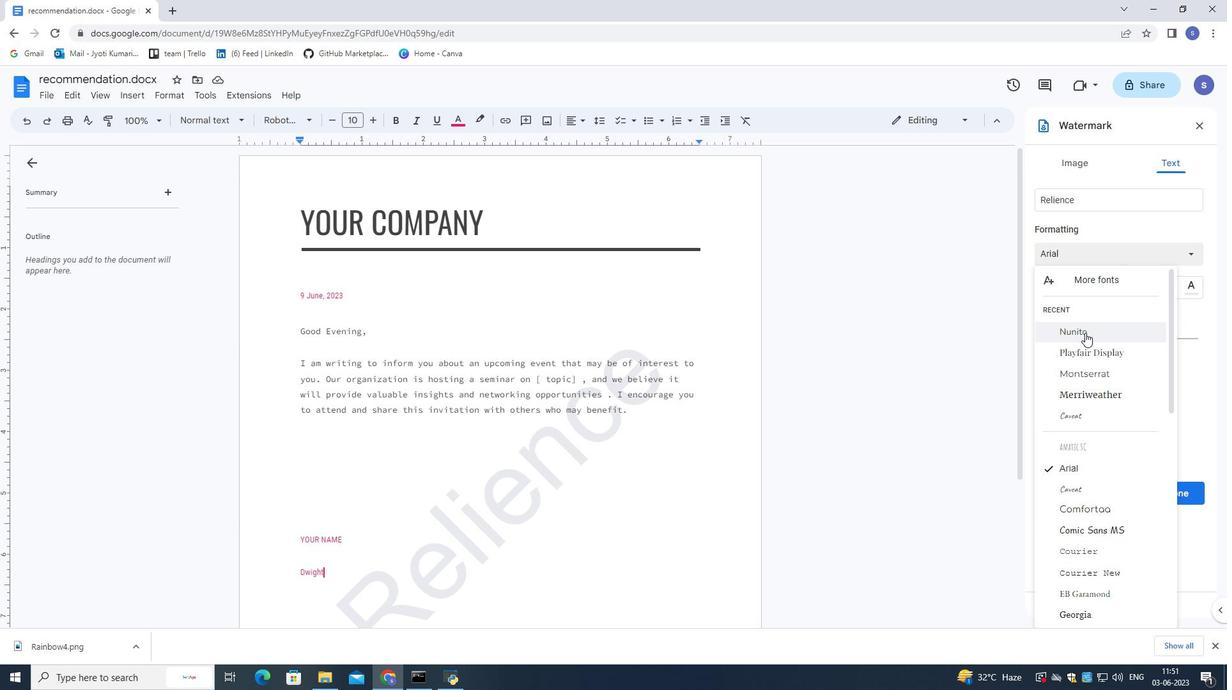 
Action: Mouse pressed left at (1084, 326)
Screenshot: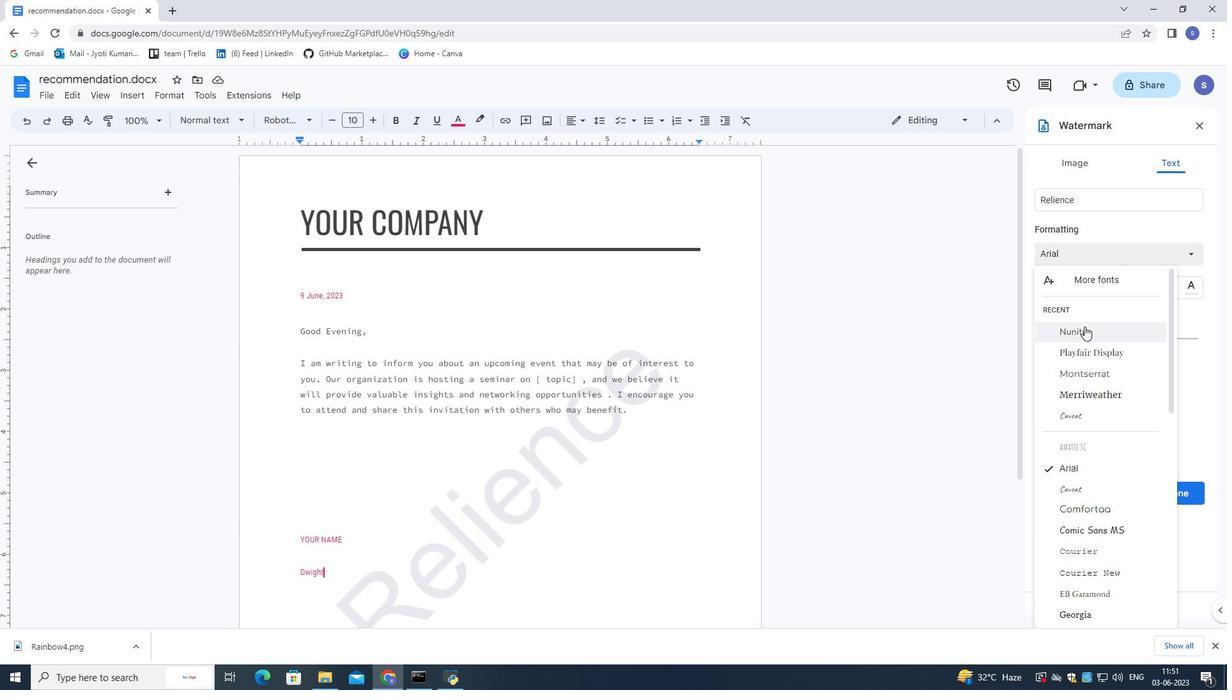 
Action: Mouse moved to (1177, 494)
Screenshot: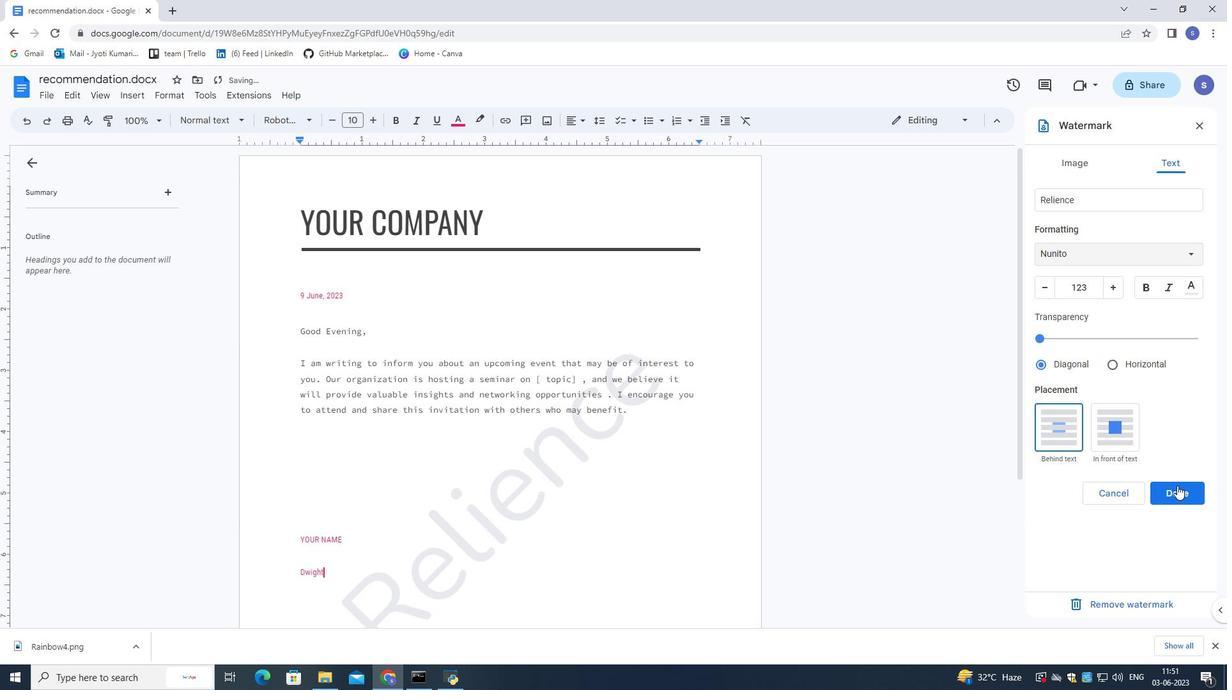 
Action: Mouse pressed left at (1177, 494)
Screenshot: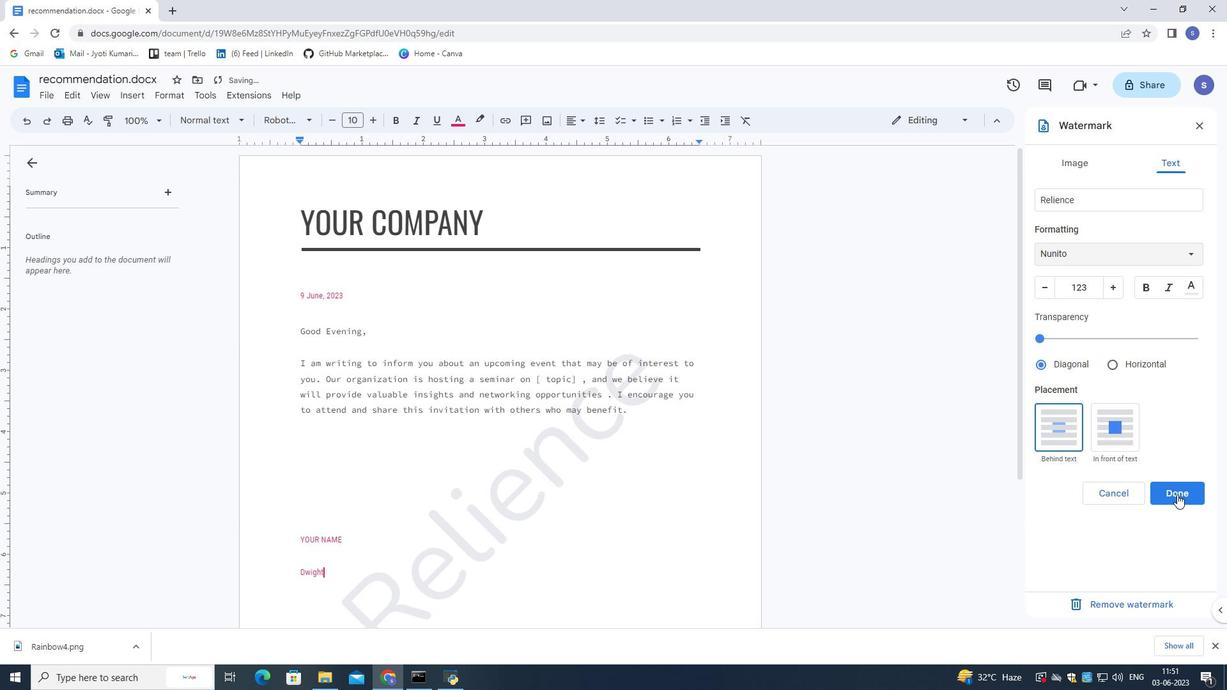 
Action: Mouse moved to (644, 447)
Screenshot: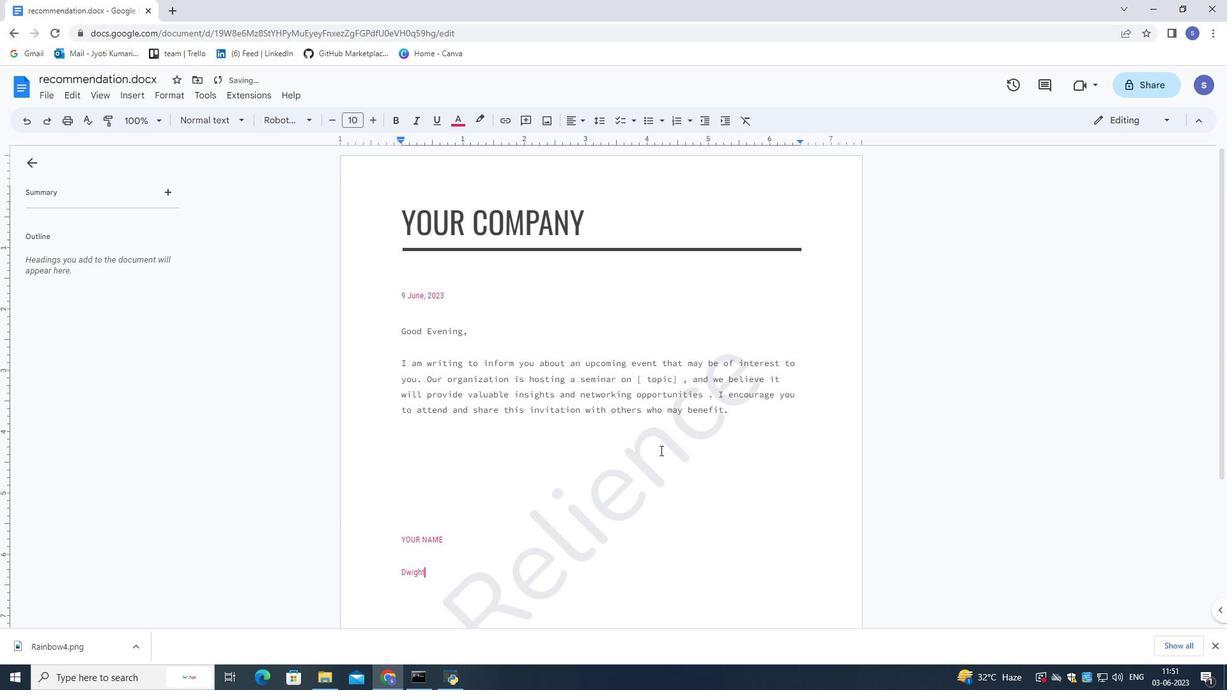 
Action: Mouse scrolled (644, 448) with delta (0, 0)
Screenshot: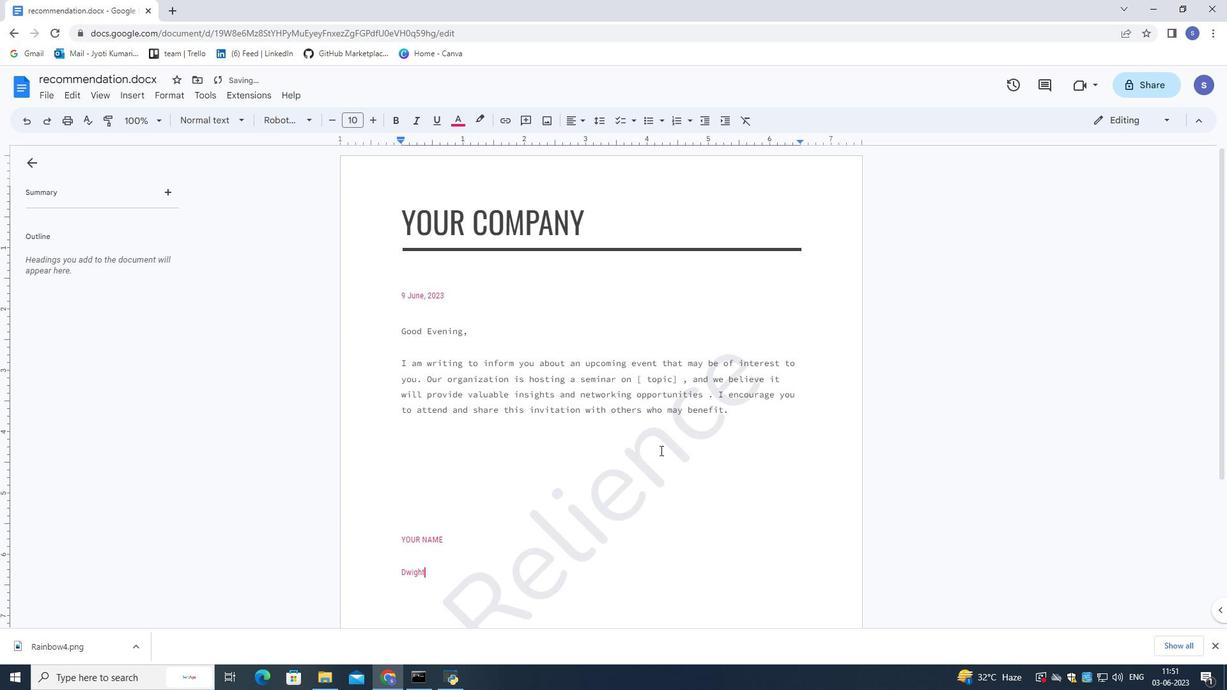 
Action: Mouse scrolled (644, 448) with delta (0, 0)
Screenshot: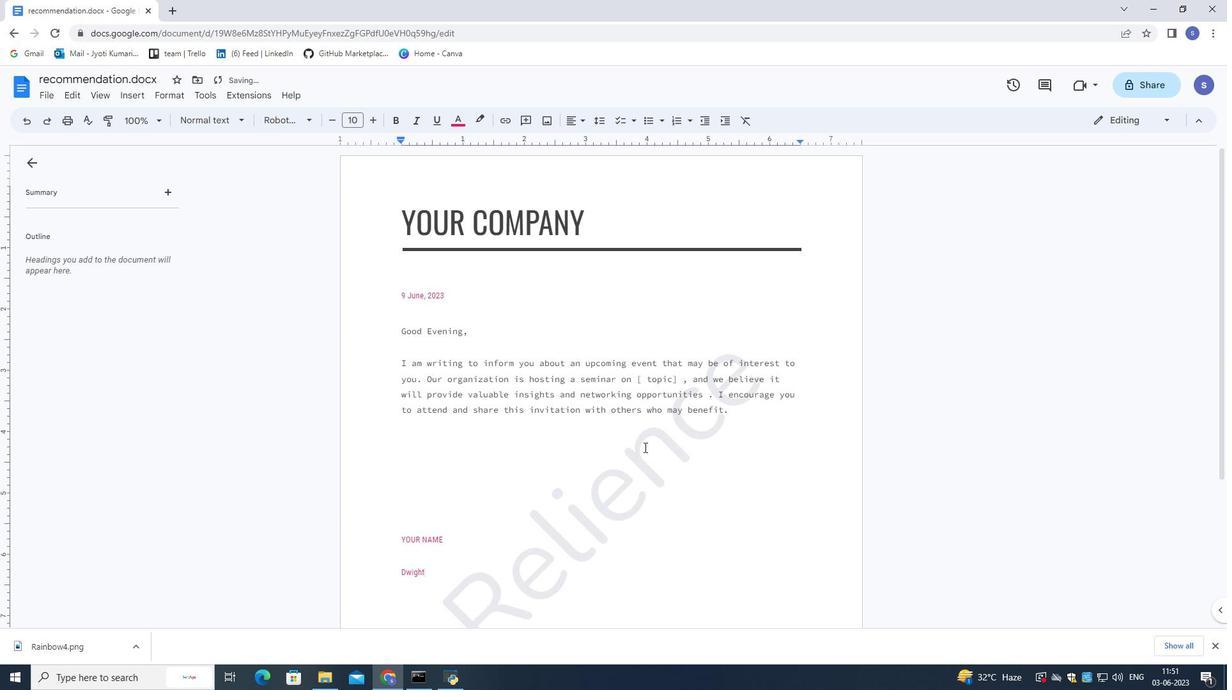 
Action: Mouse scrolled (644, 448) with delta (0, 0)
Screenshot: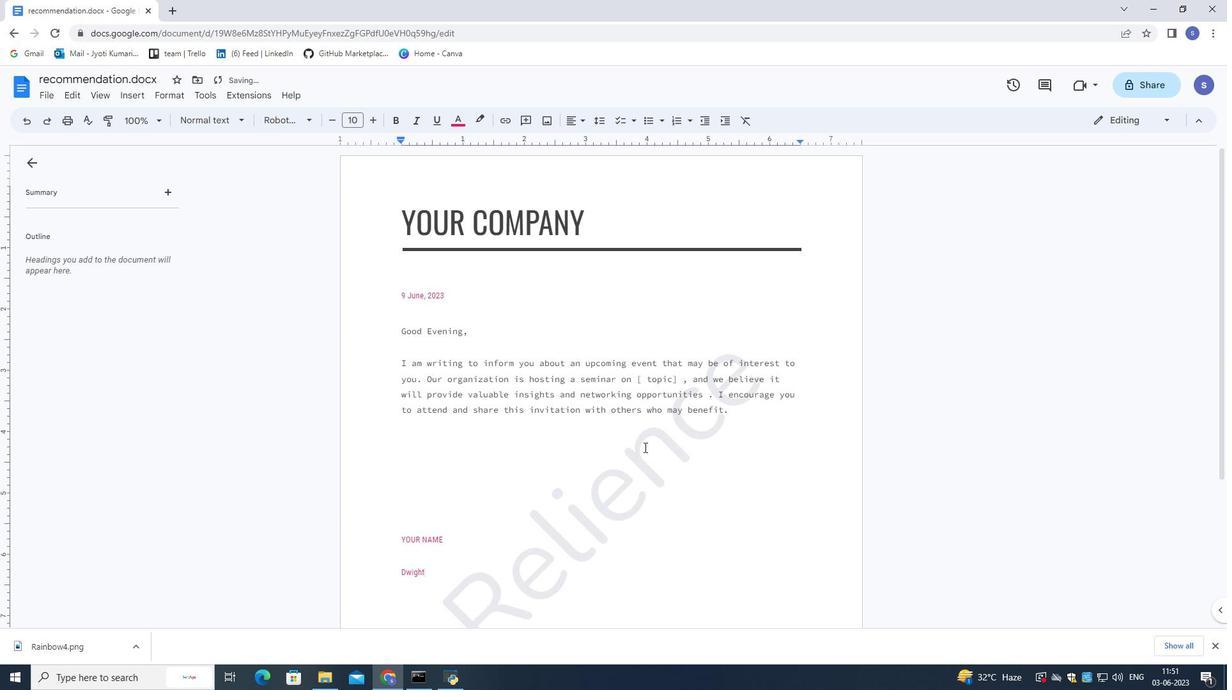 
Action: Mouse scrolled (644, 448) with delta (0, 0)
Screenshot: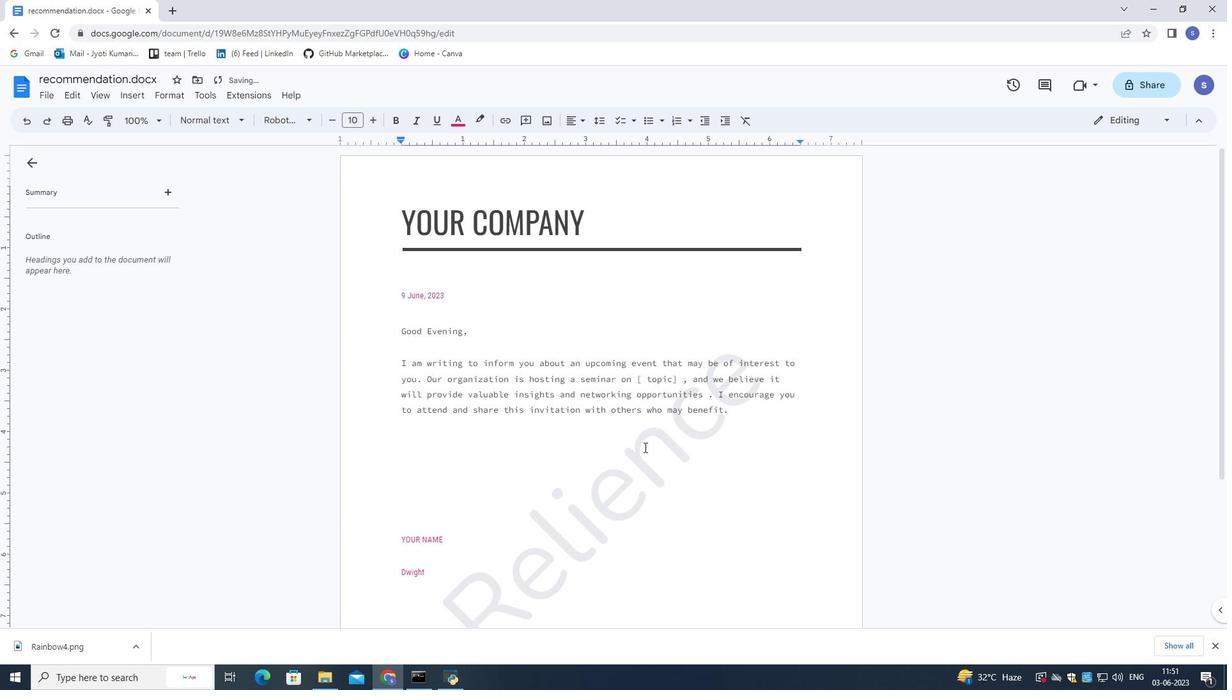 
Action: Mouse moved to (644, 446)
Screenshot: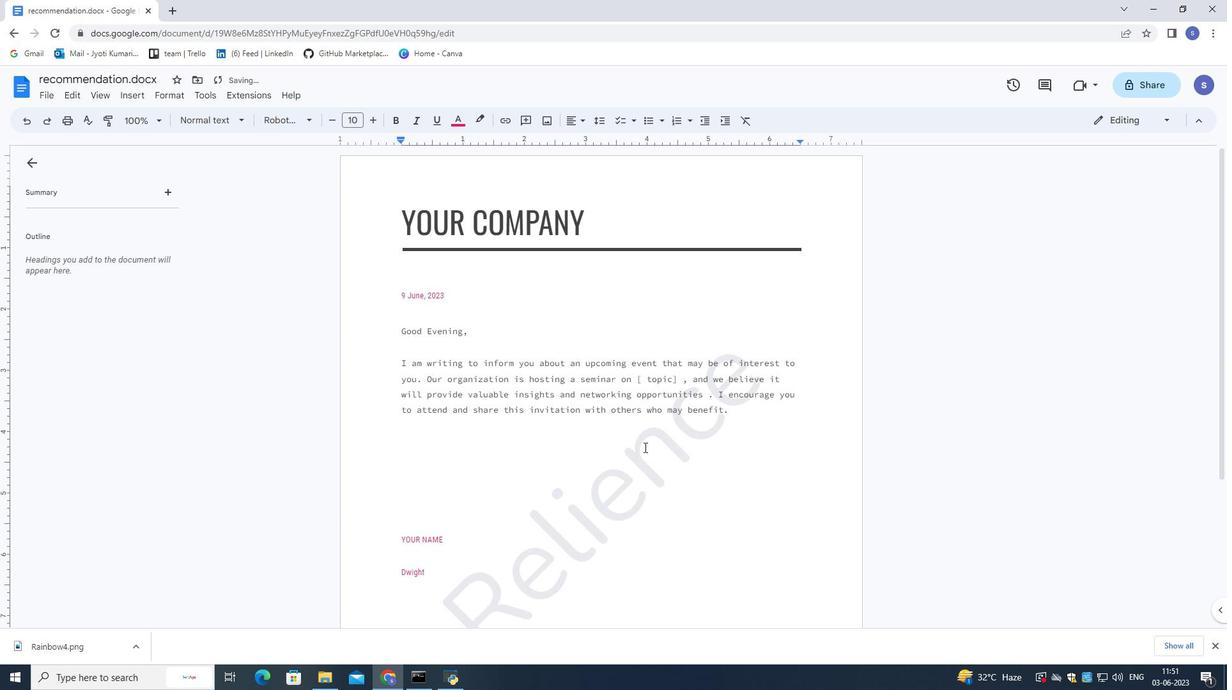 
Action: Mouse scrolled (644, 446) with delta (0, 0)
Screenshot: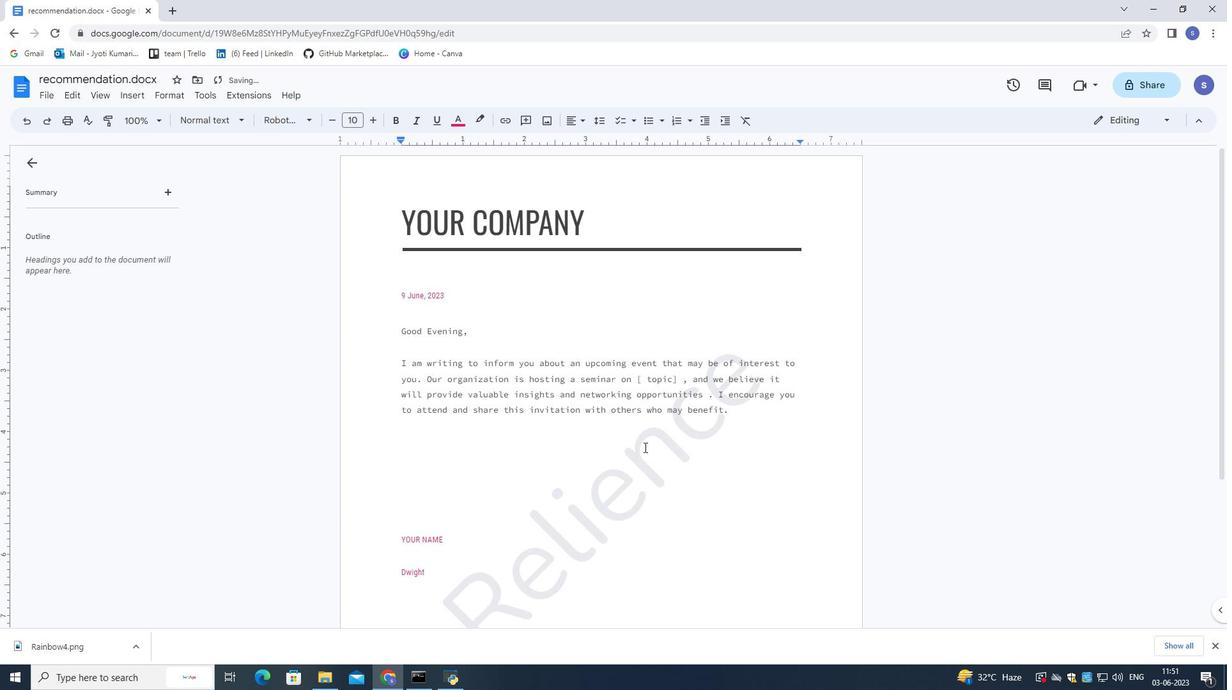 
Action: Mouse moved to (641, 448)
Screenshot: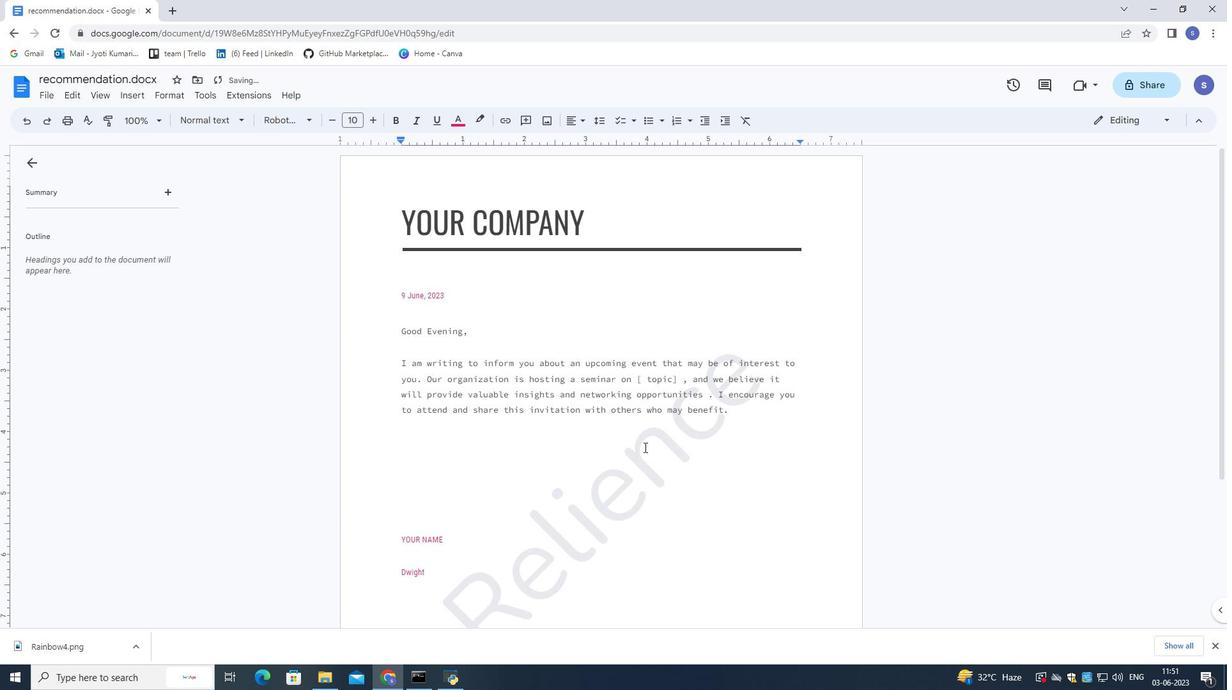 
Action: Mouse scrolled (641, 448) with delta (0, 0)
Screenshot: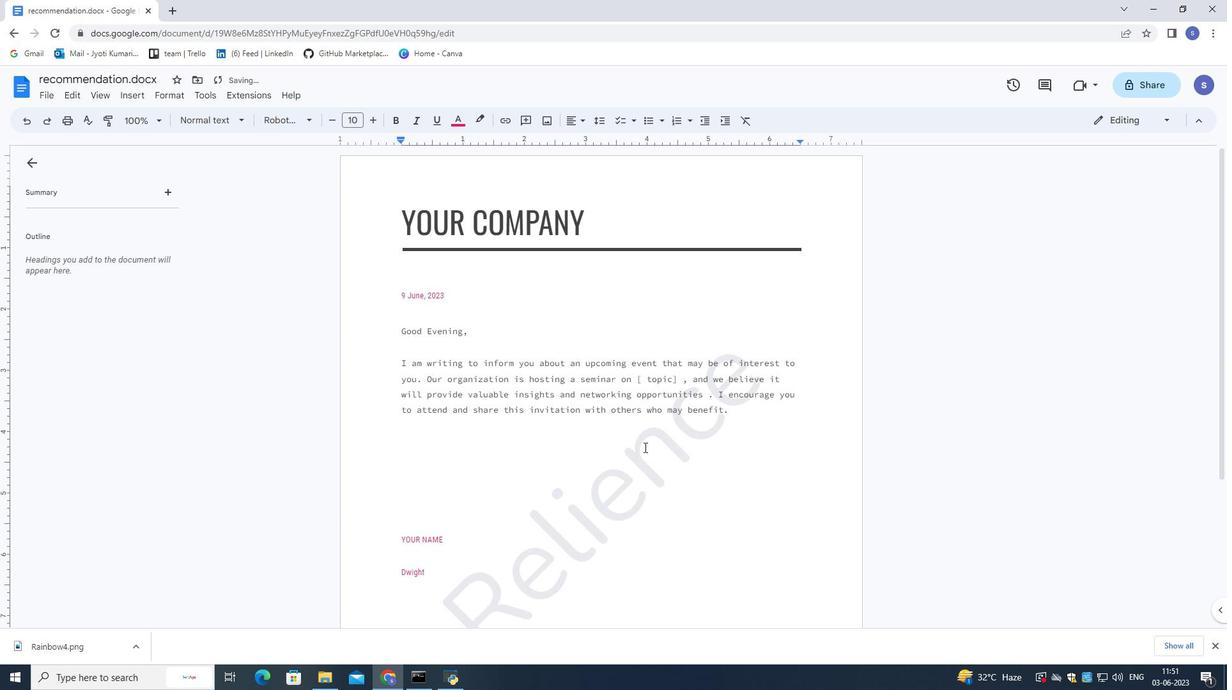 
Action: Mouse moved to (641, 450)
Screenshot: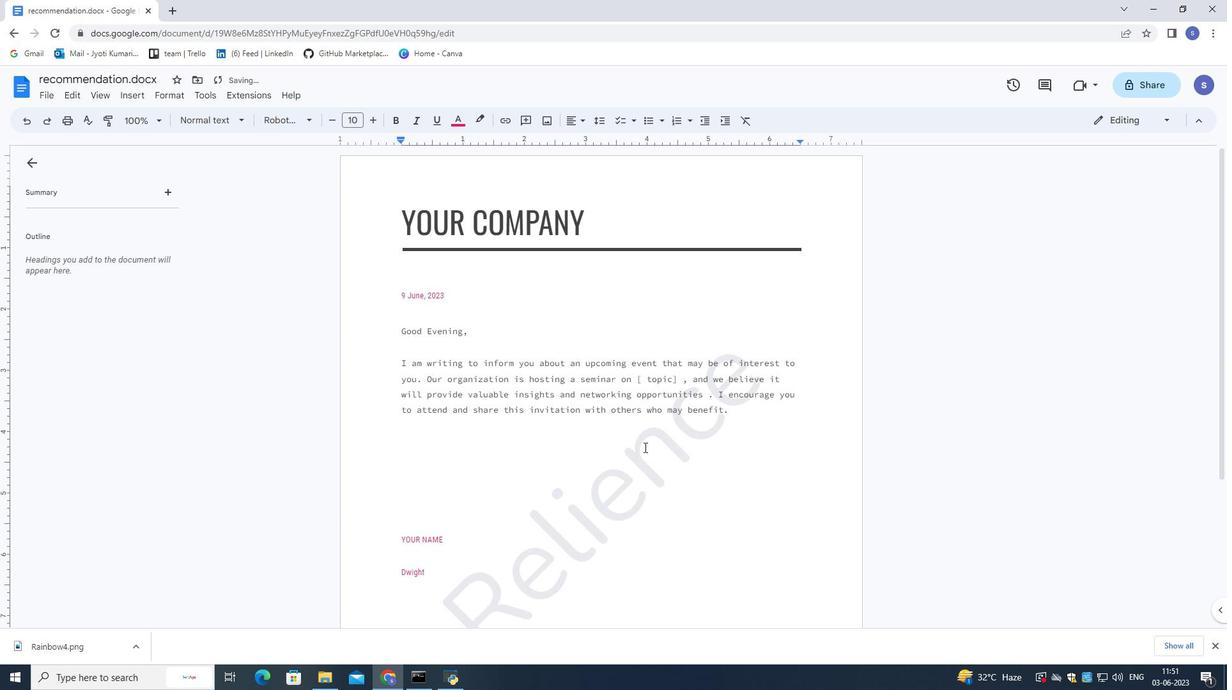 
Action: Mouse scrolled (641, 450) with delta (0, 0)
Screenshot: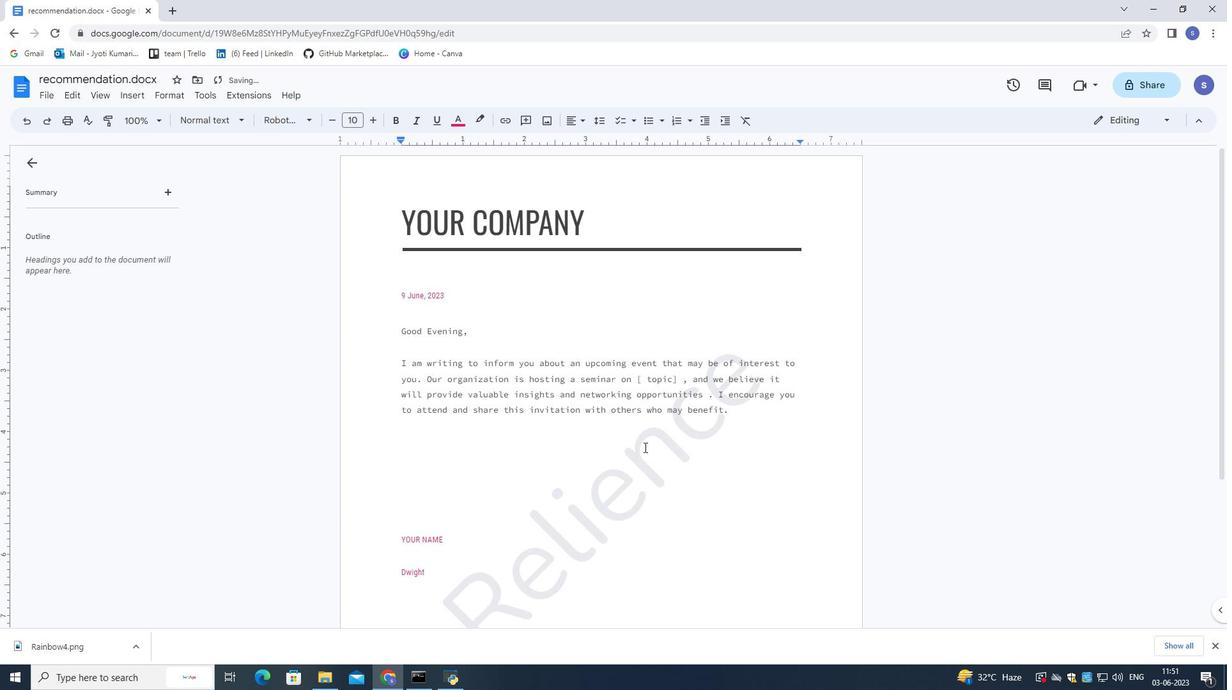 
Action: Mouse scrolled (641, 450) with delta (0, 0)
Screenshot: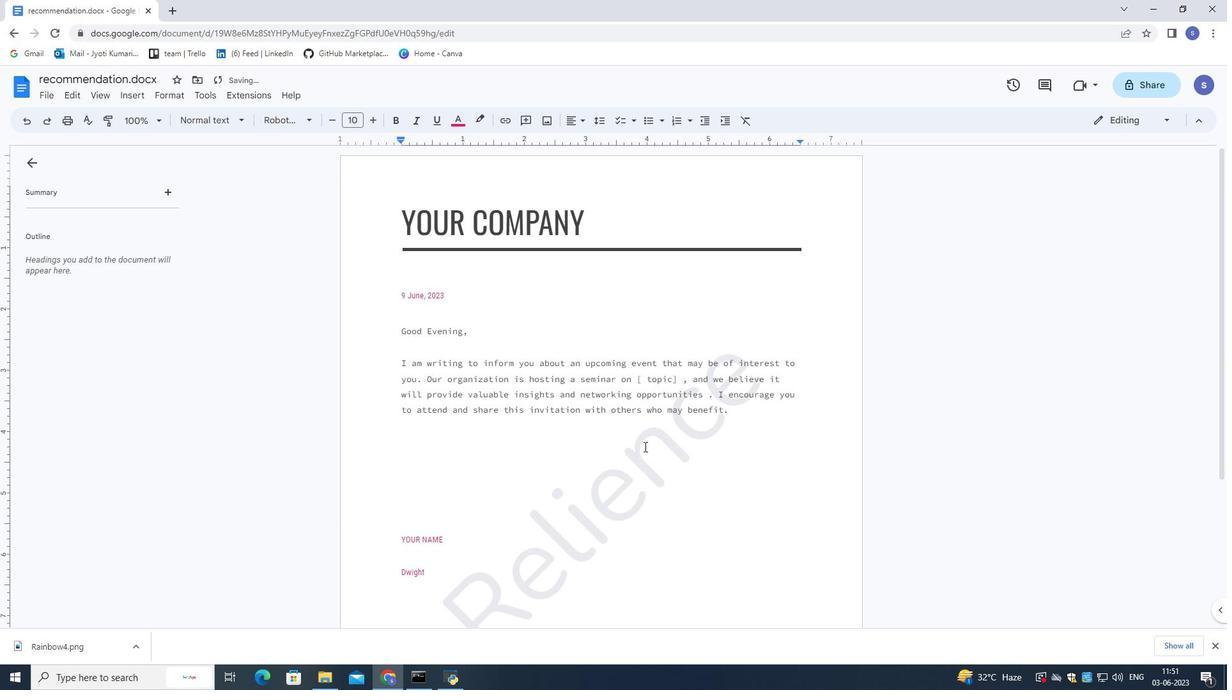 
Action: Mouse scrolled (641, 450) with delta (0, 0)
Screenshot: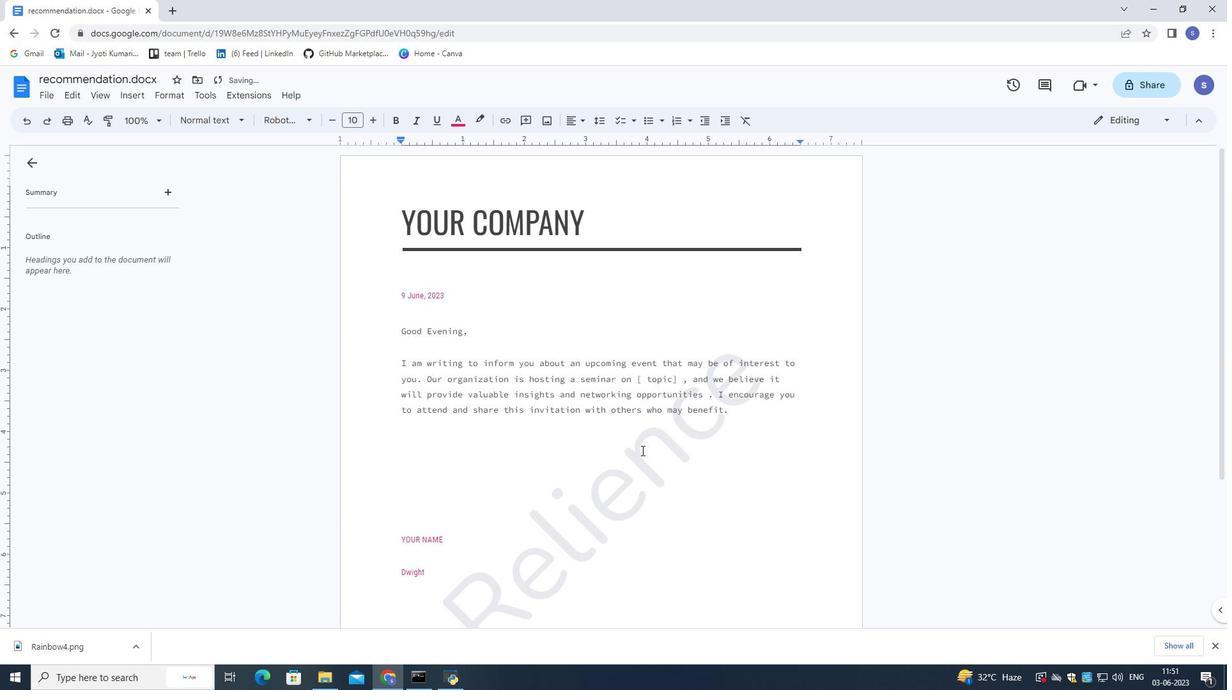 
Action: Mouse scrolled (641, 450) with delta (0, 0)
Screenshot: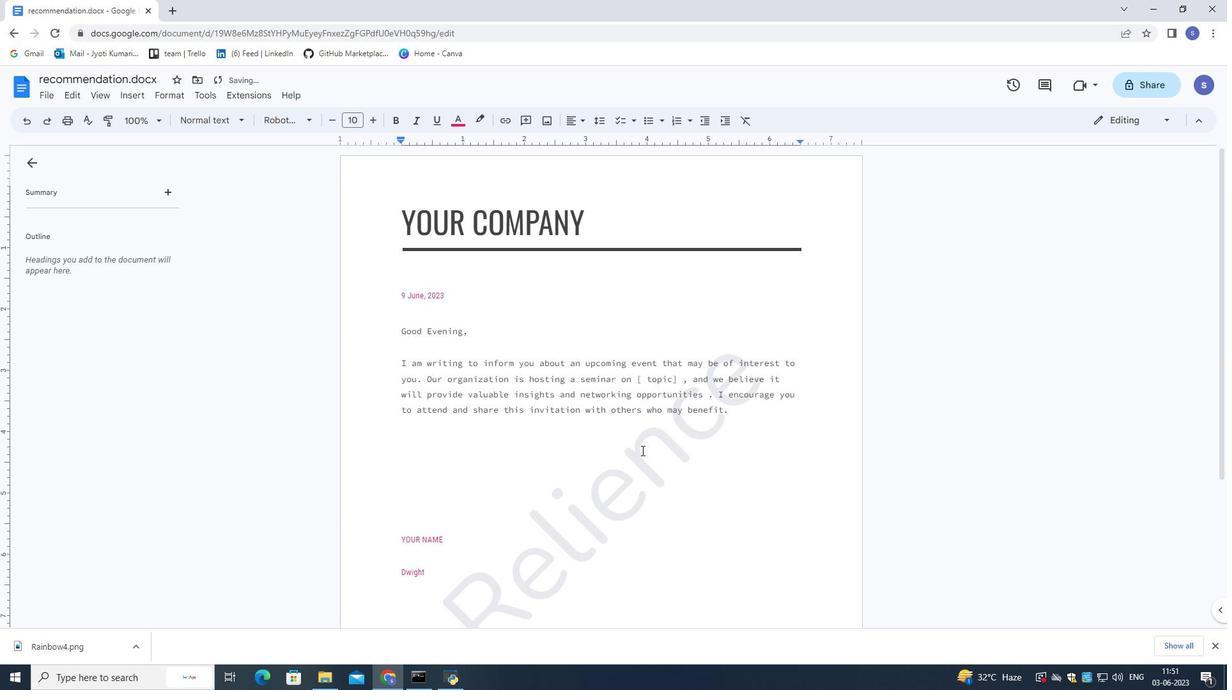 
Action: Mouse scrolled (641, 450) with delta (0, 0)
Screenshot: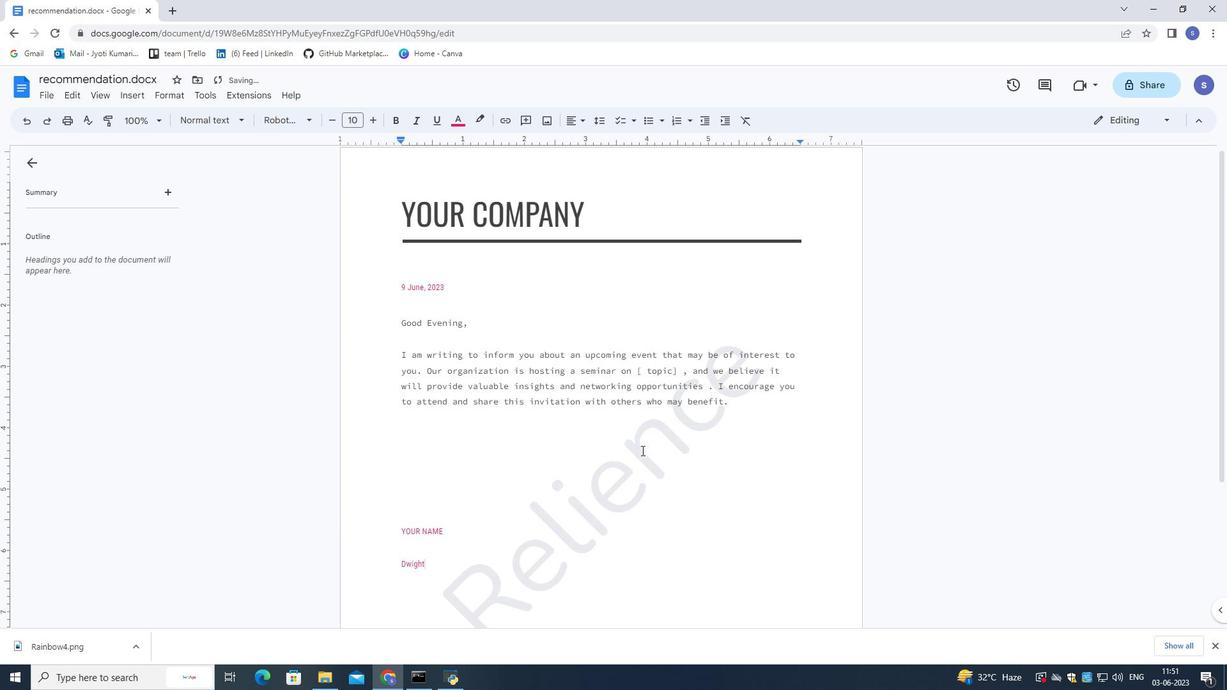 
Action: Mouse scrolled (641, 451) with delta (0, 0)
Screenshot: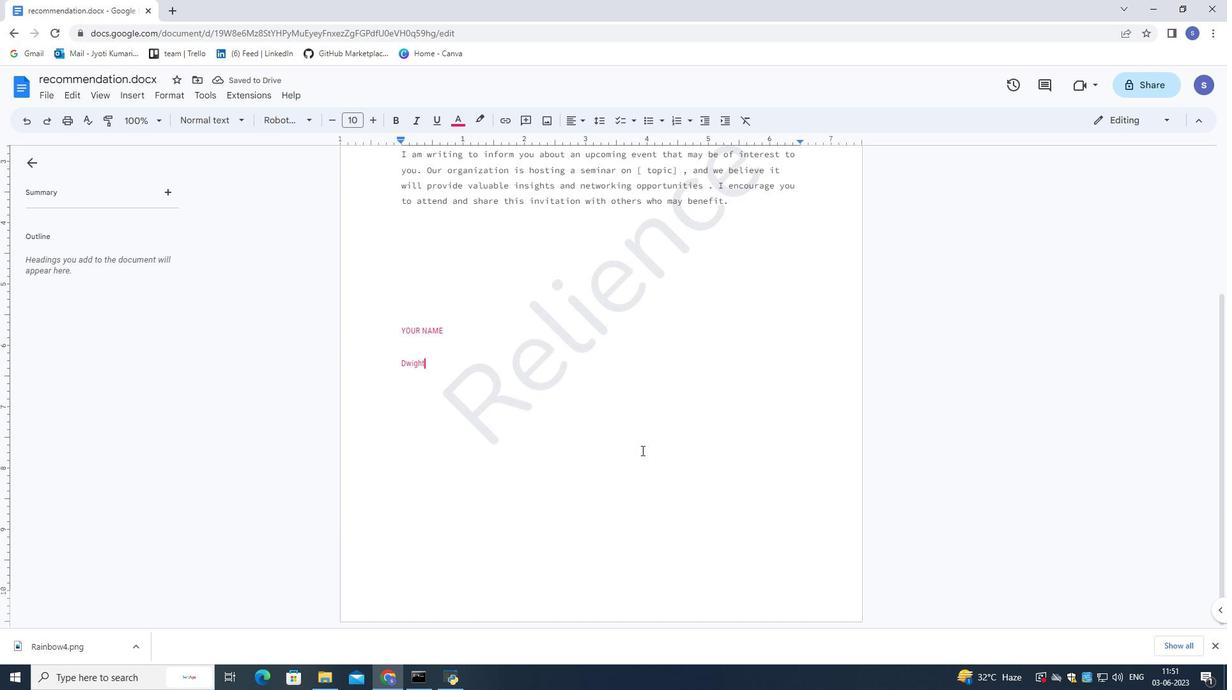 
Action: Mouse scrolled (641, 451) with delta (0, 0)
Screenshot: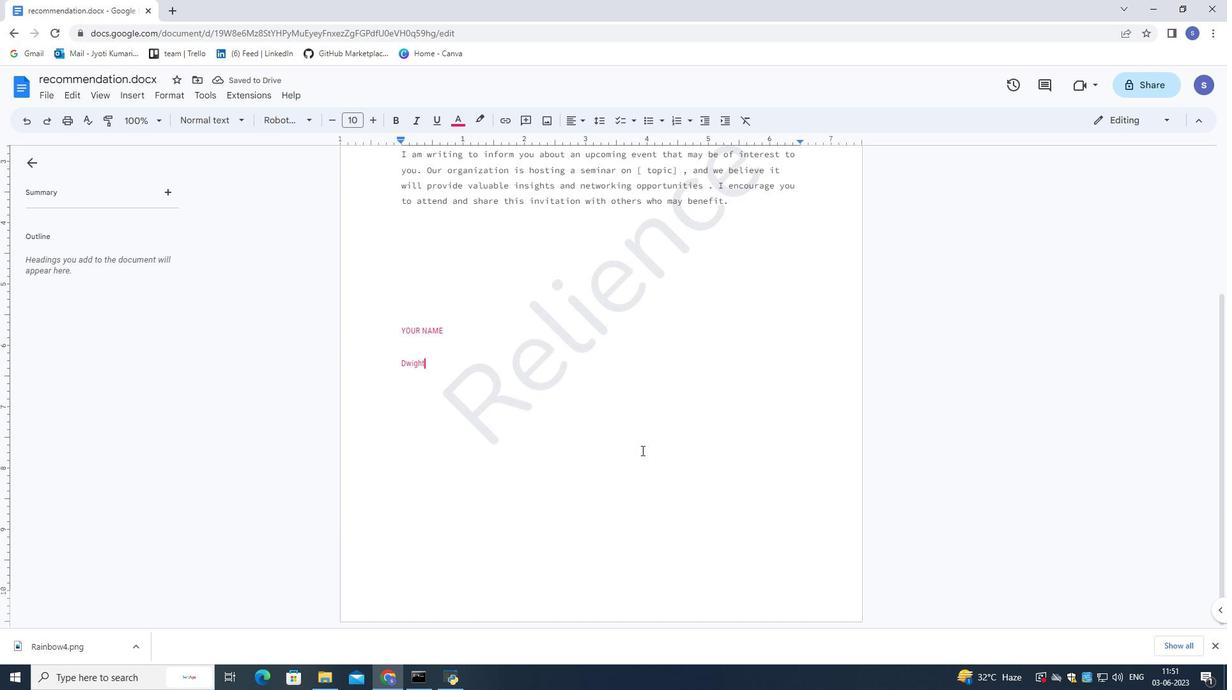 
Action: Mouse scrolled (641, 451) with delta (0, 0)
Screenshot: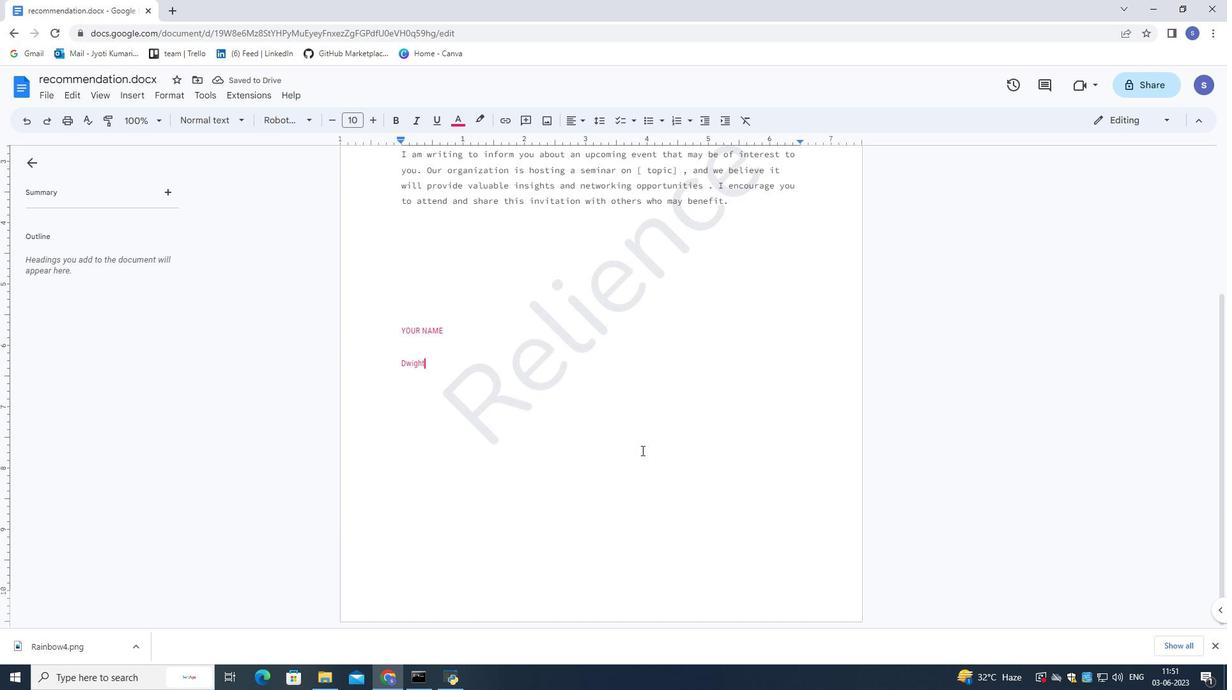 
Action: Mouse scrolled (641, 451) with delta (0, 0)
Screenshot: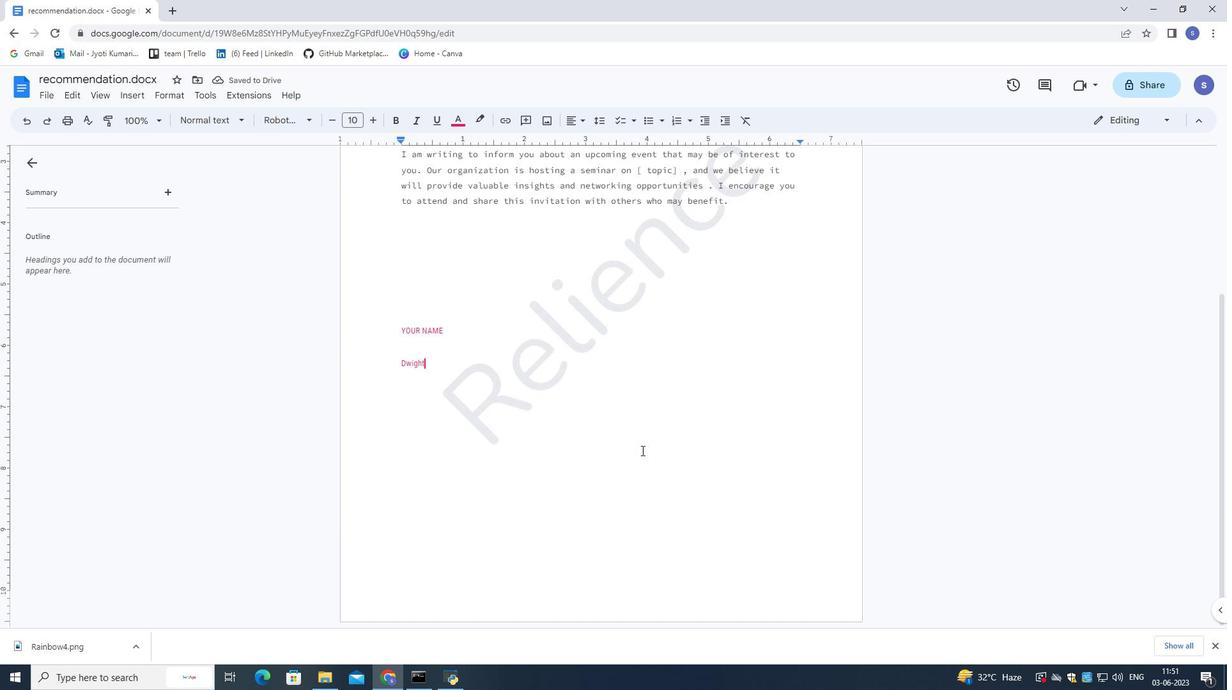 
Action: Mouse scrolled (641, 451) with delta (0, 0)
Screenshot: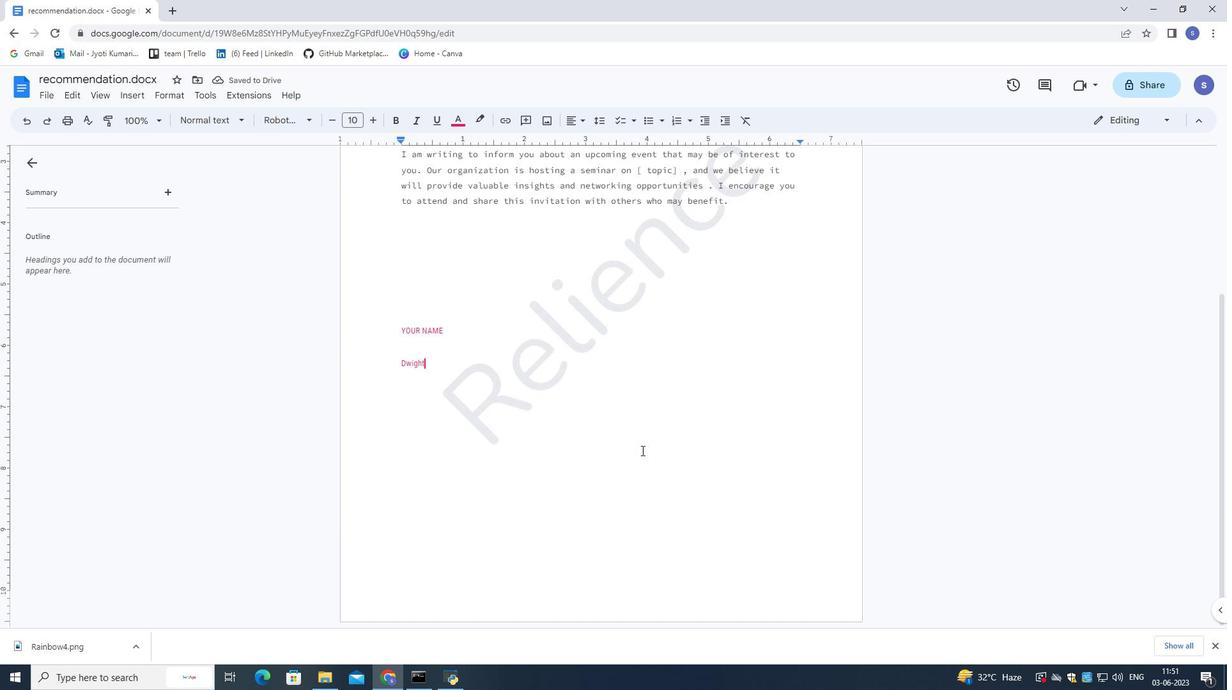 
Action: Mouse scrolled (641, 451) with delta (0, 0)
Screenshot: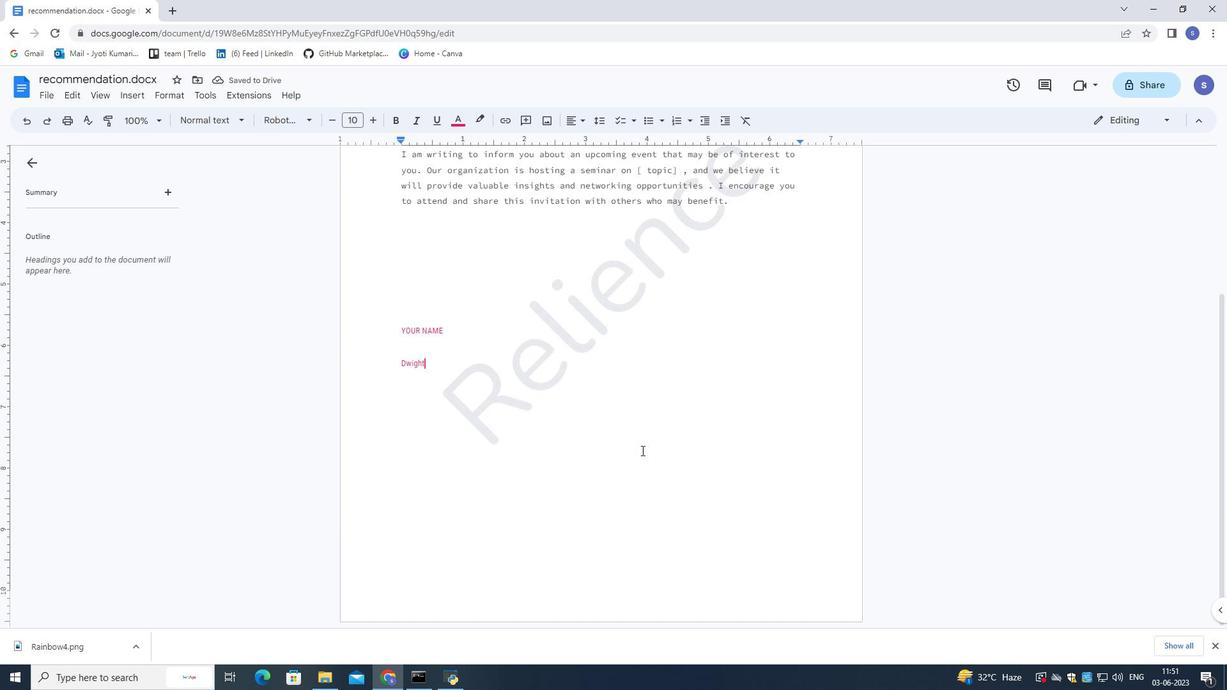 
Action: Mouse scrolled (641, 451) with delta (0, 0)
Screenshot: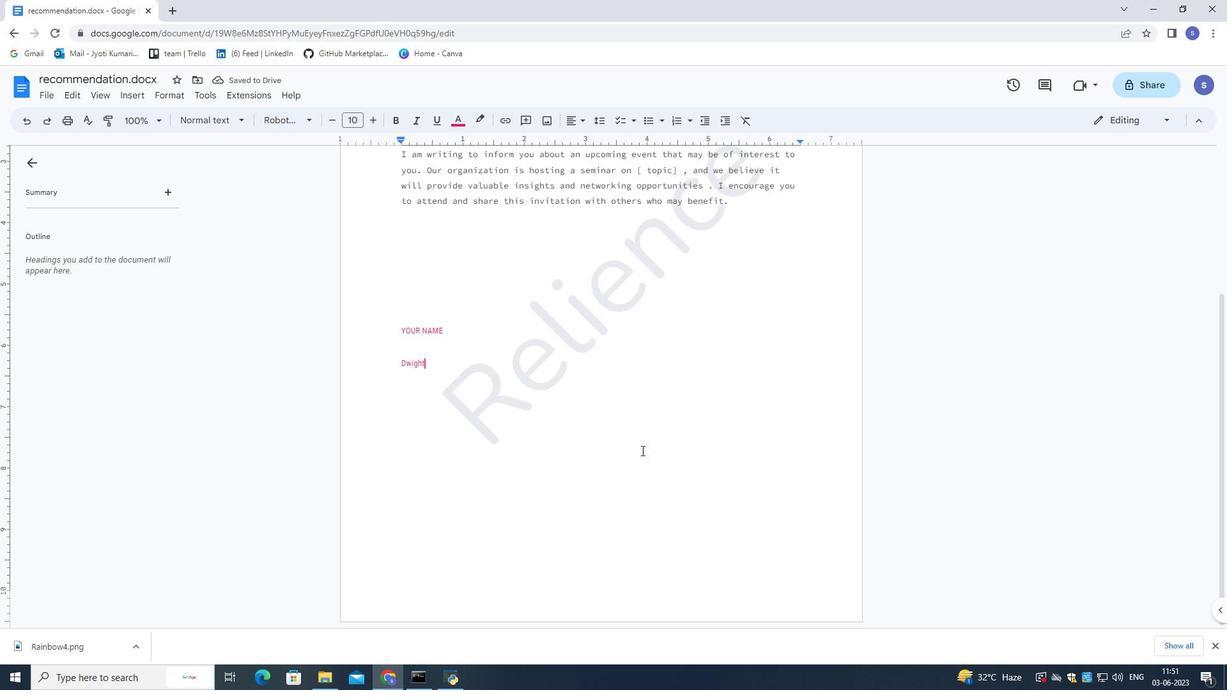 
Action: Mouse scrolled (641, 451) with delta (0, 0)
Screenshot: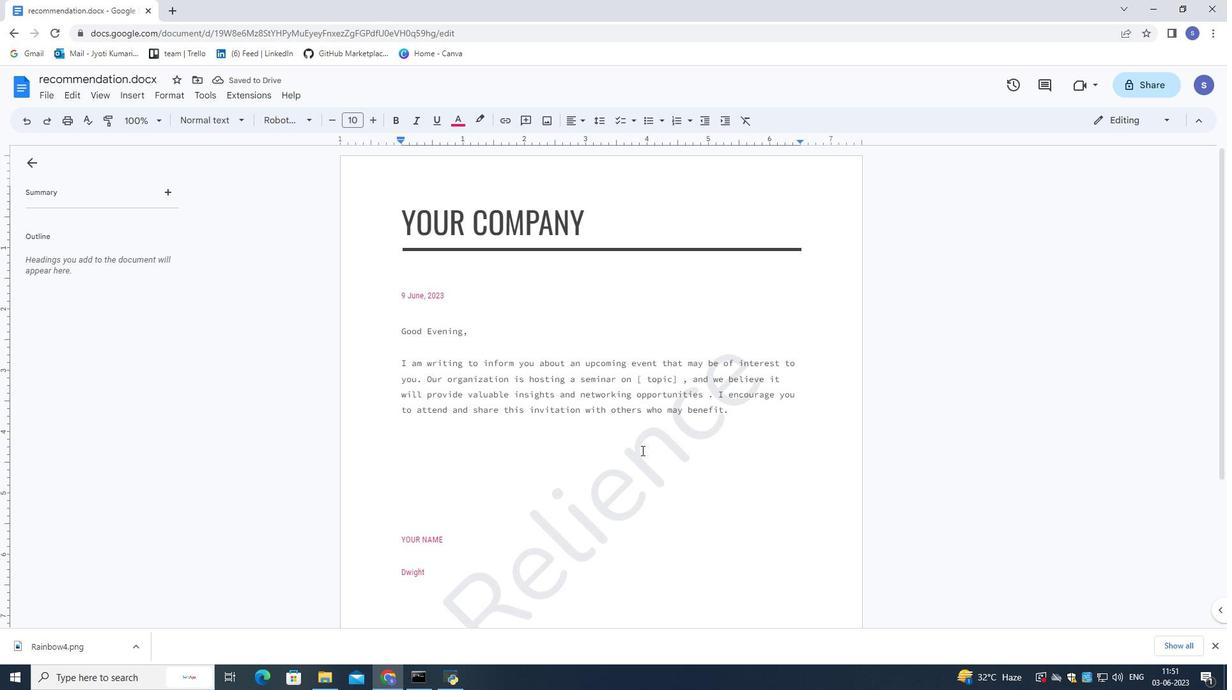 
Action: Mouse scrolled (641, 451) with delta (0, 0)
Screenshot: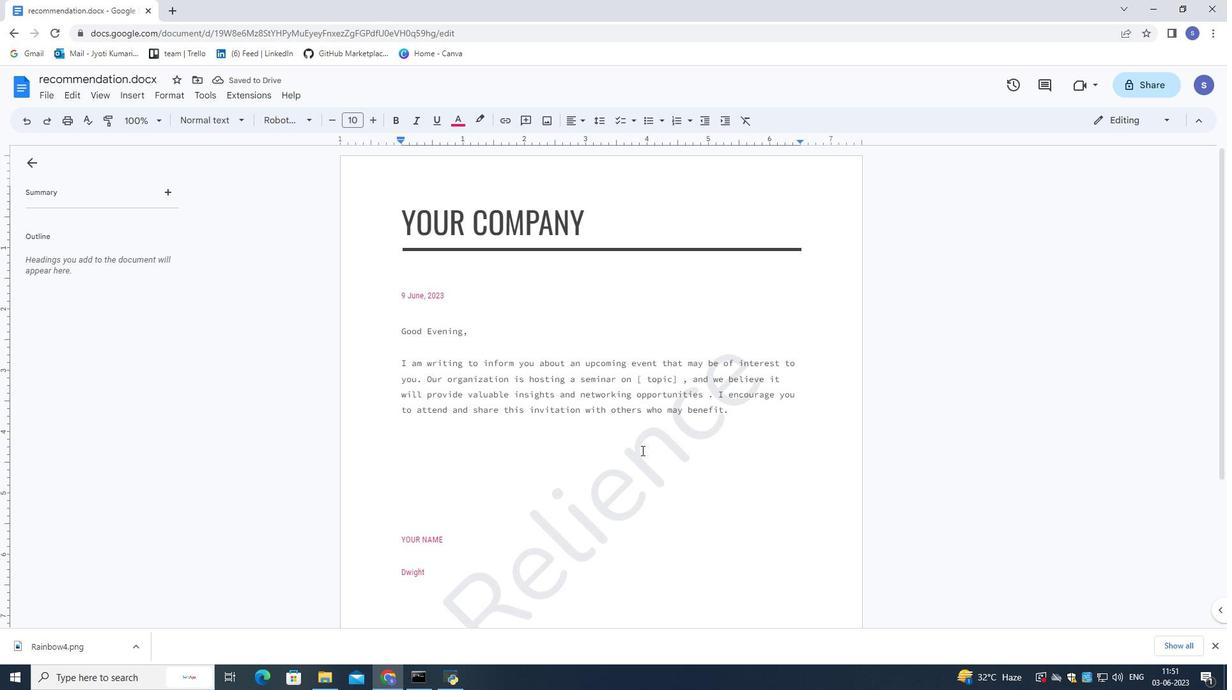 
Action: Mouse scrolled (641, 451) with delta (0, 0)
Screenshot: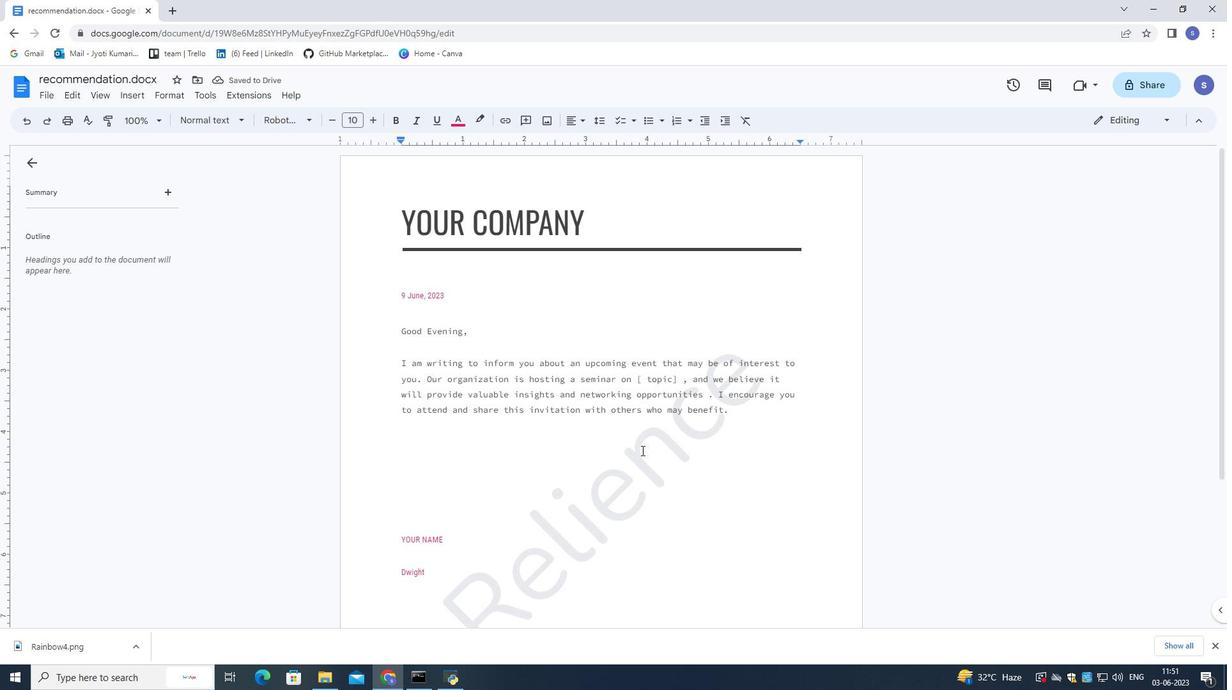 
Action: Mouse scrolled (641, 451) with delta (0, 0)
Screenshot: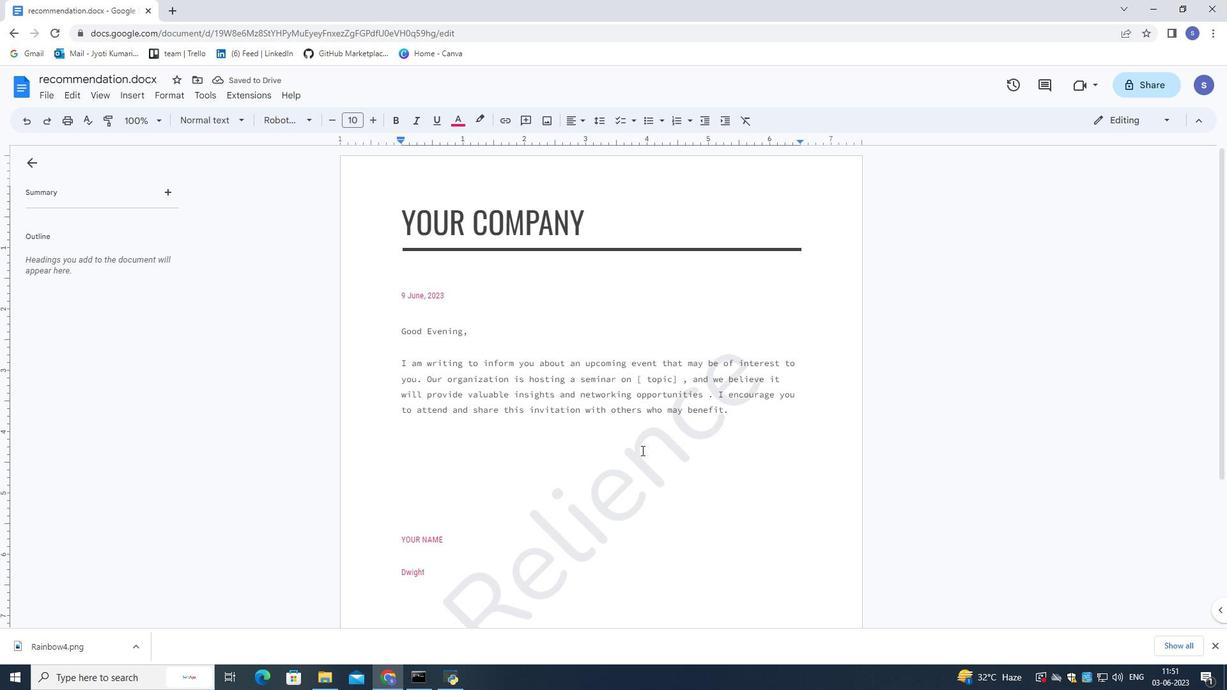 
